 Task: Add a signature Hayden King containing With sincere appreciation and gratitude, Hayden King to email address softage.2@softage.net and add a label Swimming
Action: Mouse moved to (270, 383)
Screenshot: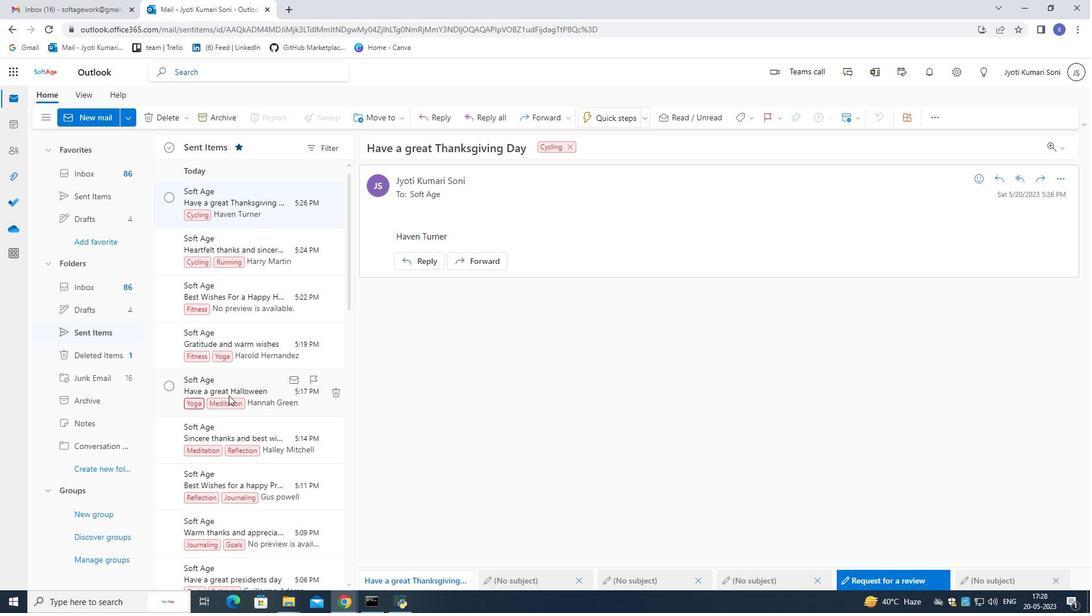 
Action: Mouse scrolled (270, 382) with delta (0, 0)
Screenshot: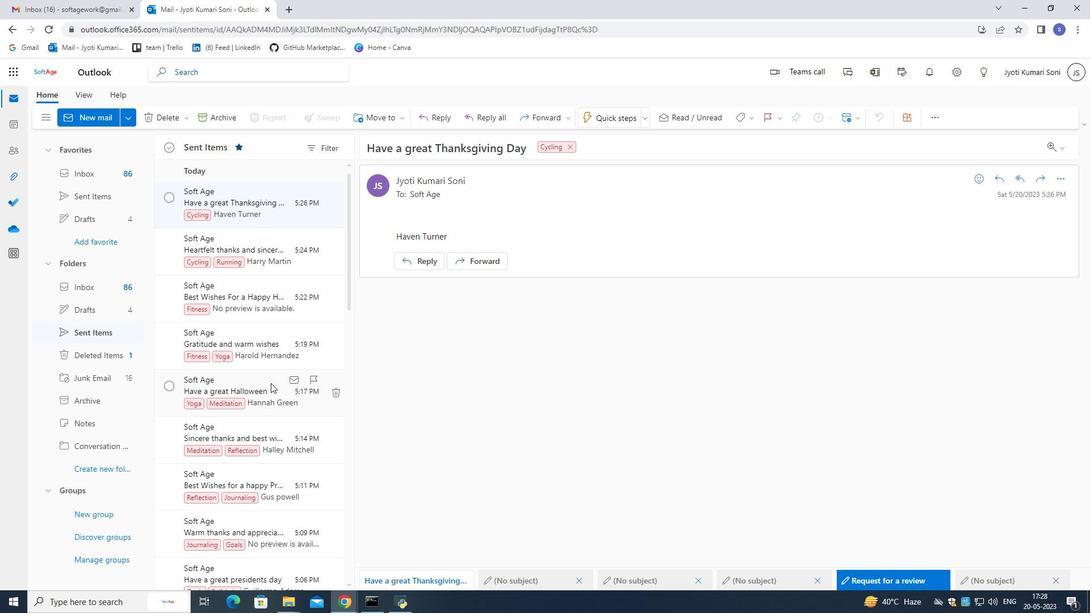 
Action: Mouse scrolled (270, 382) with delta (0, 0)
Screenshot: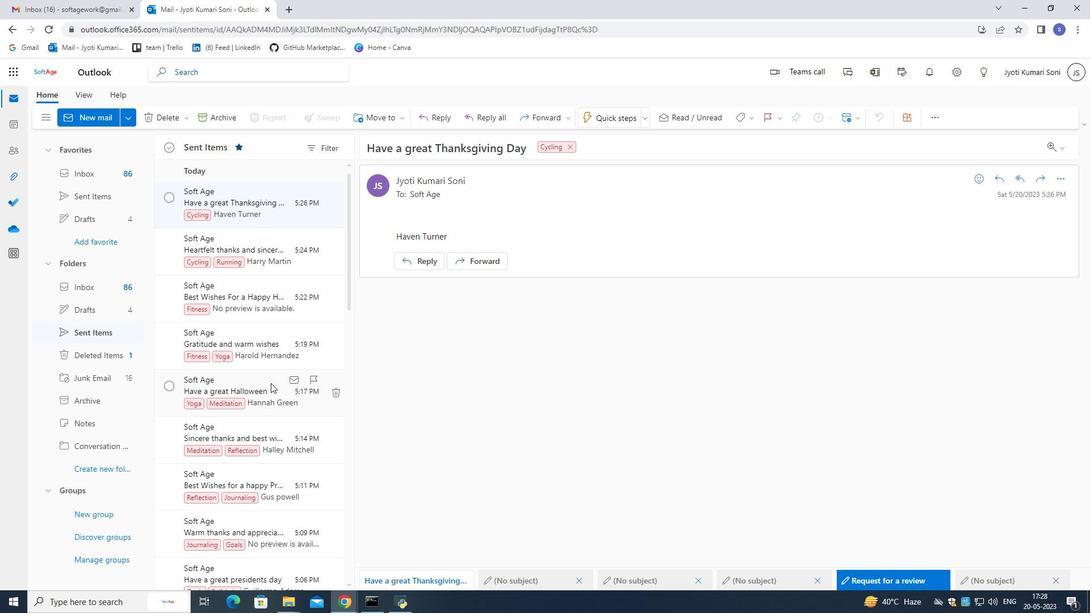 
Action: Mouse scrolled (270, 382) with delta (0, 0)
Screenshot: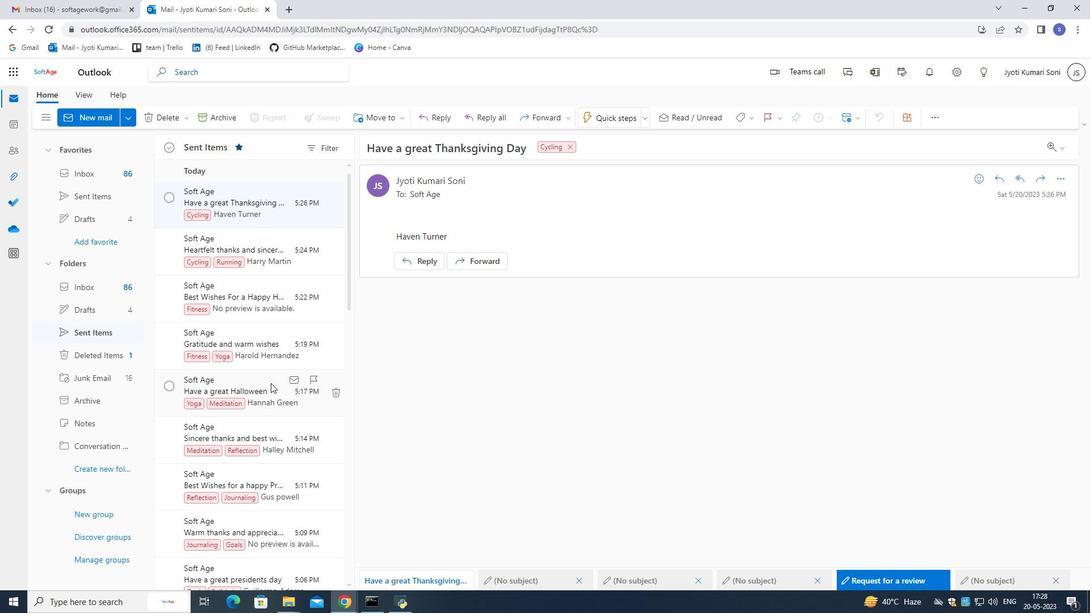 
Action: Mouse moved to (270, 383)
Screenshot: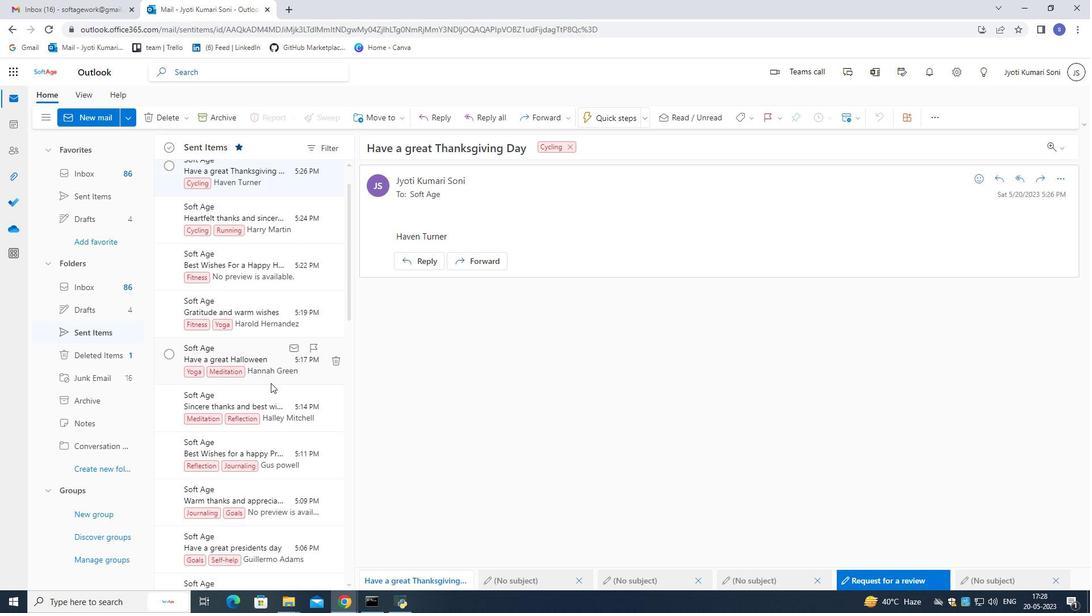
Action: Mouse scrolled (270, 383) with delta (0, 0)
Screenshot: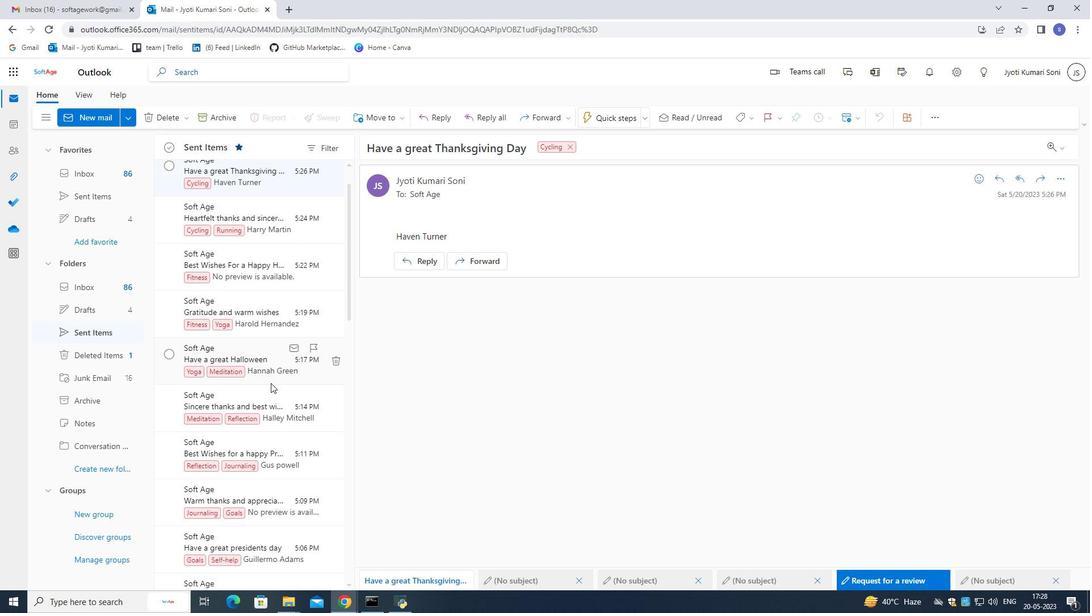
Action: Mouse scrolled (270, 383) with delta (0, 0)
Screenshot: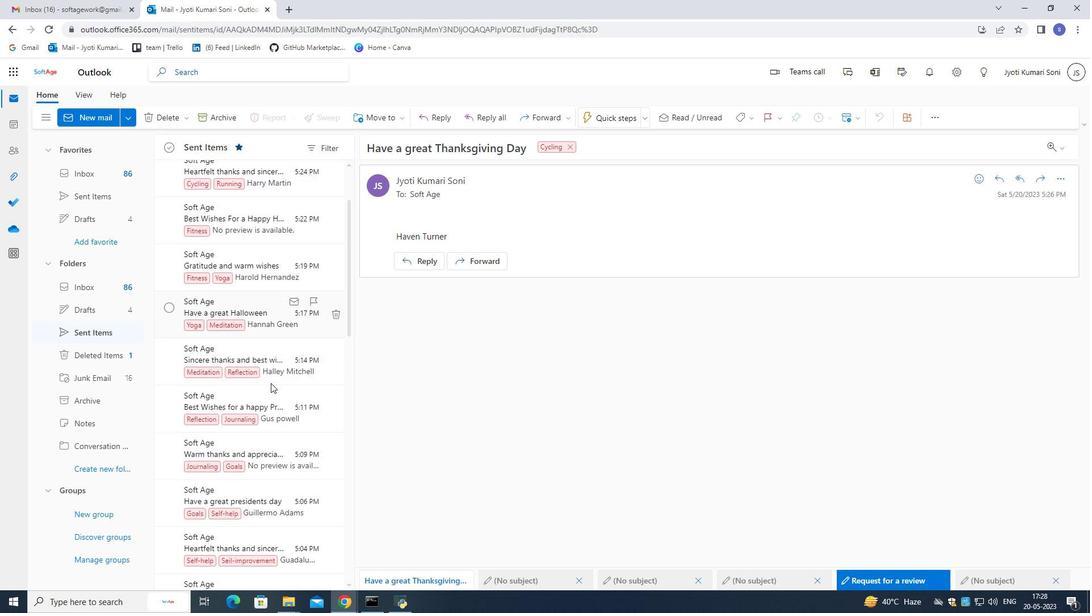 
Action: Mouse scrolled (270, 383) with delta (0, 0)
Screenshot: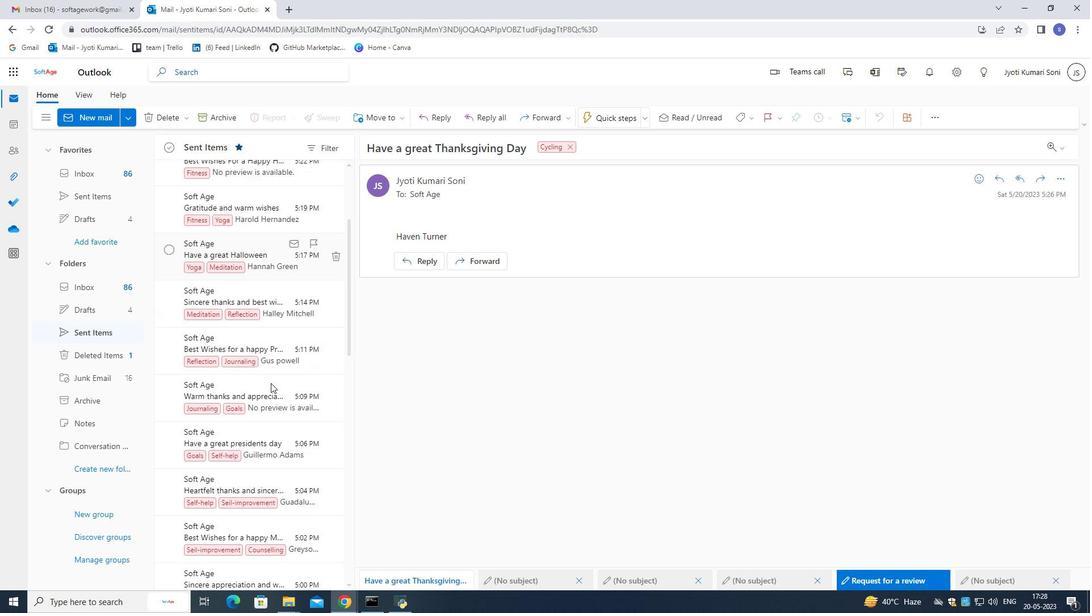 
Action: Mouse scrolled (270, 383) with delta (0, 0)
Screenshot: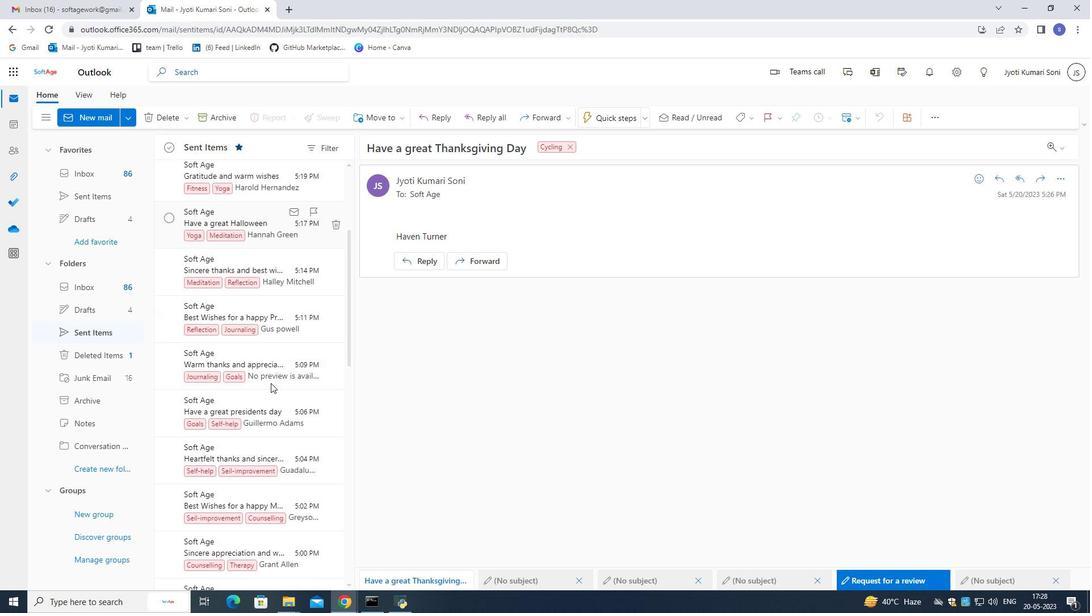 
Action: Mouse moved to (270, 383)
Screenshot: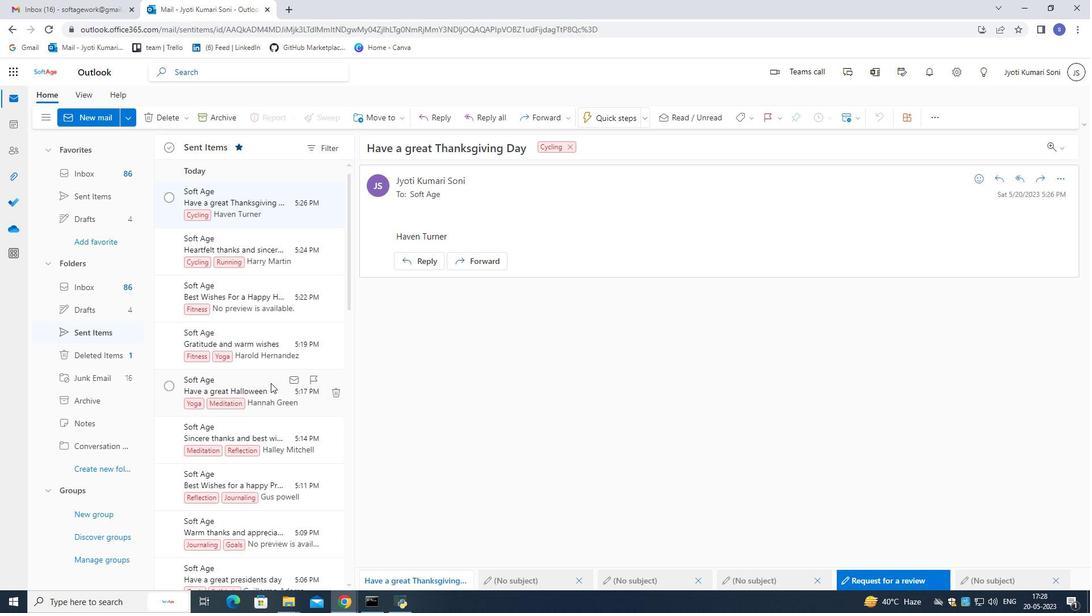 
Action: Mouse scrolled (270, 383) with delta (0, 0)
Screenshot: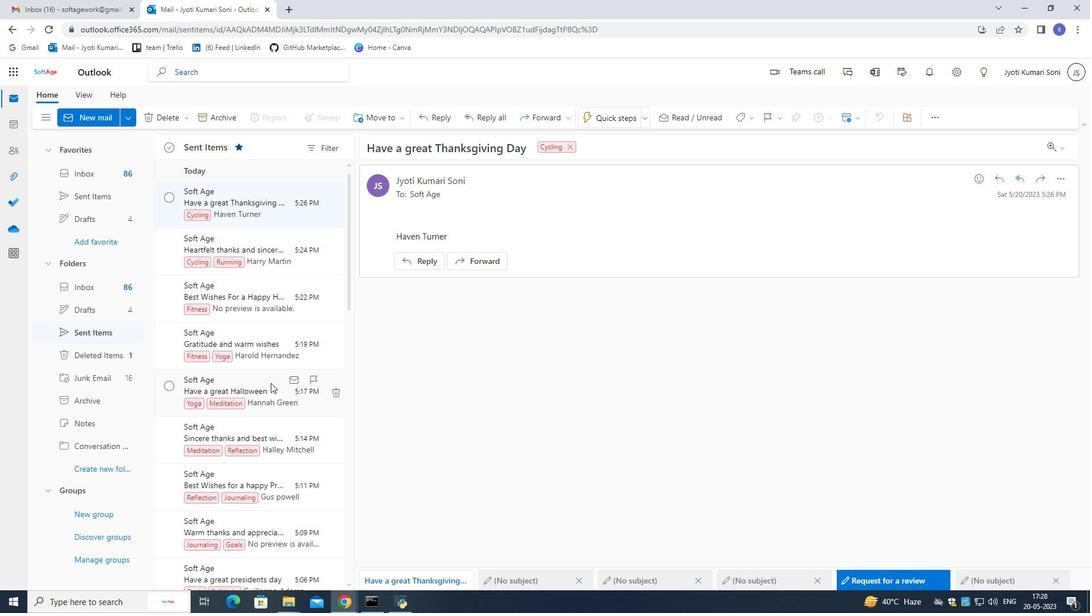 
Action: Mouse moved to (270, 383)
Screenshot: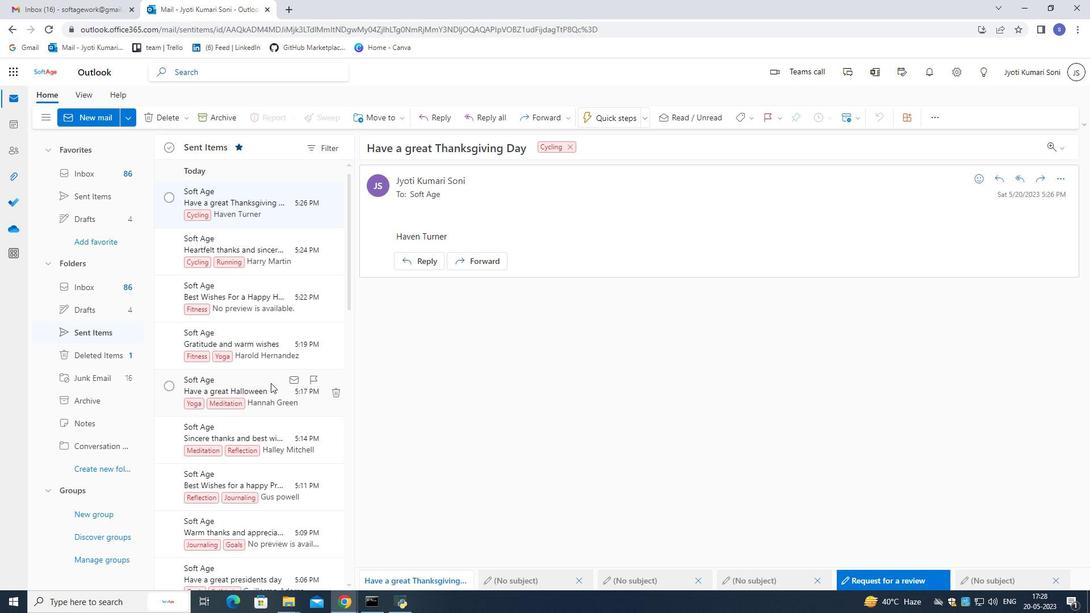 
Action: Mouse scrolled (270, 383) with delta (0, 0)
Screenshot: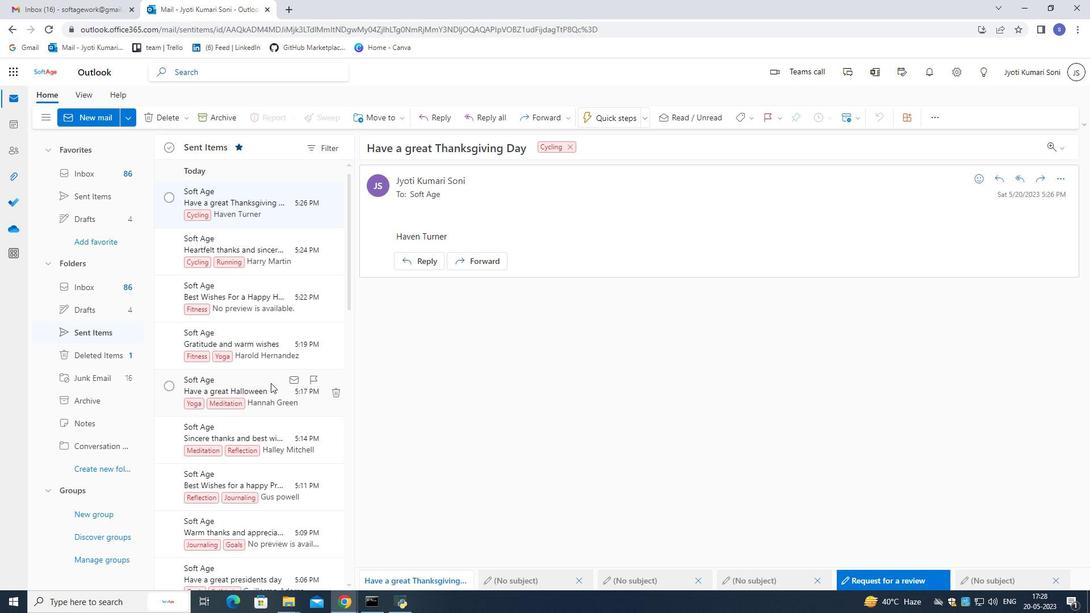 
Action: Mouse moved to (269, 381)
Screenshot: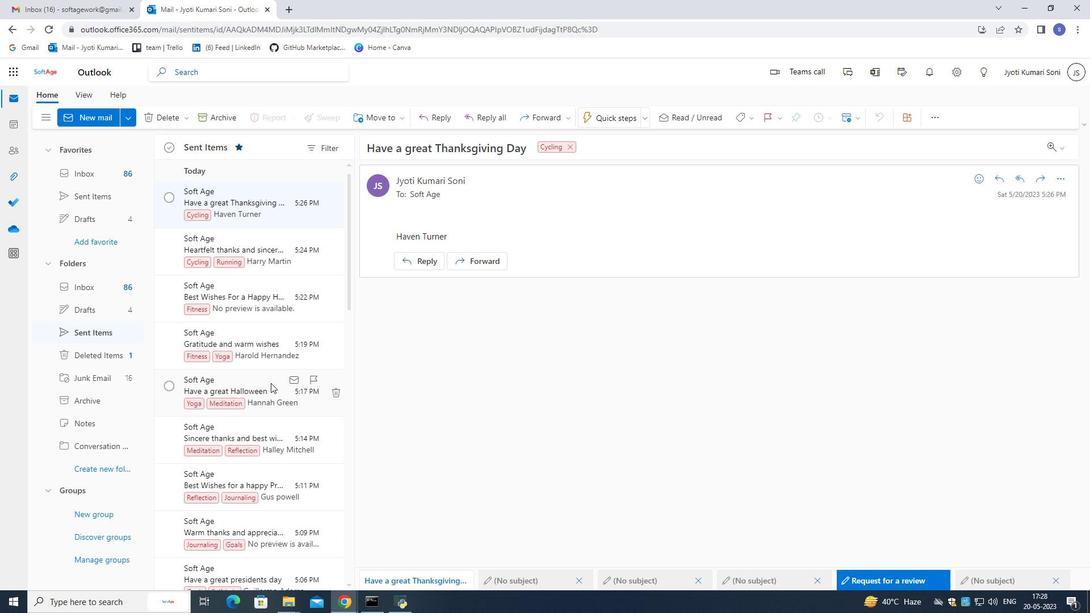 
Action: Mouse scrolled (269, 382) with delta (0, 0)
Screenshot: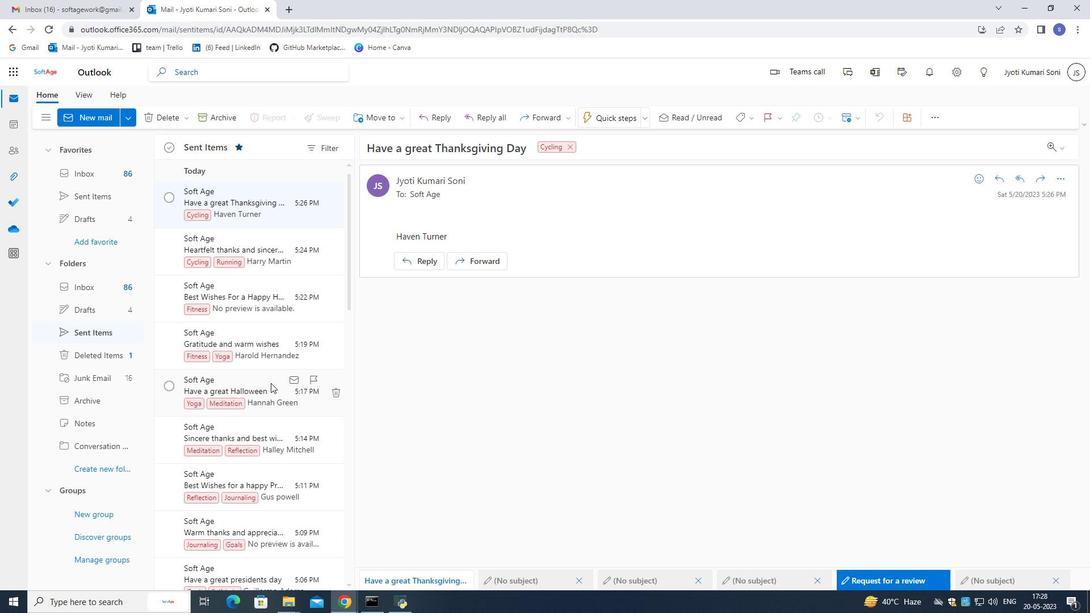 
Action: Mouse moved to (267, 378)
Screenshot: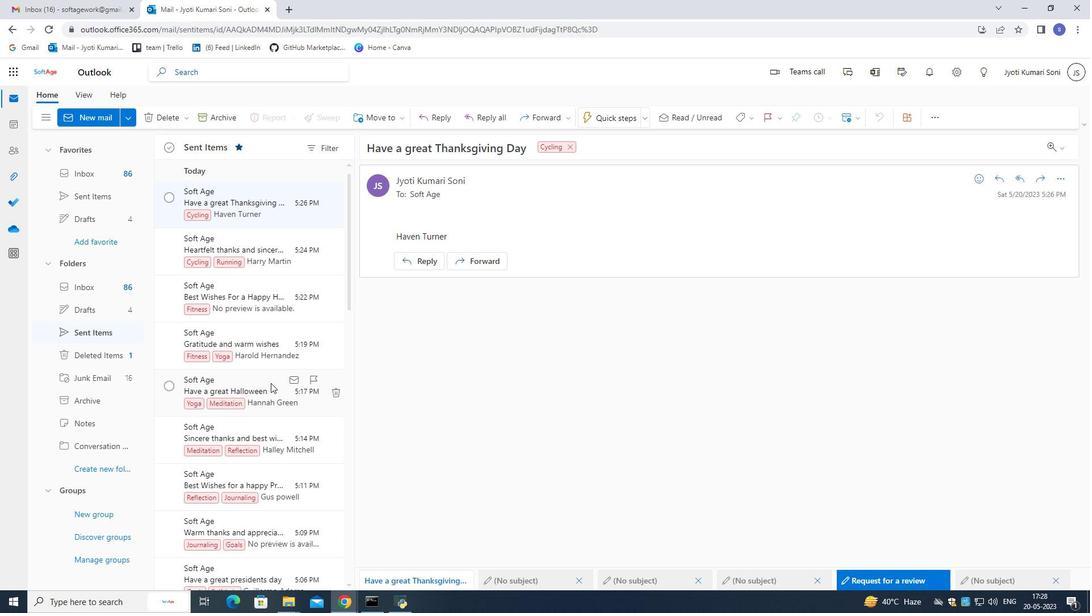 
Action: Mouse scrolled (267, 378) with delta (0, 0)
Screenshot: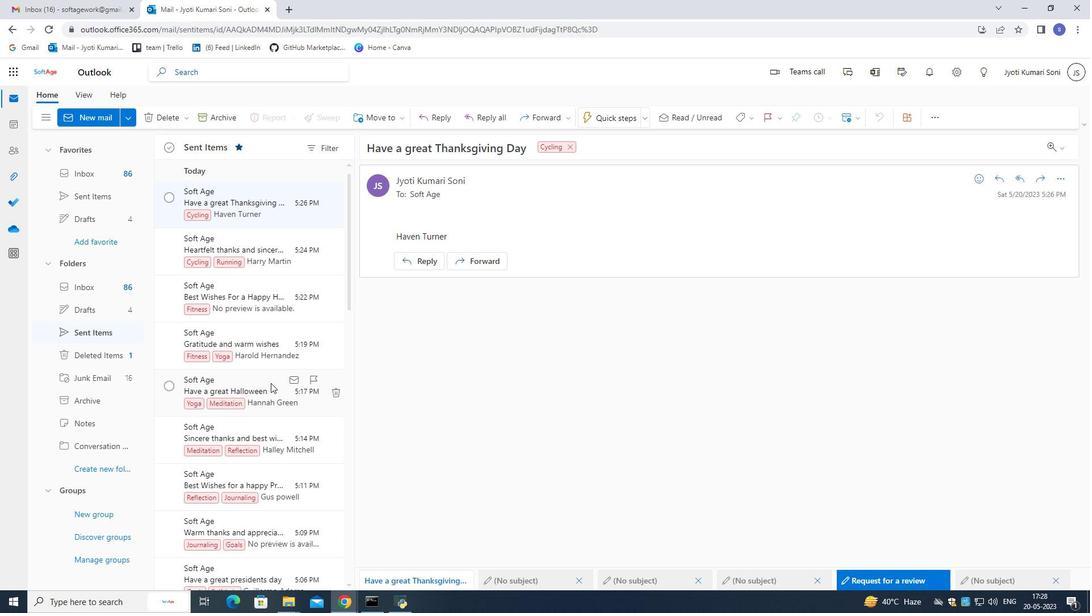 
Action: Mouse moved to (83, 117)
Screenshot: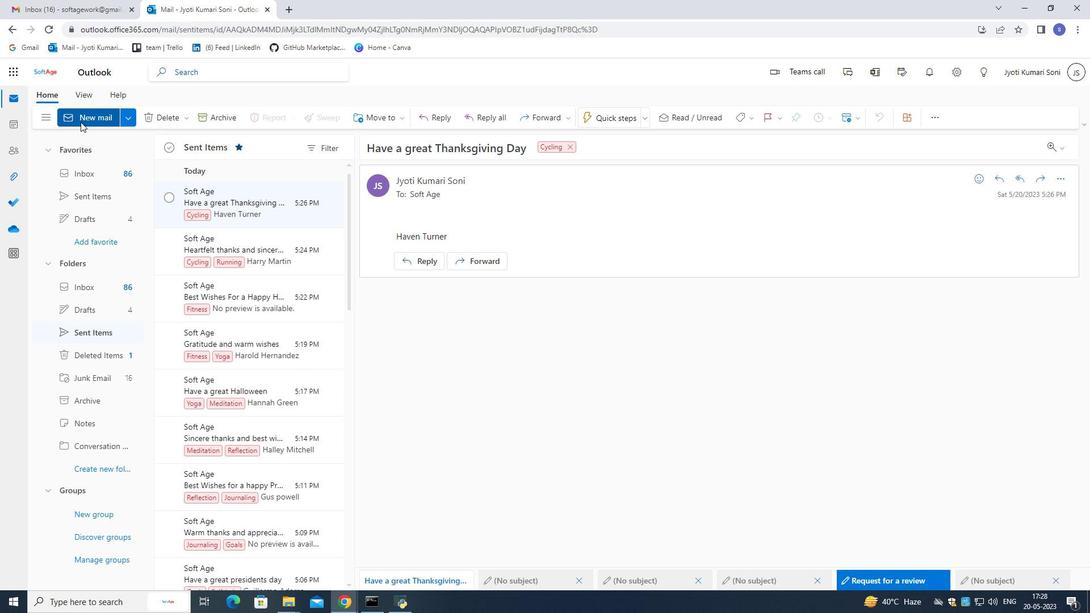 
Action: Mouse pressed left at (83, 117)
Screenshot: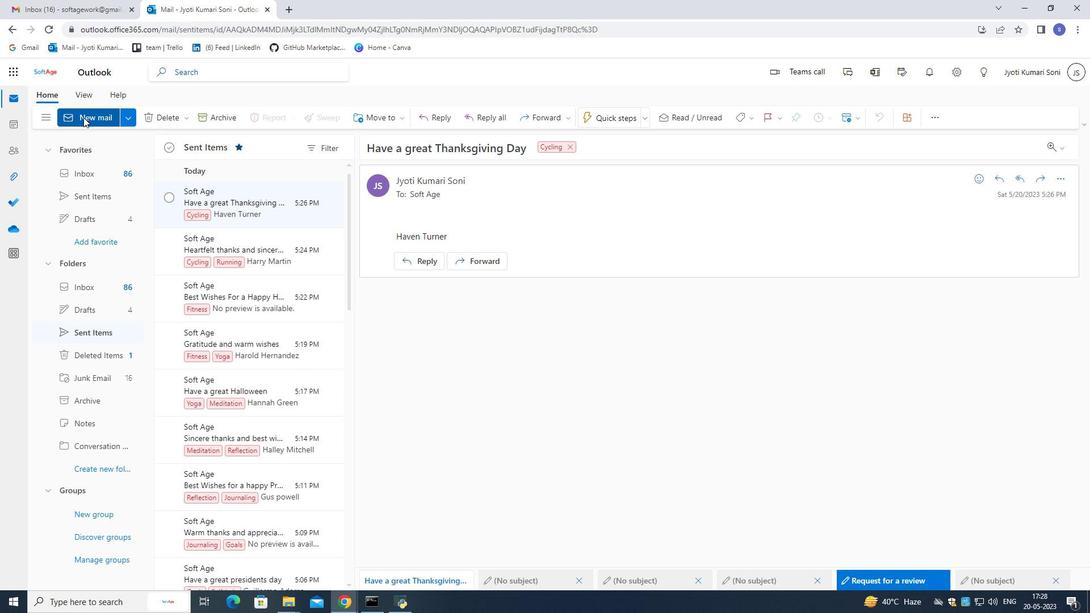 
Action: Mouse moved to (774, 124)
Screenshot: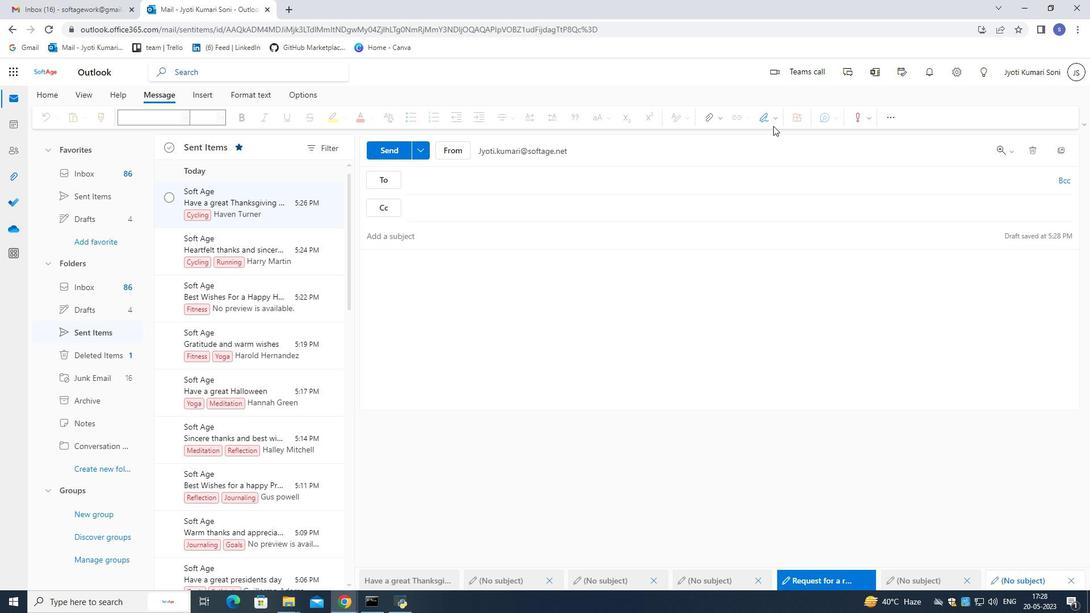 
Action: Mouse pressed left at (774, 124)
Screenshot: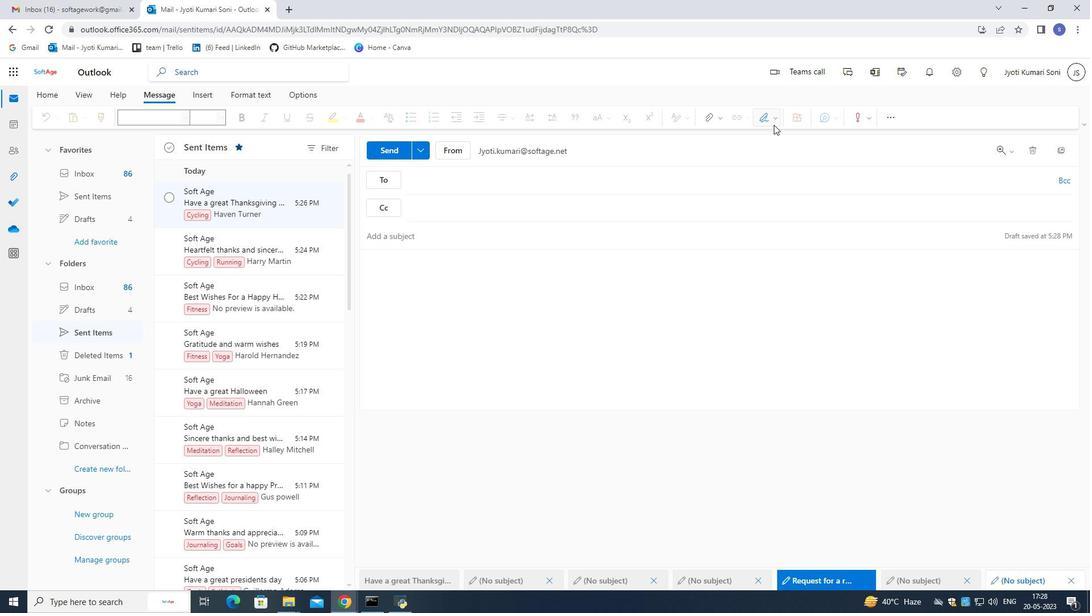 
Action: Mouse moved to (736, 468)
Screenshot: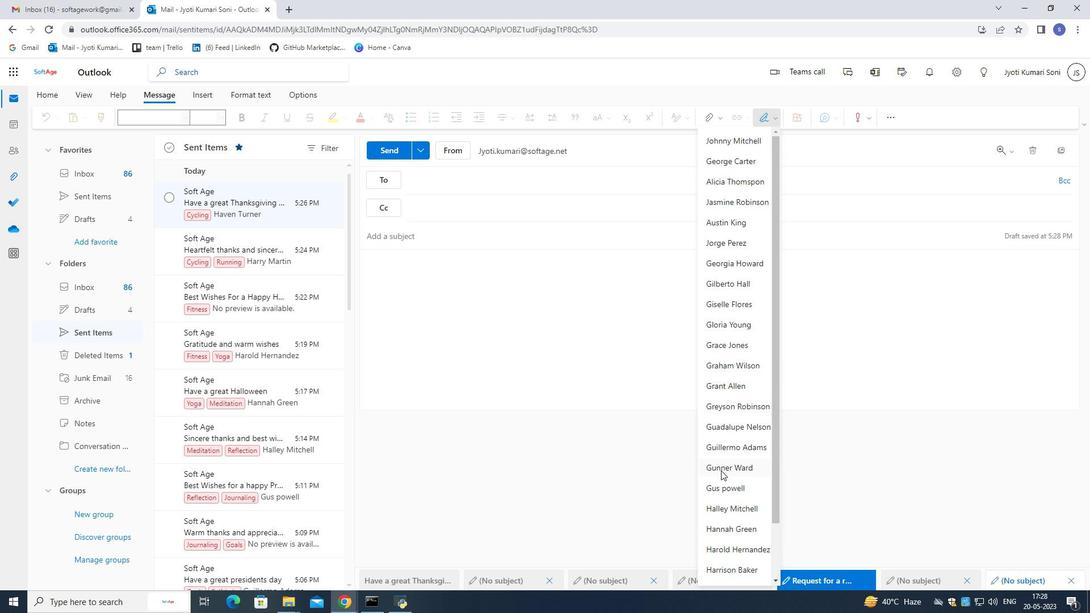 
Action: Mouse scrolled (736, 468) with delta (0, 0)
Screenshot: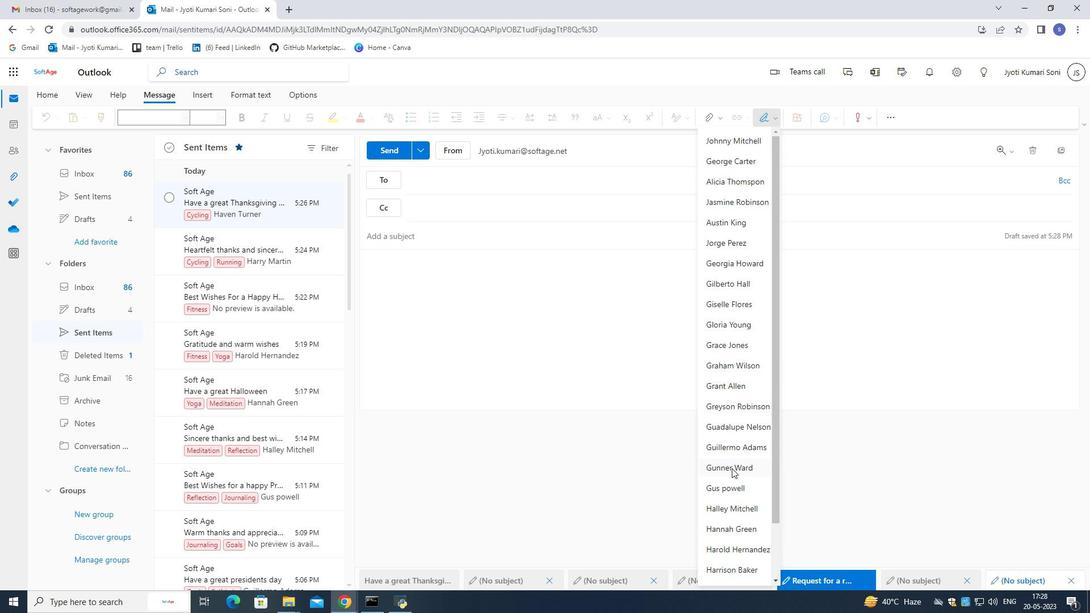 
Action: Mouse scrolled (736, 468) with delta (0, 0)
Screenshot: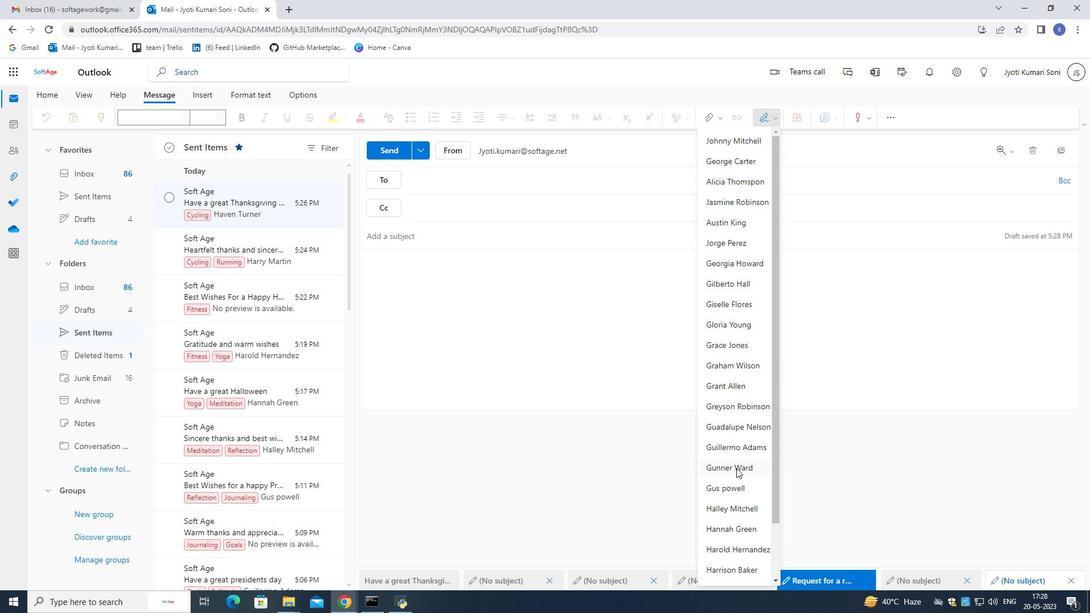 
Action: Mouse scrolled (736, 468) with delta (0, 0)
Screenshot: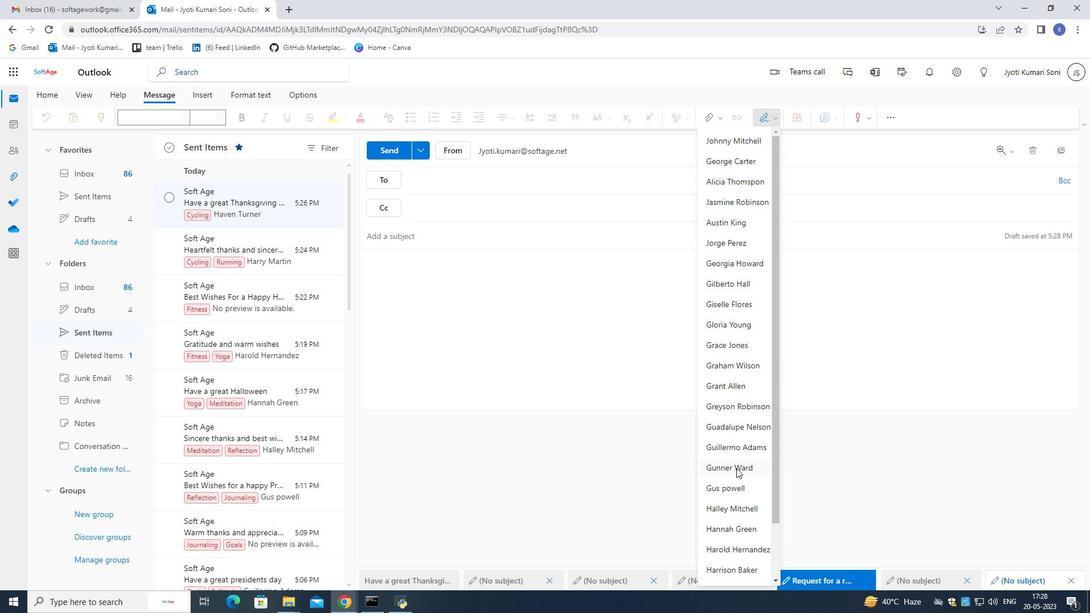 
Action: Mouse scrolled (736, 468) with delta (0, 0)
Screenshot: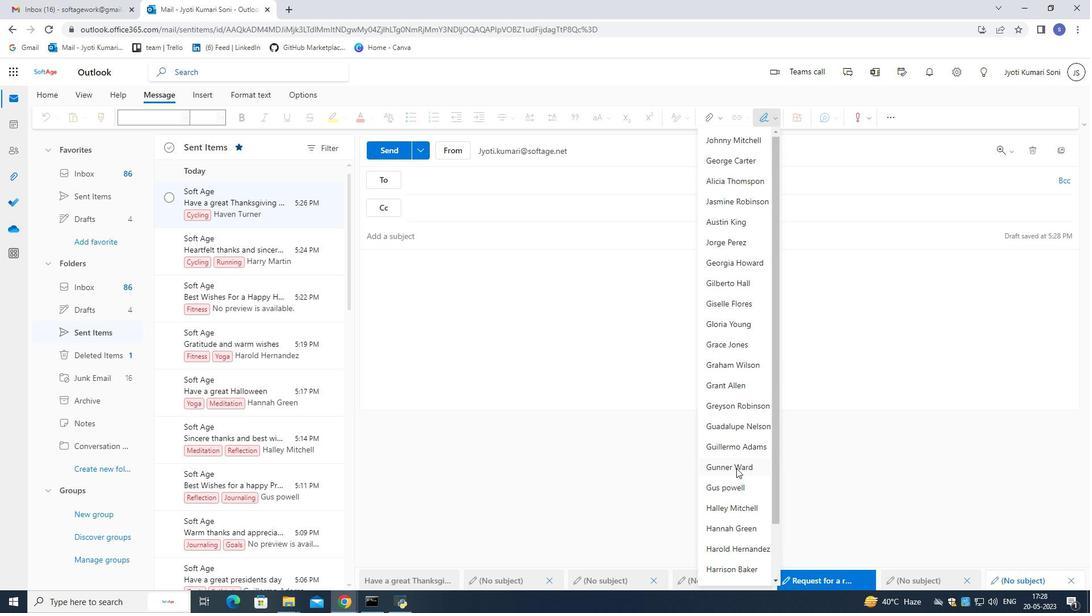 
Action: Mouse moved to (739, 511)
Screenshot: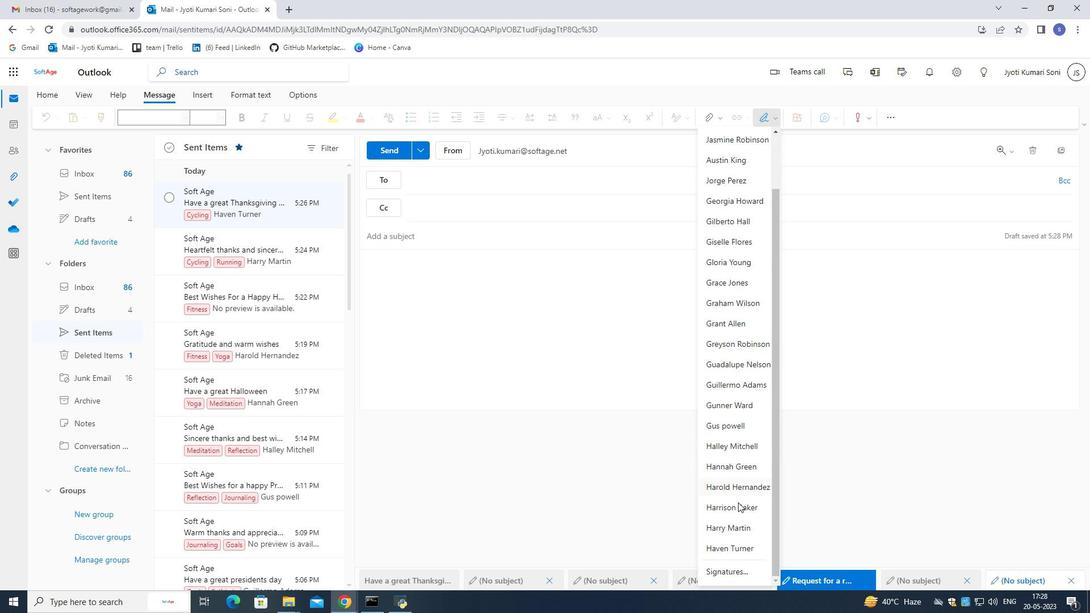 
Action: Mouse scrolled (738, 507) with delta (0, 0)
Screenshot: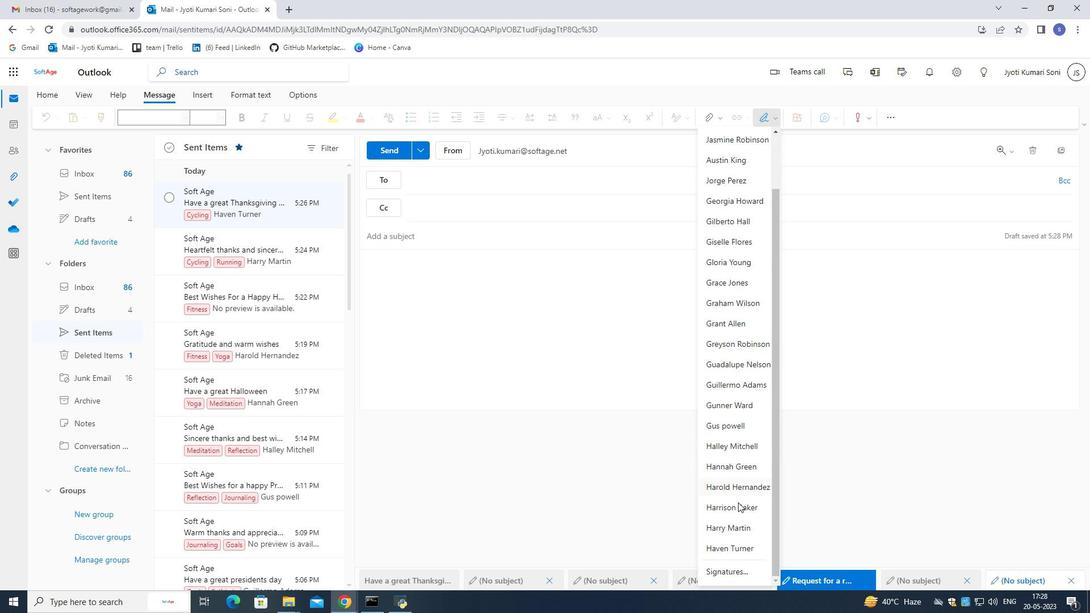 
Action: Mouse moved to (731, 572)
Screenshot: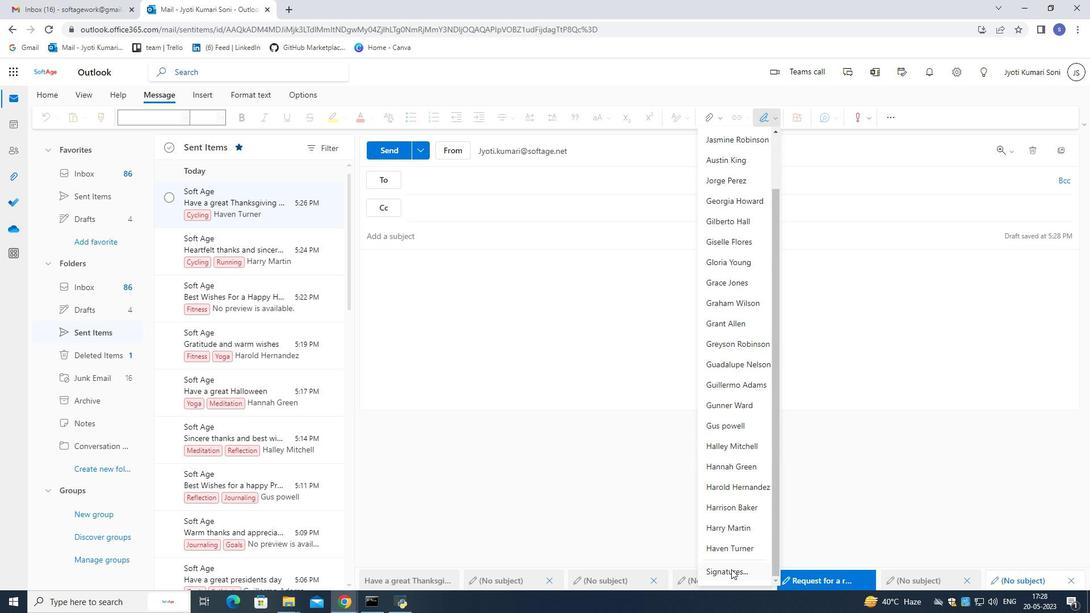 
Action: Mouse pressed left at (731, 572)
Screenshot: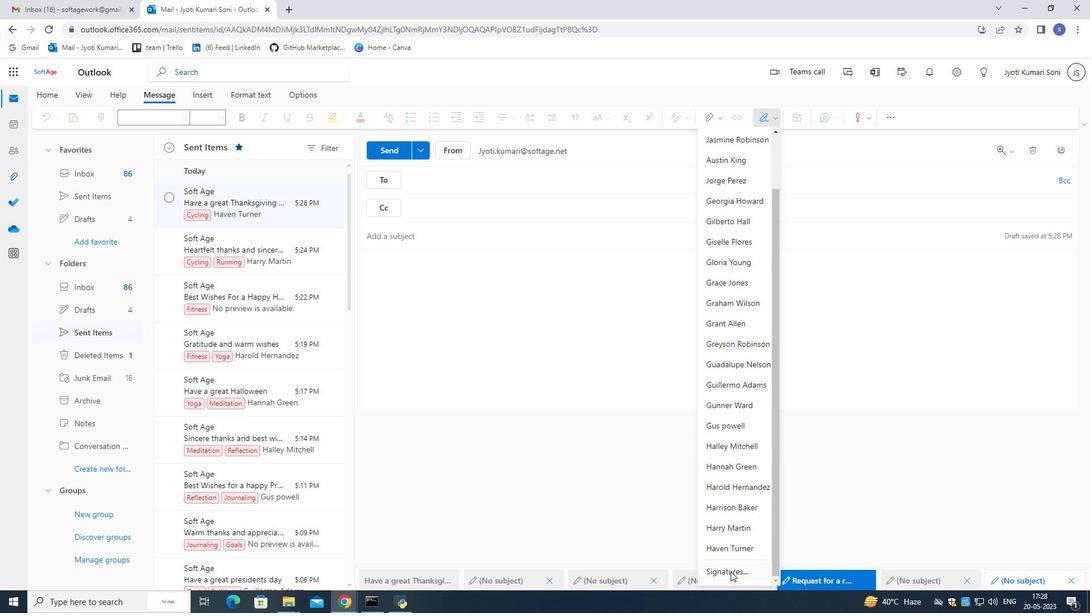 
Action: Mouse moved to (715, 202)
Screenshot: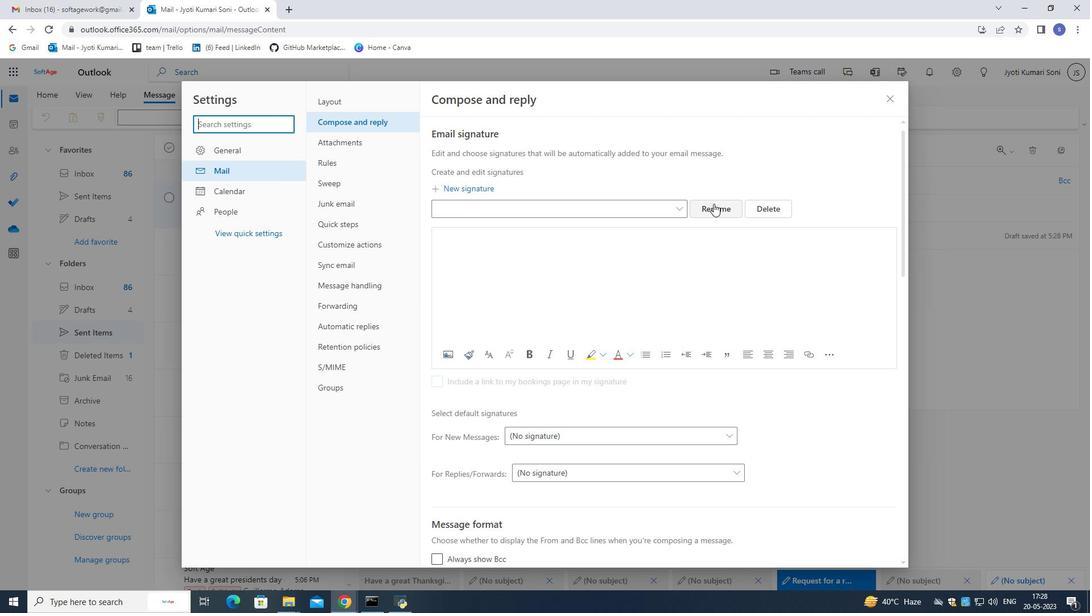 
Action: Mouse pressed left at (715, 202)
Screenshot: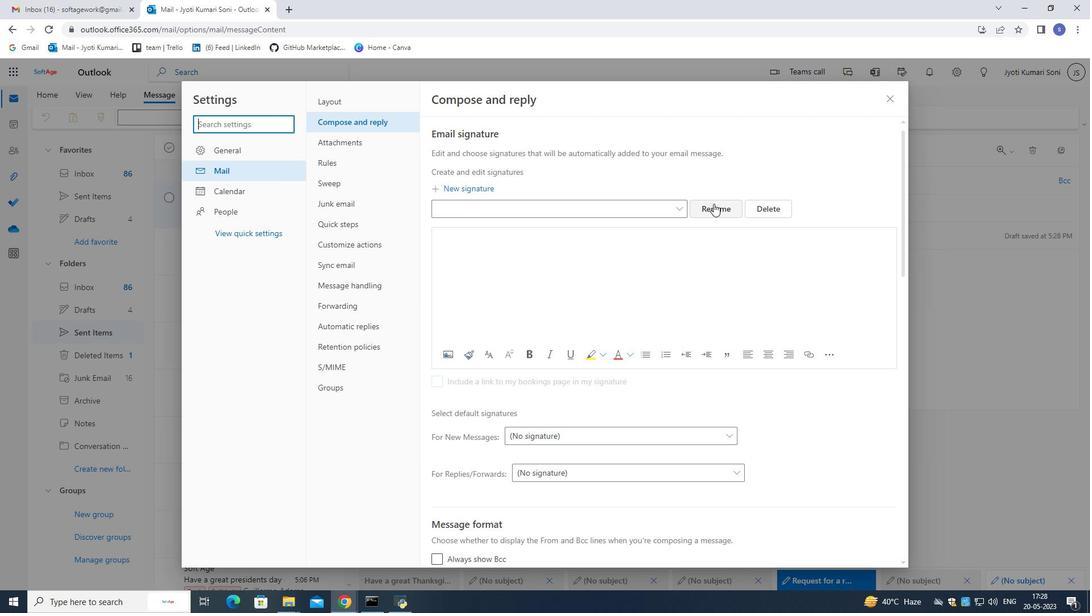 
Action: Mouse pressed left at (715, 202)
Screenshot: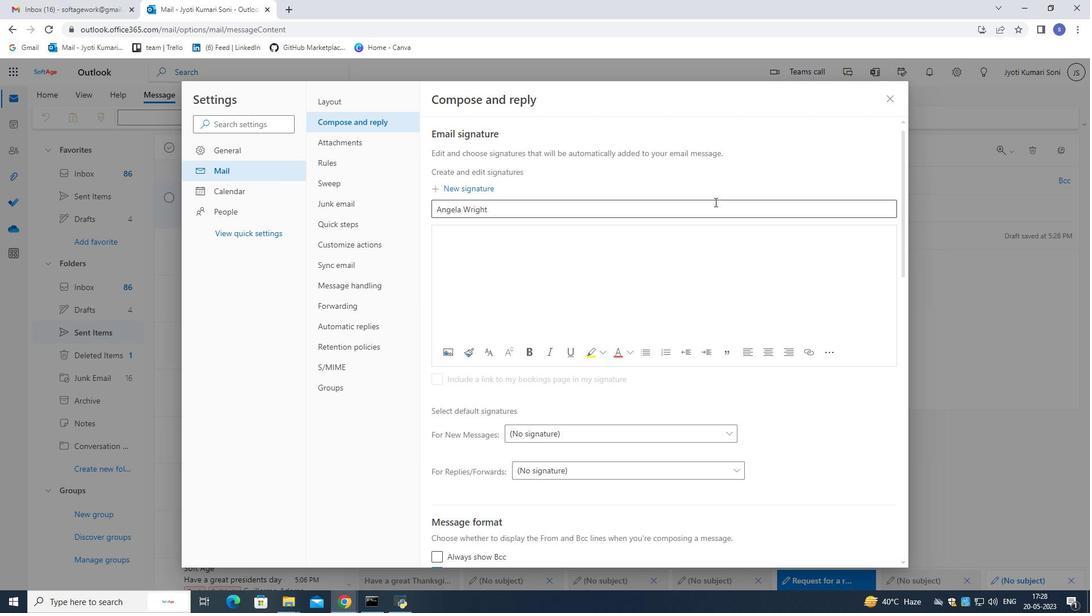 
Action: Mouse pressed left at (715, 202)
Screenshot: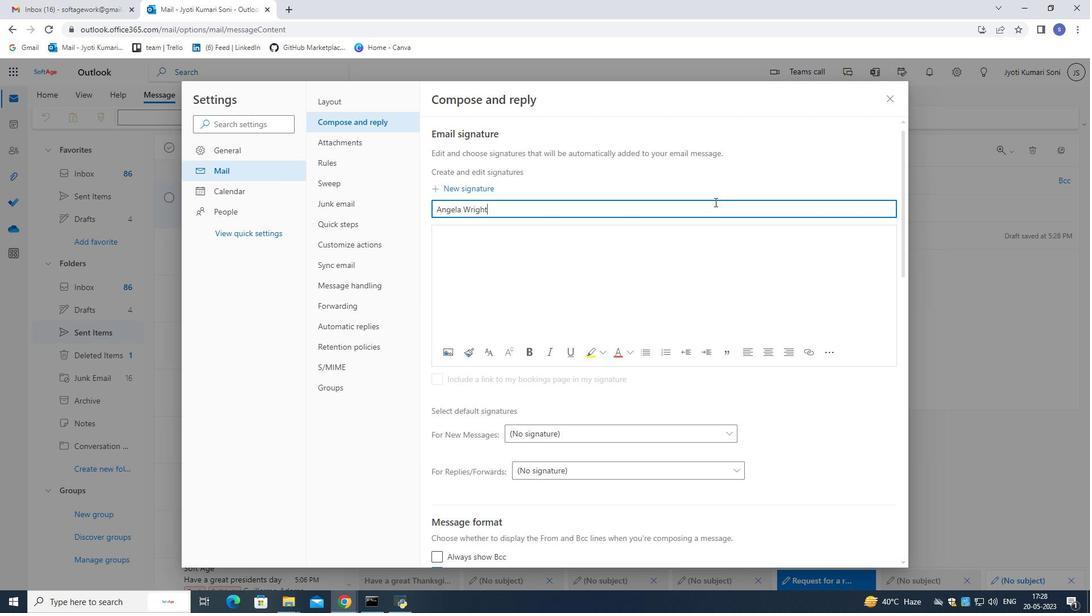 
Action: Mouse pressed left at (715, 202)
Screenshot: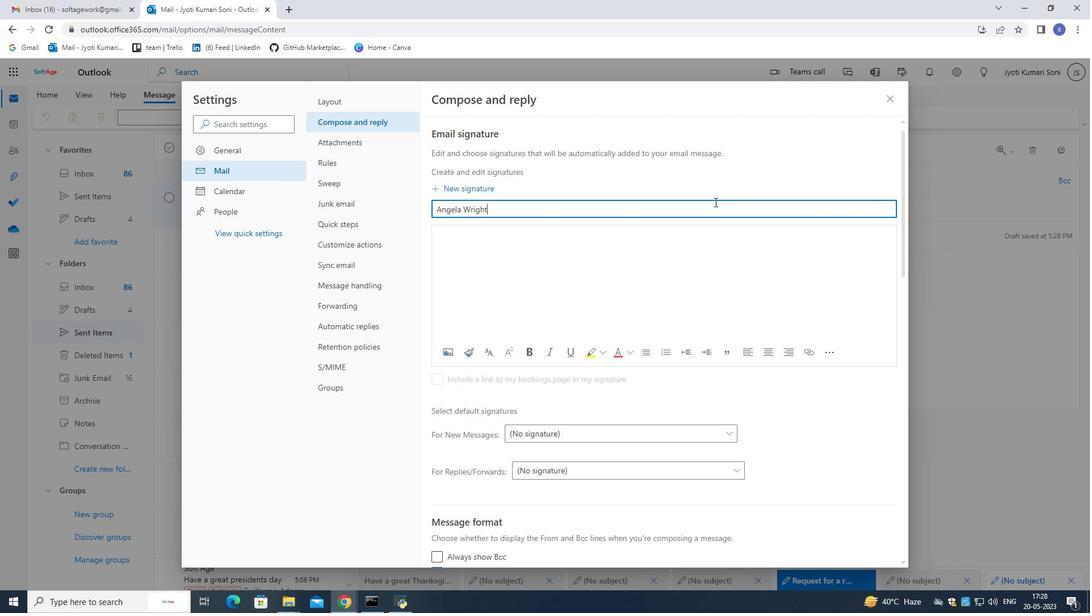 
Action: Key pressed <Key.shift><Key.shift><Key.shift><Key.shift><Key.shift><Key.shift><Key.shift><Key.shift><Key.shift><Key.shift><Key.shift>Had<Key.backspace>yden<Key.space><Key.shift><Key.shift><Key.shift><Key.shift><Key.shift>King
Screenshot: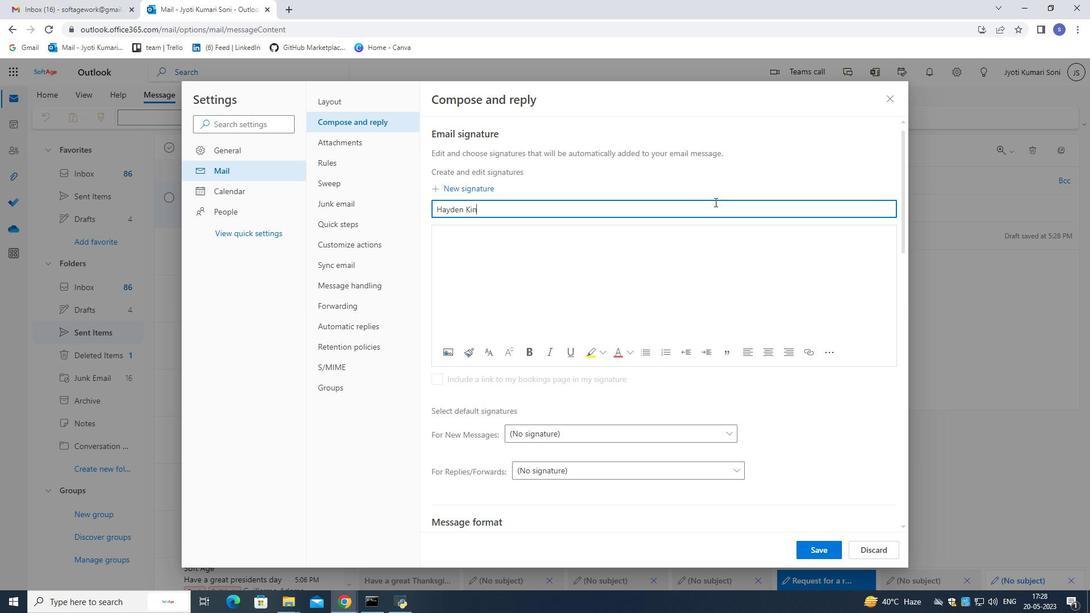 
Action: Mouse moved to (715, 203)
Screenshot: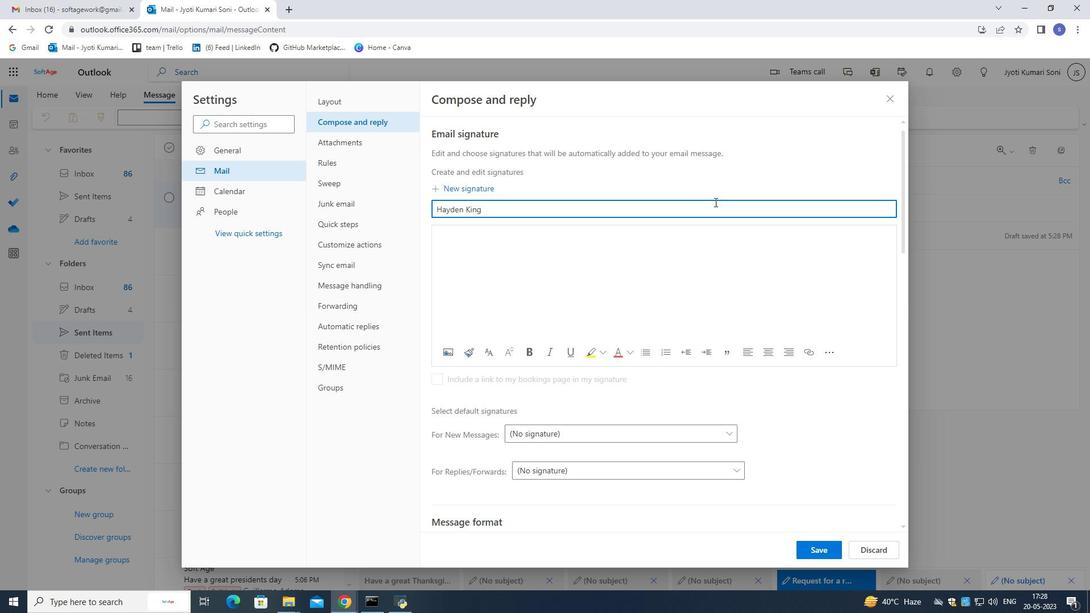 
Action: Mouse pressed left at (715, 203)
Screenshot: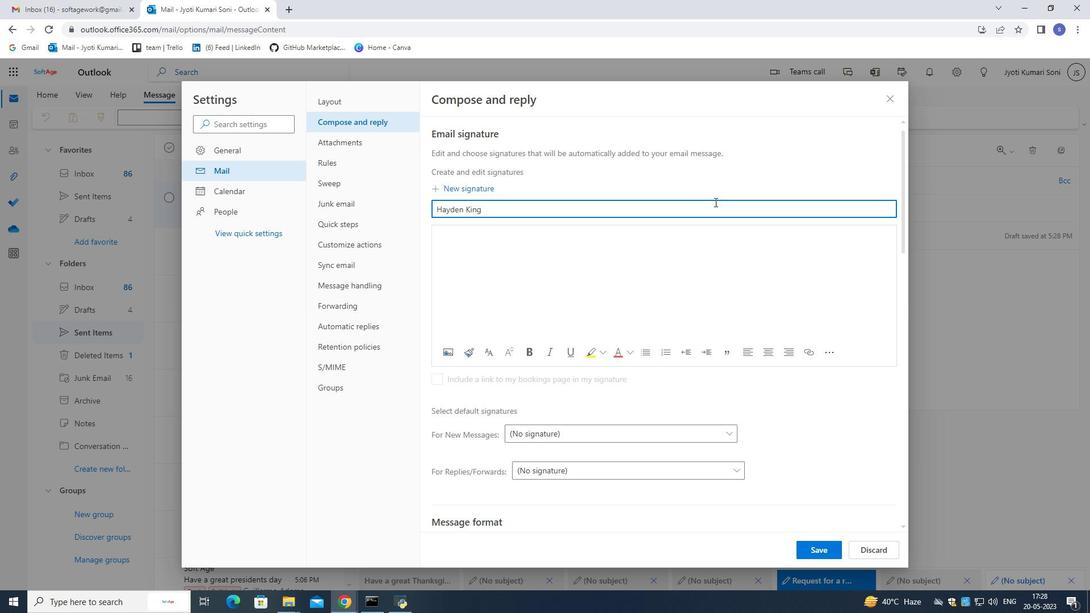 
Action: Mouse moved to (714, 211)
Screenshot: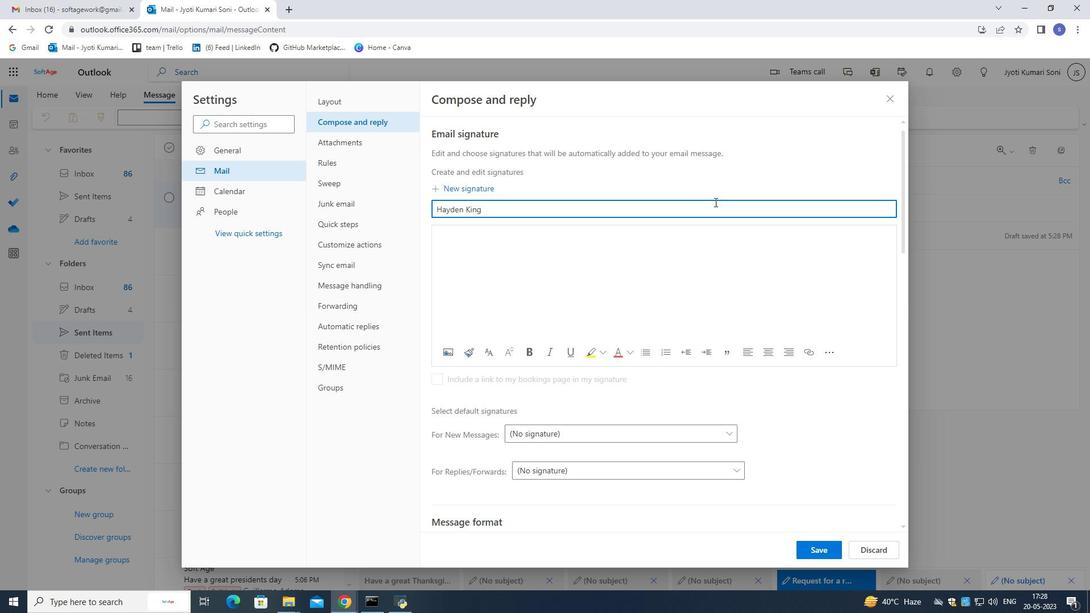 
Action: Mouse pressed left at (714, 211)
Screenshot: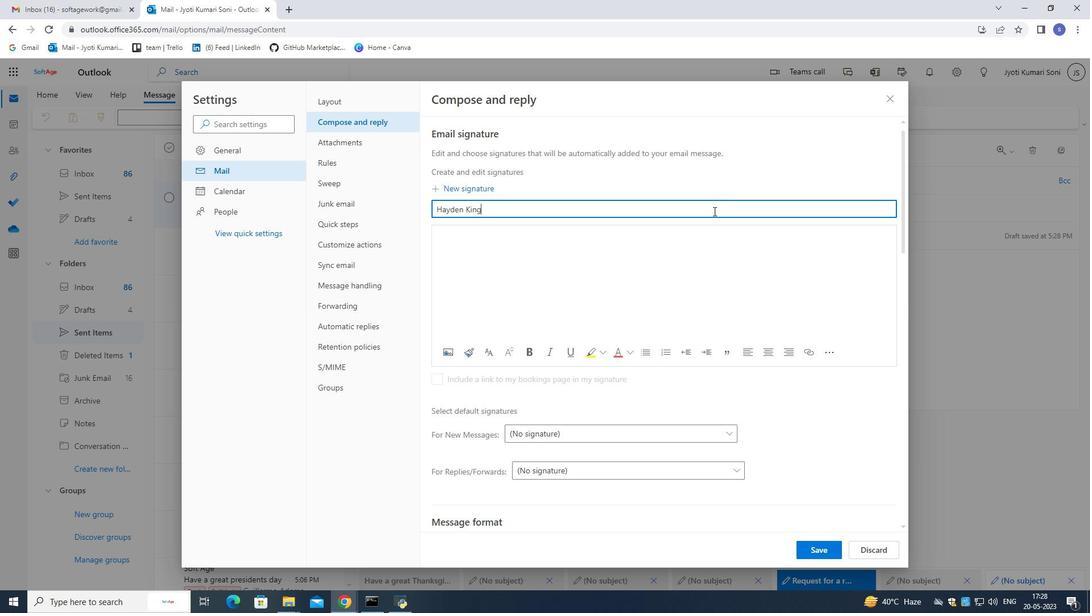 
Action: Mouse pressed left at (714, 211)
Screenshot: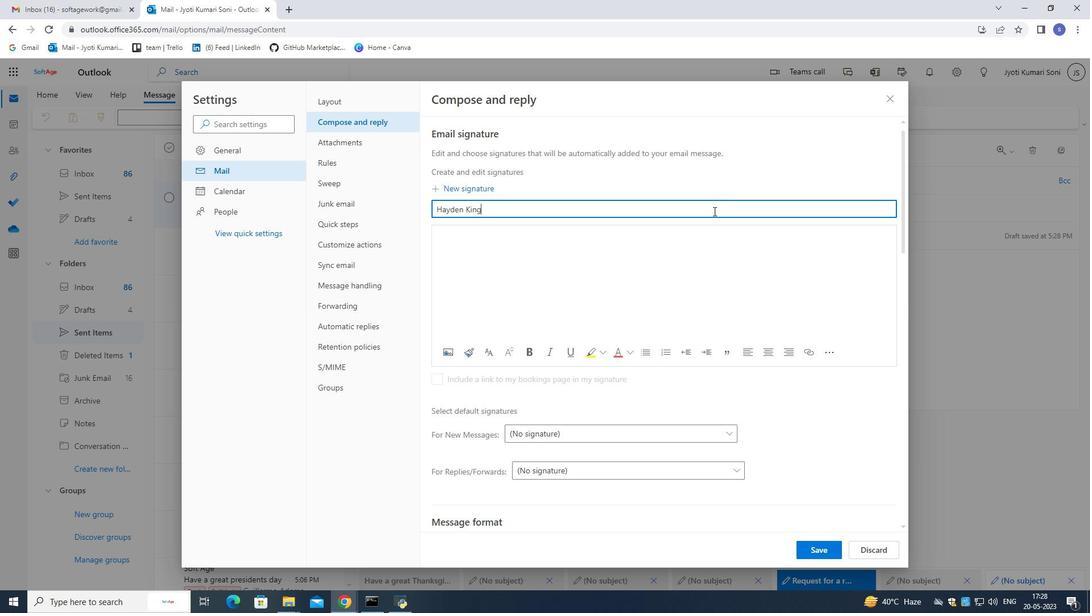 
Action: Mouse pressed left at (714, 211)
Screenshot: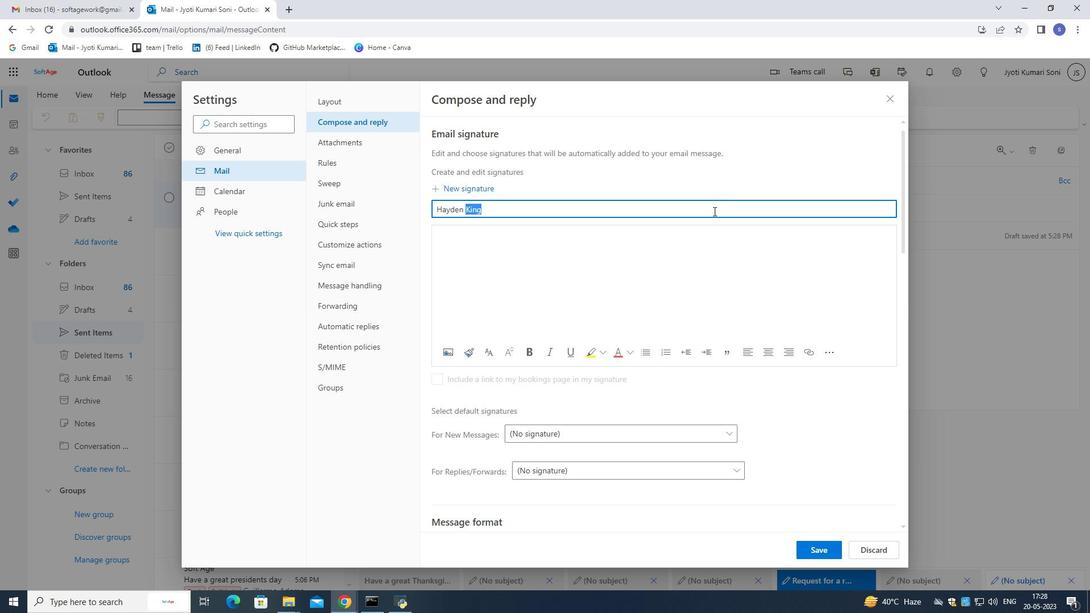 
Action: Key pressed ctrl+C
Screenshot: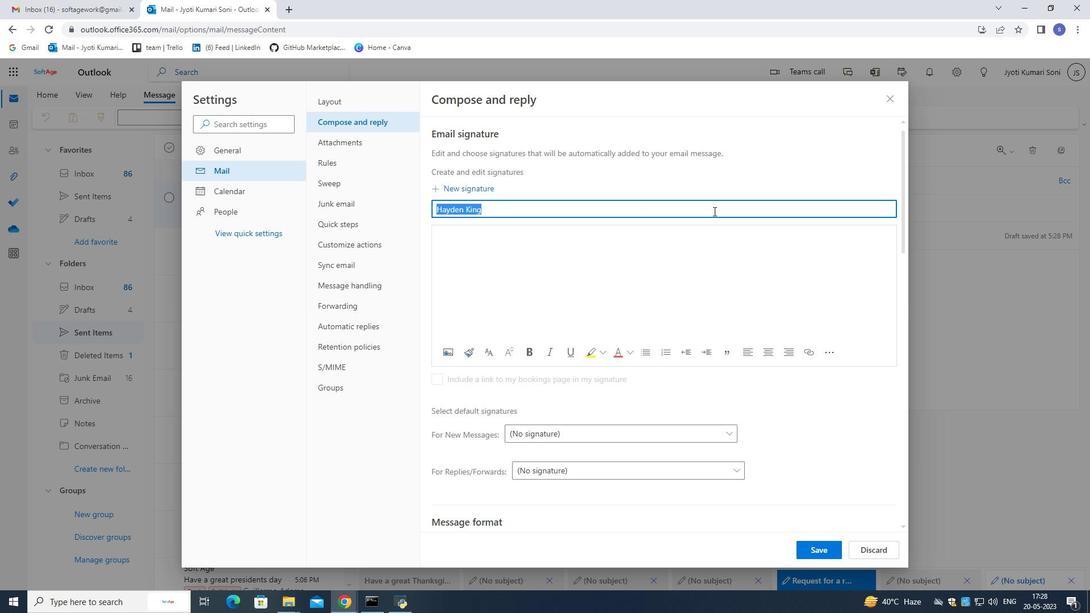 
Action: Mouse moved to (707, 240)
Screenshot: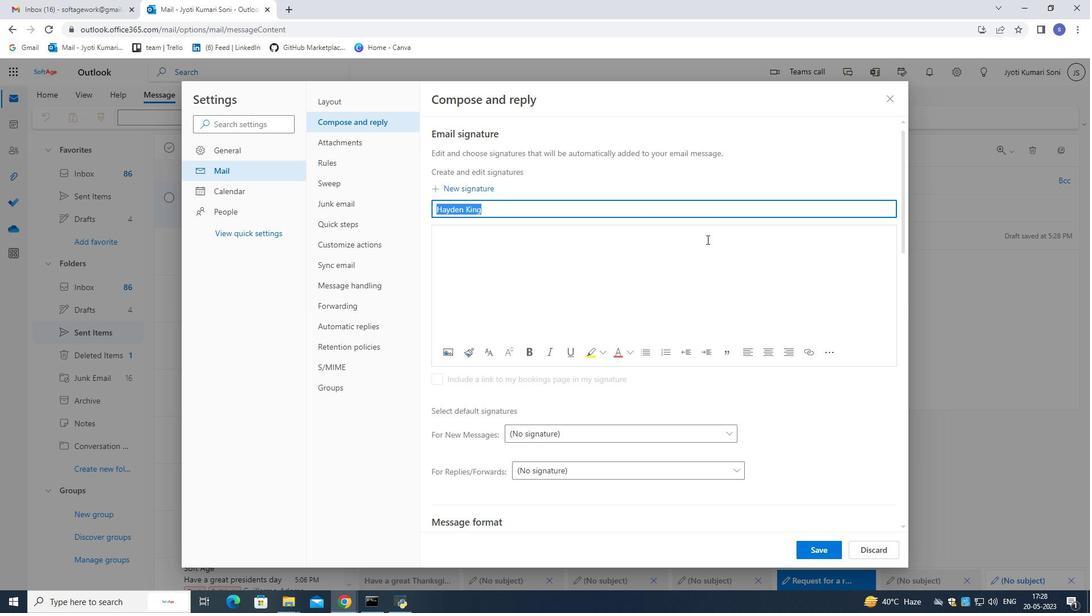 
Action: Mouse pressed left at (707, 240)
Screenshot: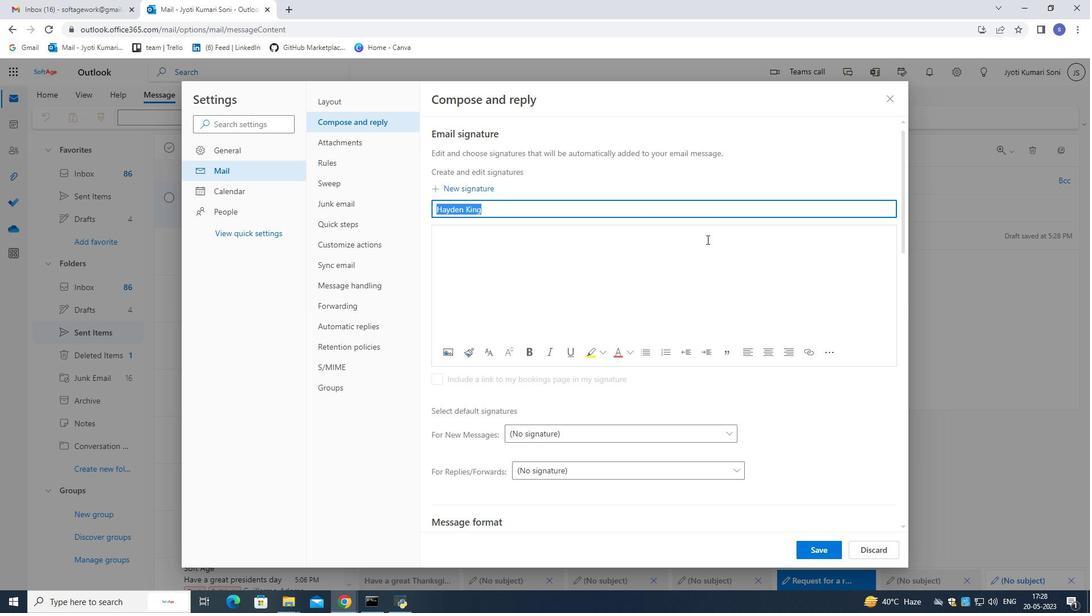 
Action: Mouse moved to (707, 240)
Screenshot: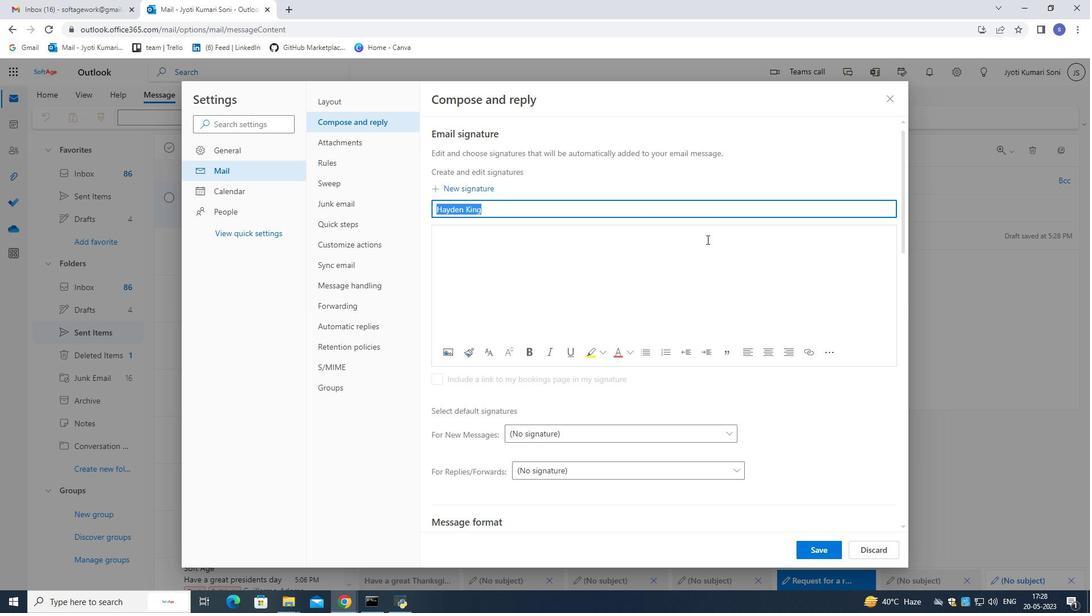 
Action: Key pressed ctrl+V
Screenshot: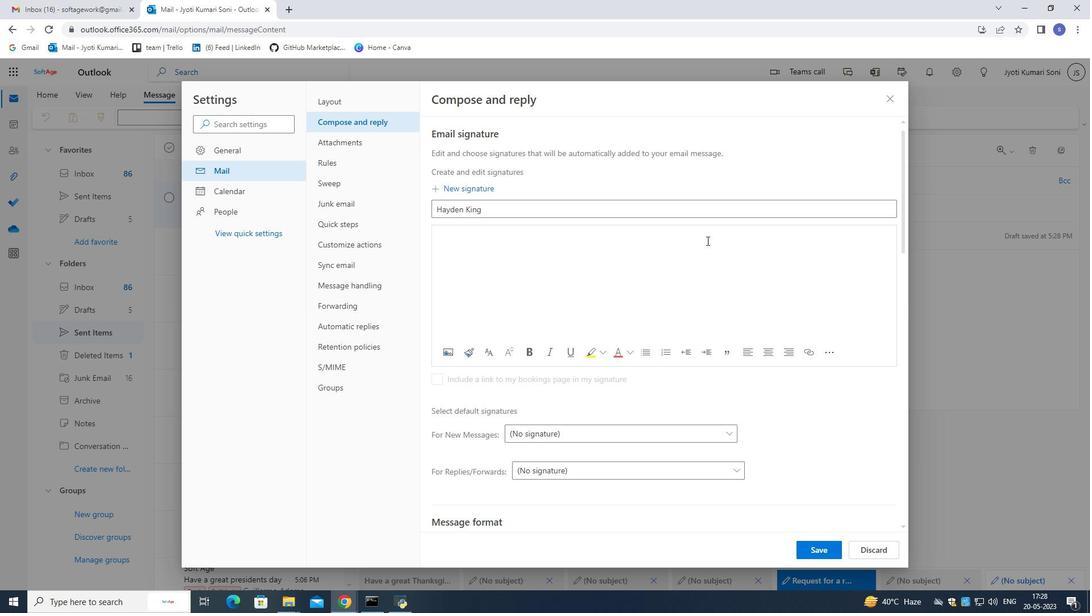 
Action: Mouse moved to (810, 543)
Screenshot: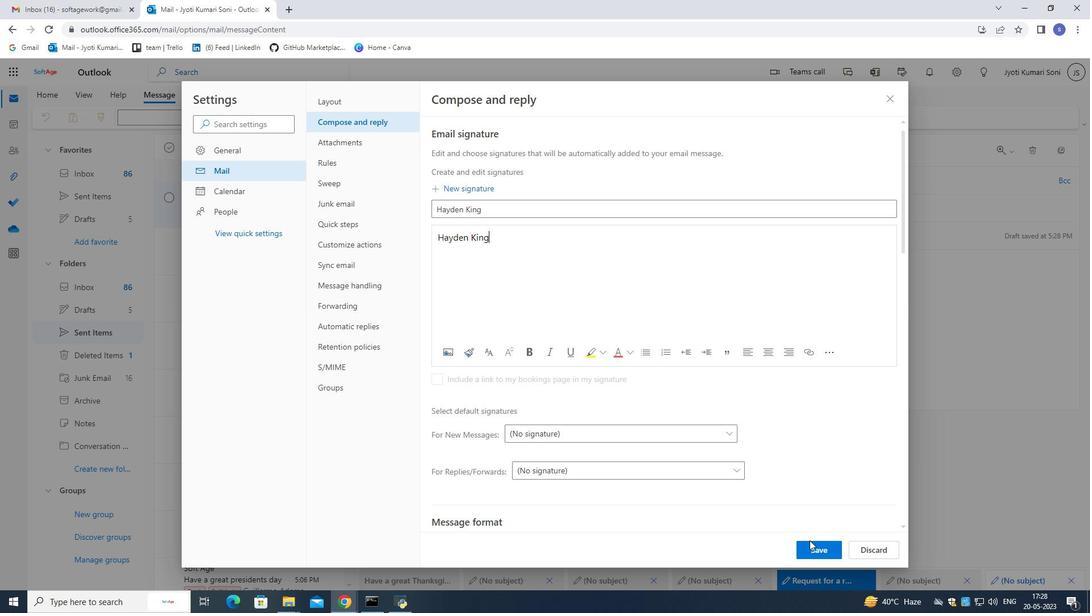 
Action: Mouse pressed left at (810, 543)
Screenshot: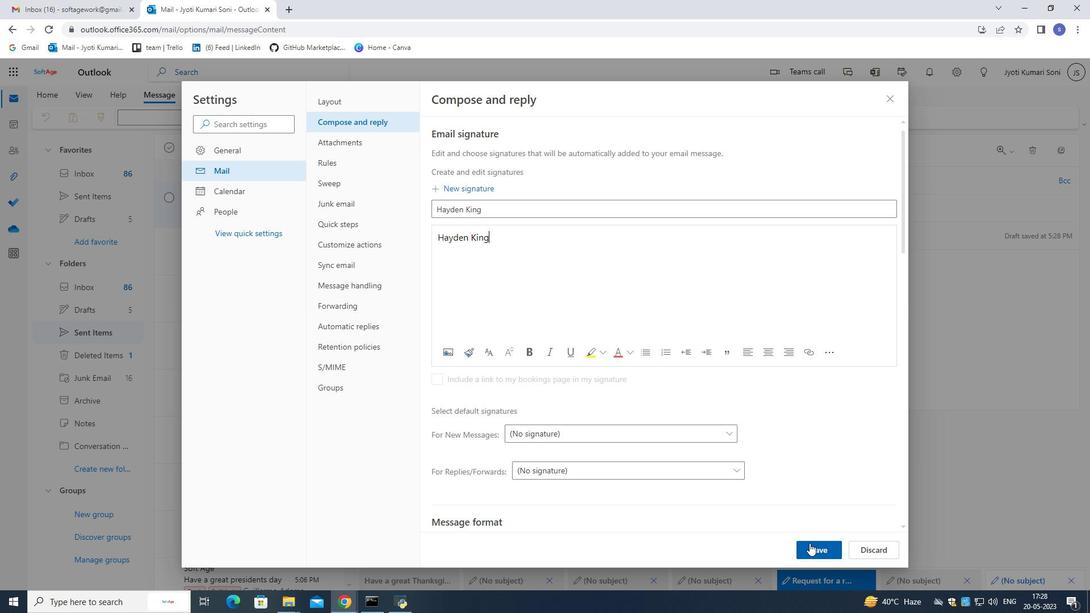 
Action: Mouse moved to (889, 97)
Screenshot: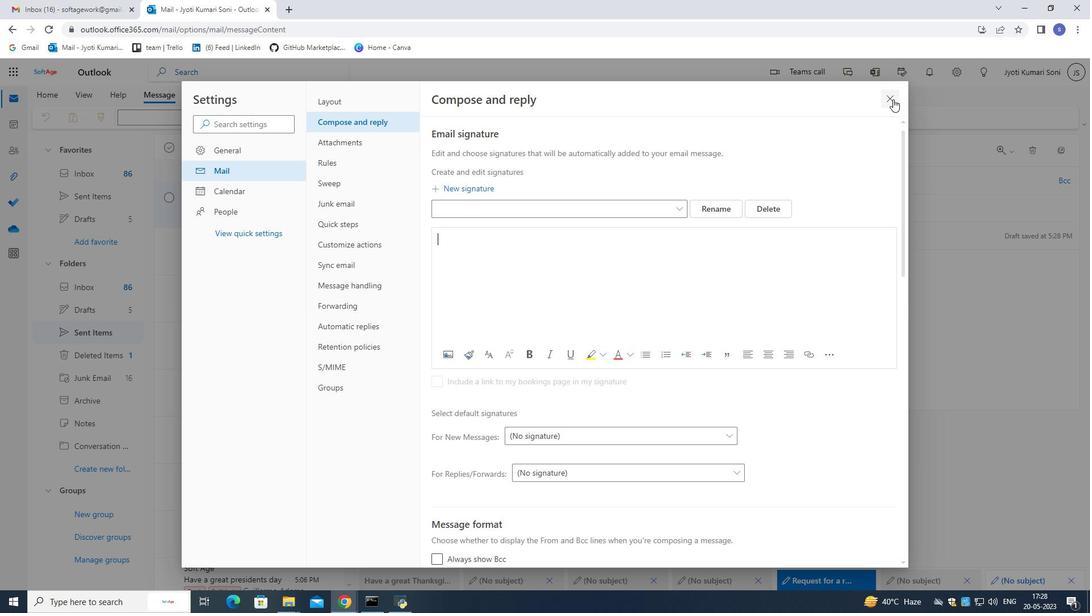
Action: Mouse pressed left at (889, 97)
Screenshot: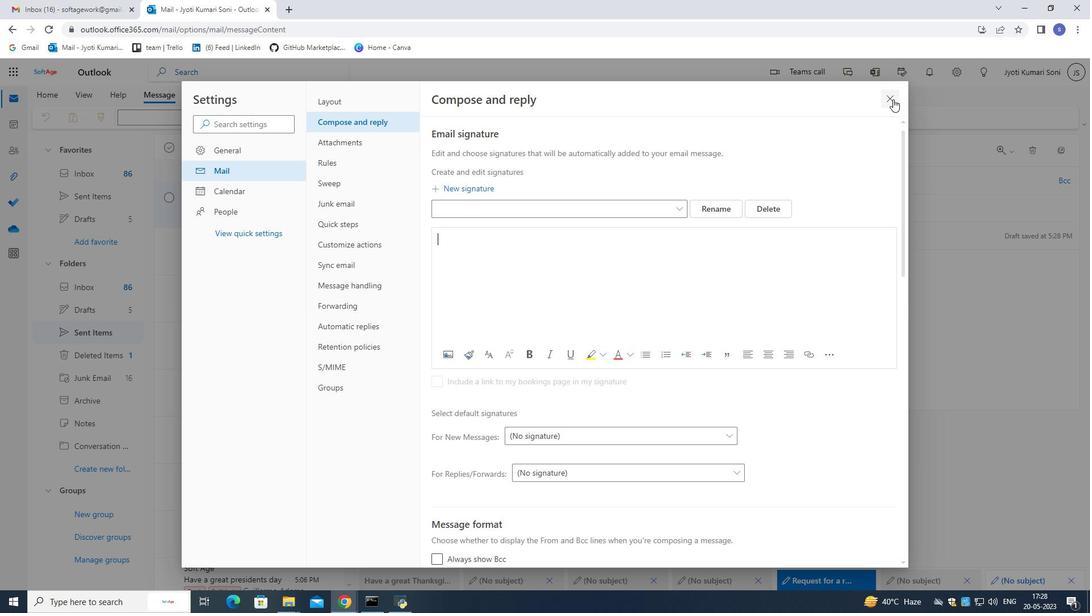 
Action: Mouse moved to (597, 232)
Screenshot: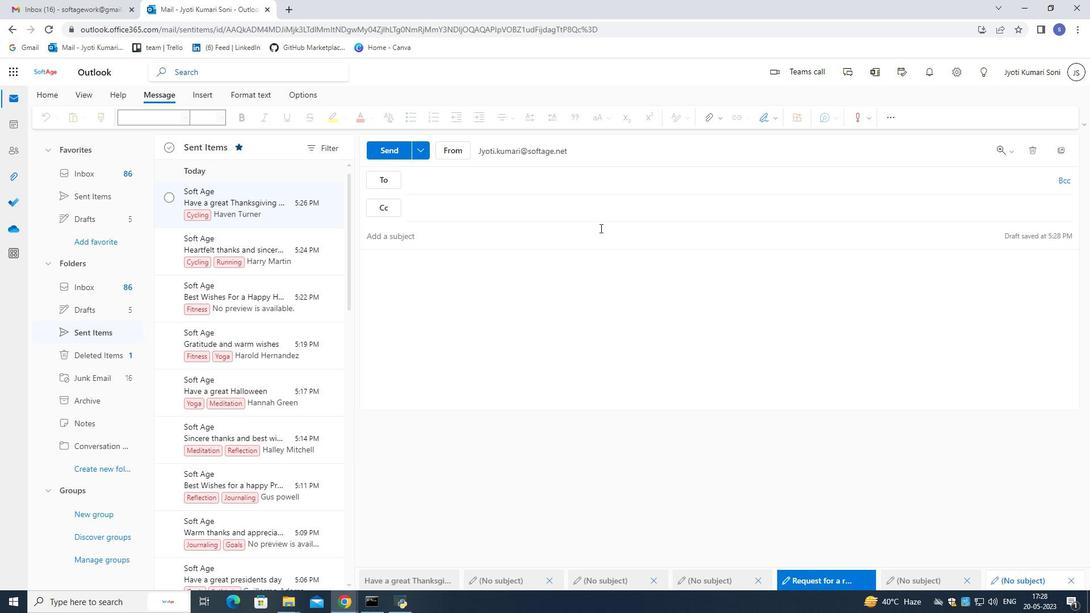 
Action: Mouse pressed left at (597, 232)
Screenshot: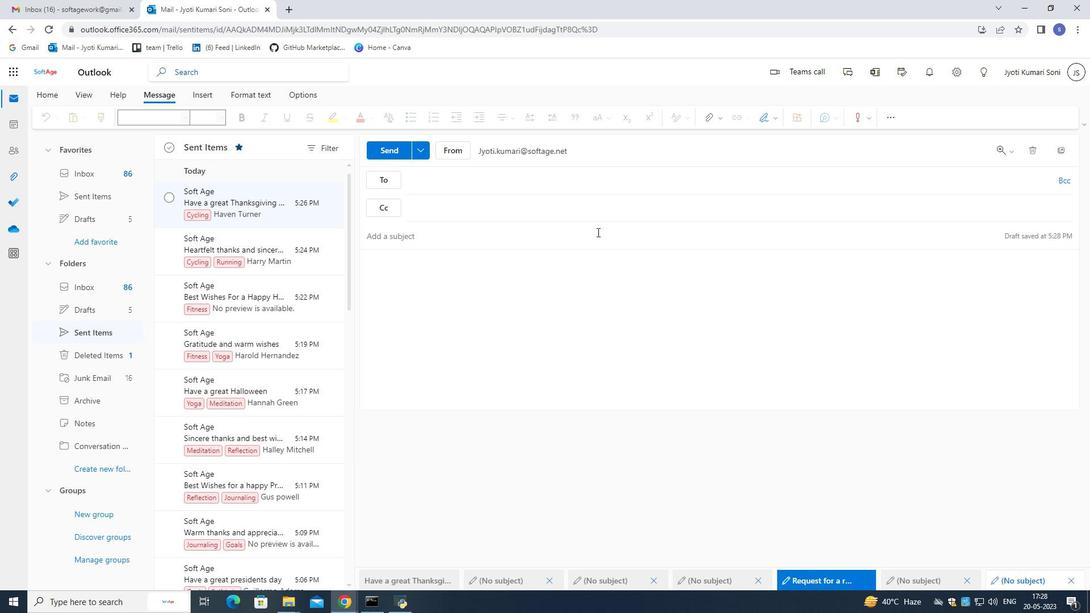 
Action: Mouse moved to (599, 172)
Screenshot: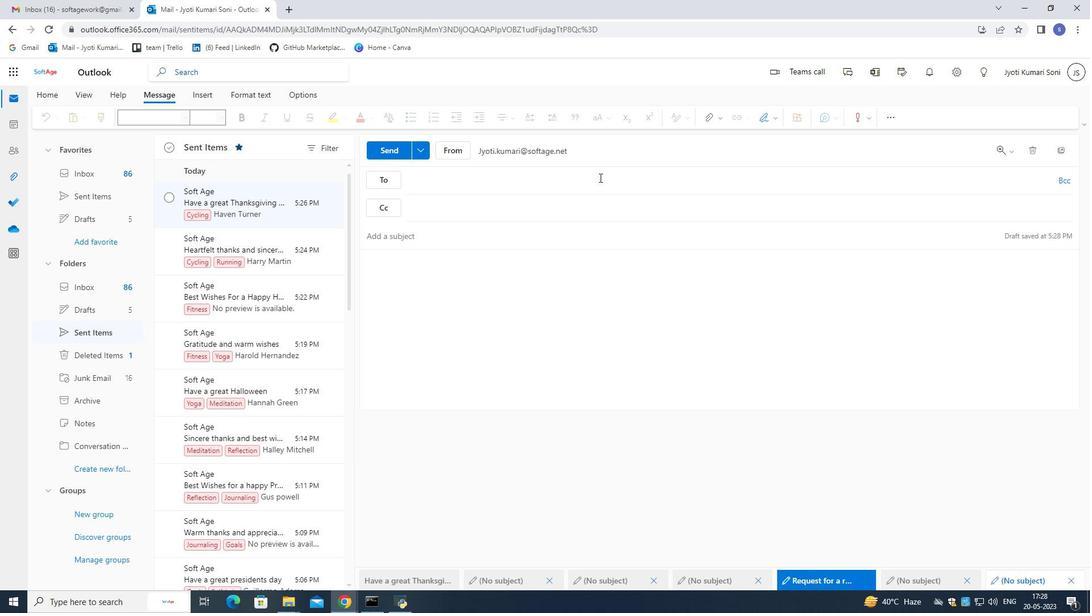 
Action: Mouse pressed left at (599, 172)
Screenshot: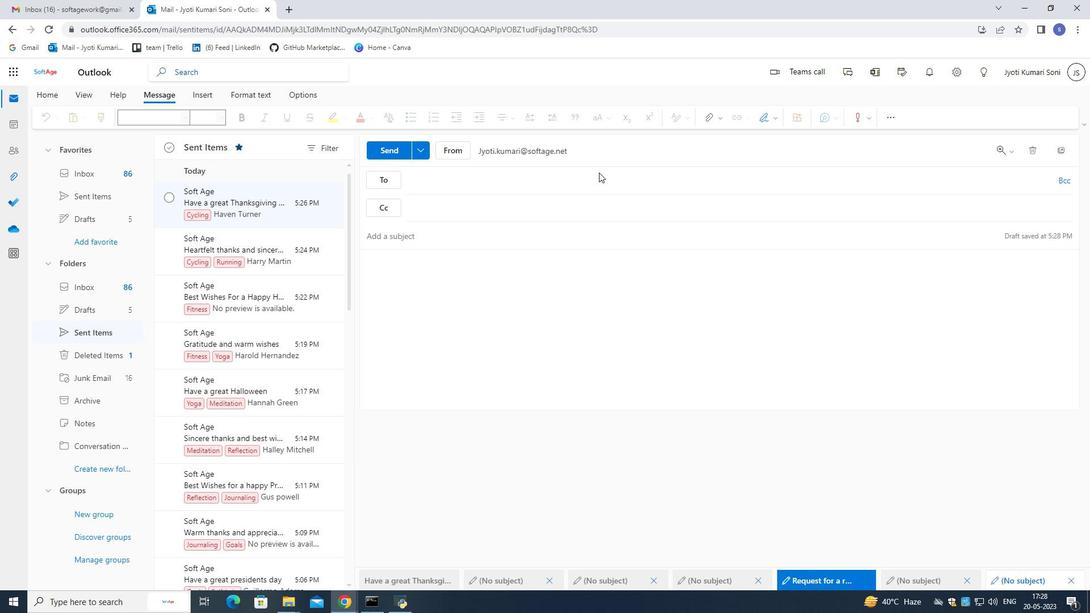 
Action: Mouse pressed left at (599, 172)
Screenshot: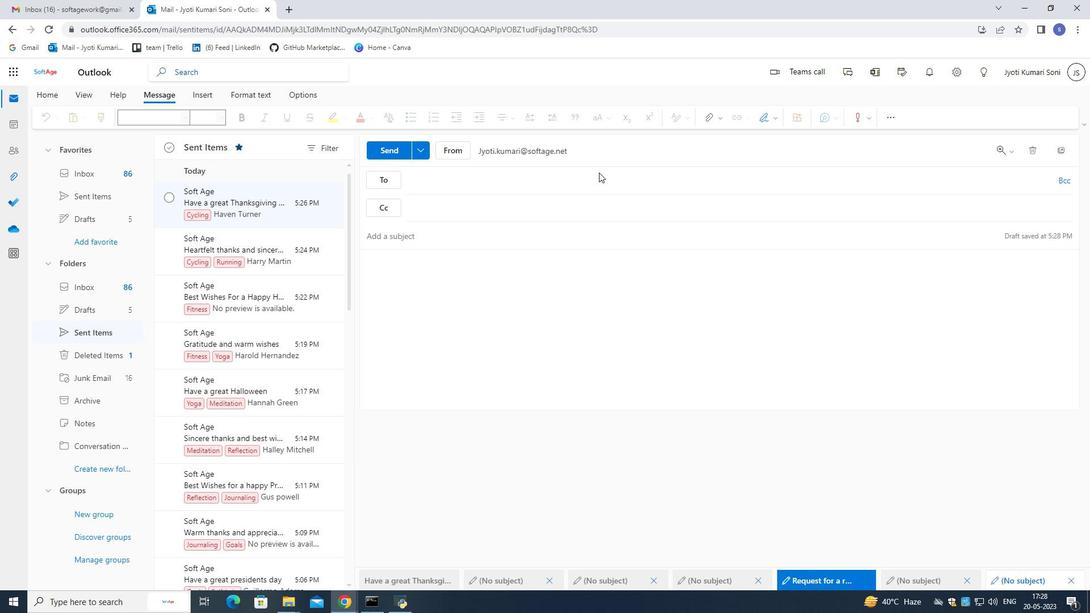 
Action: Mouse moved to (542, 168)
Screenshot: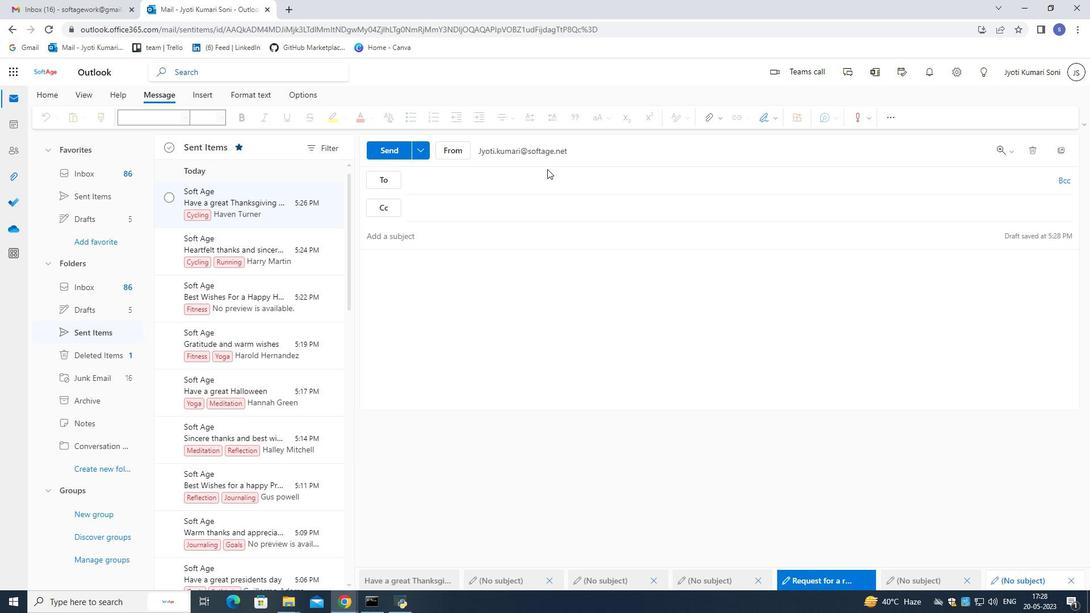 
Action: Mouse pressed left at (542, 168)
Screenshot: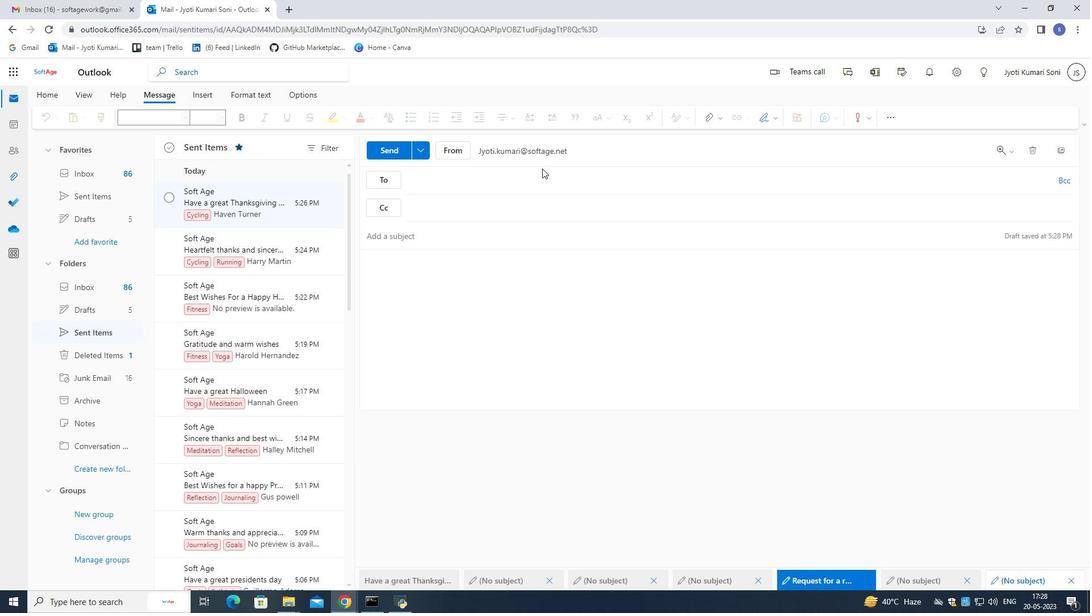 
Action: Mouse moved to (479, 171)
Screenshot: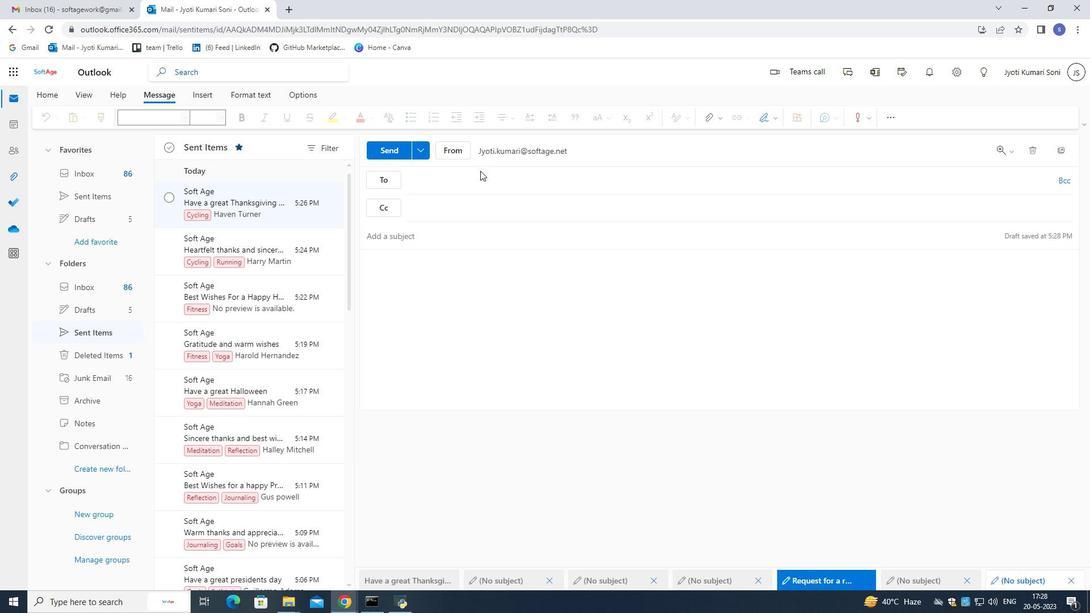
Action: Mouse pressed left at (479, 171)
Screenshot: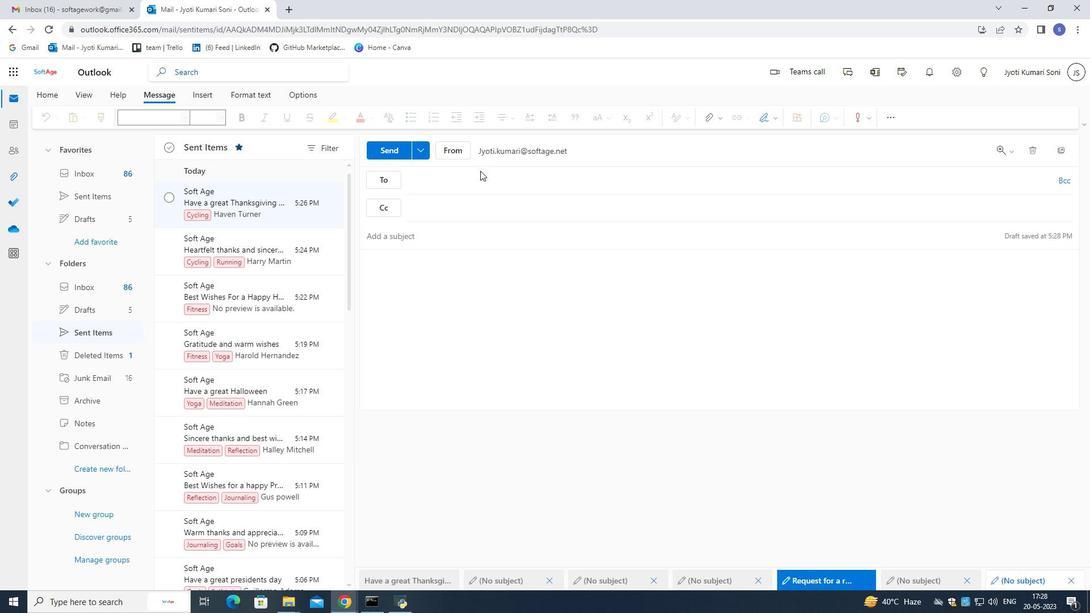 
Action: Mouse moved to (466, 177)
Screenshot: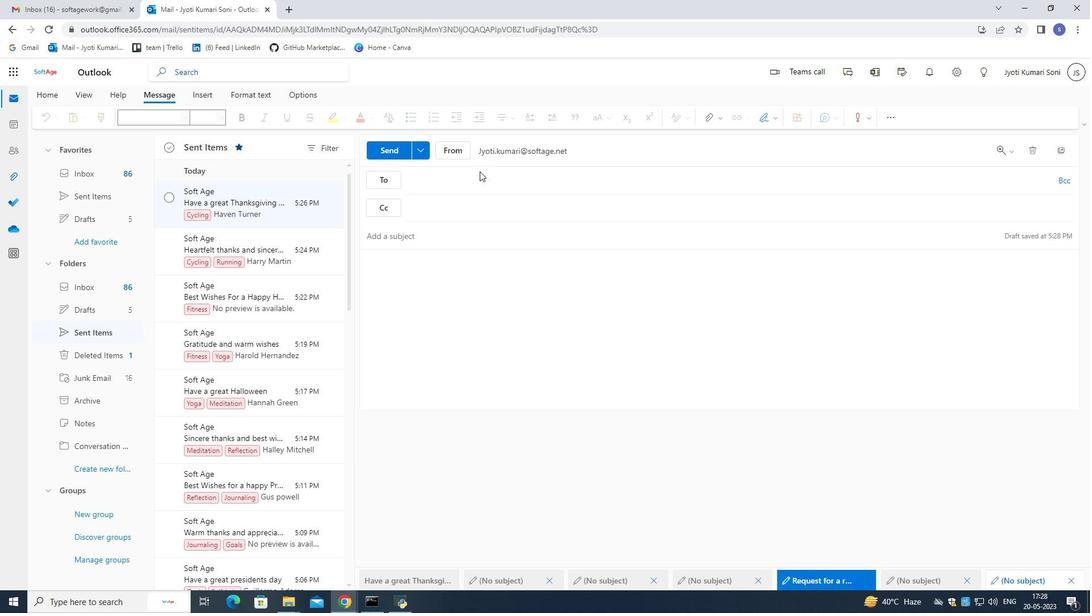 
Action: Mouse pressed left at (466, 177)
Screenshot: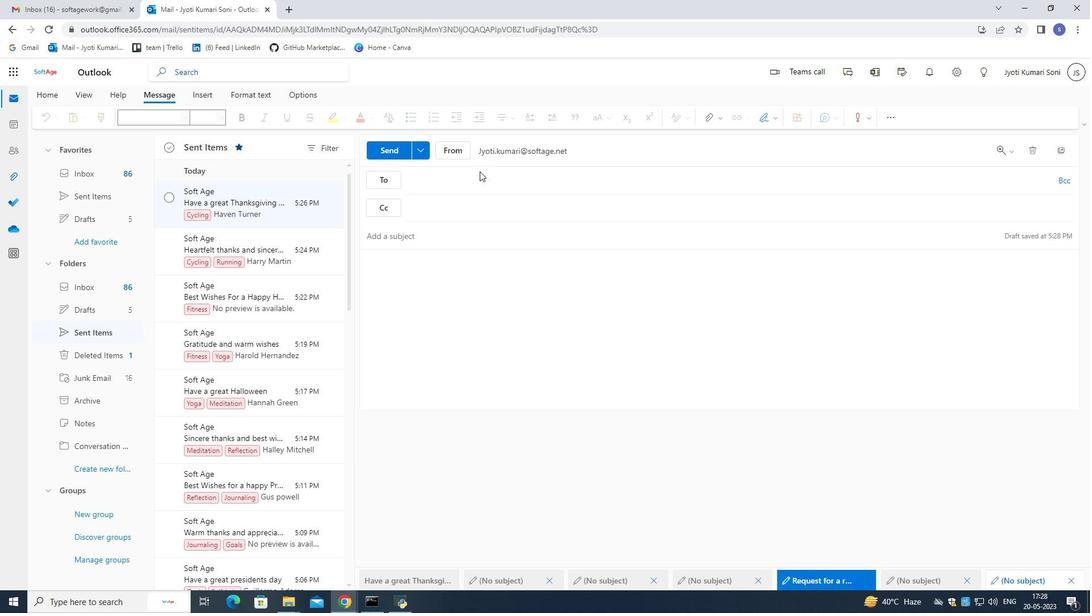 
Action: Mouse moved to (474, 194)
Screenshot: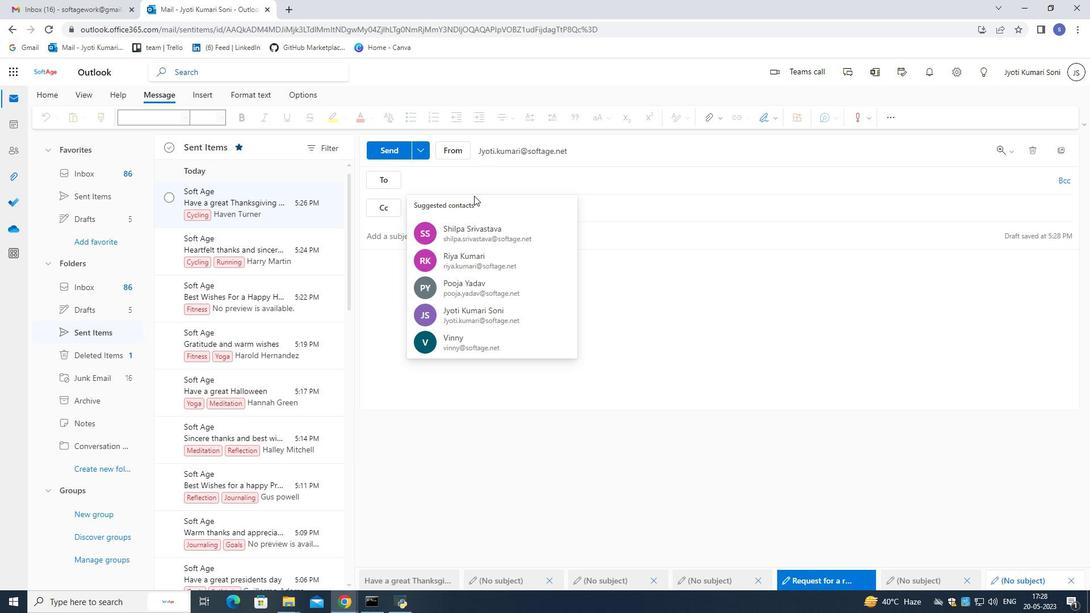 
Action: Key pressed softage.2<Key.shift>@softage.net
Screenshot: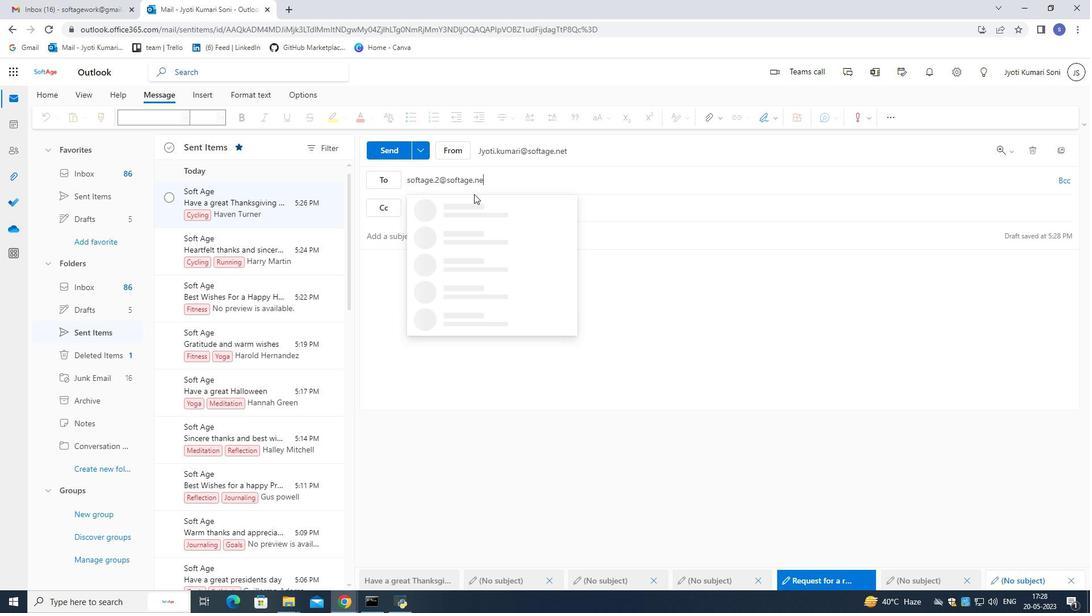 
Action: Mouse moved to (517, 308)
Screenshot: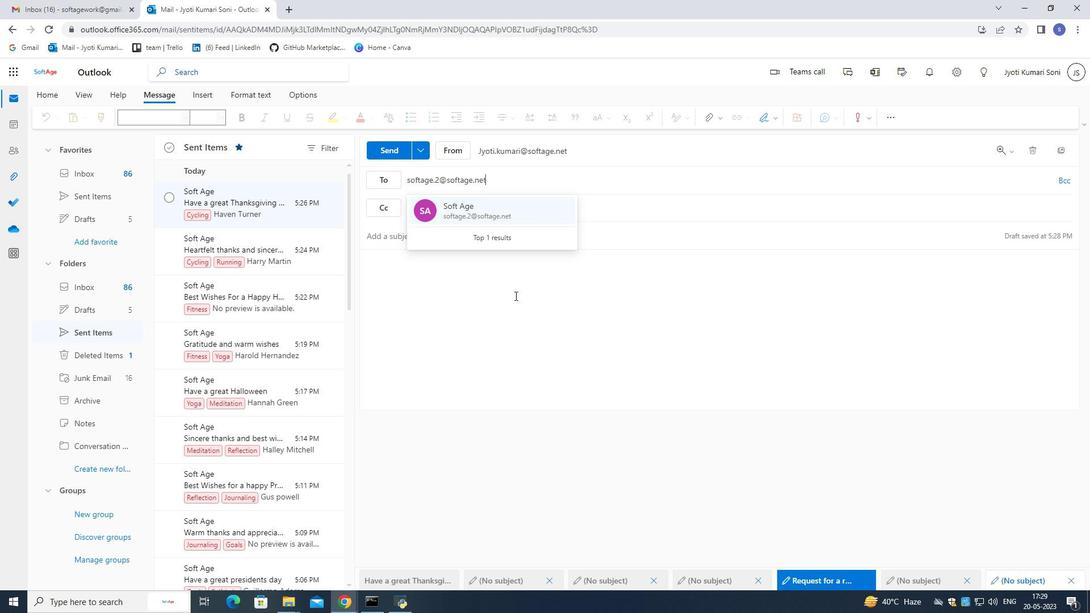 
Action: Mouse pressed left at (517, 308)
Screenshot: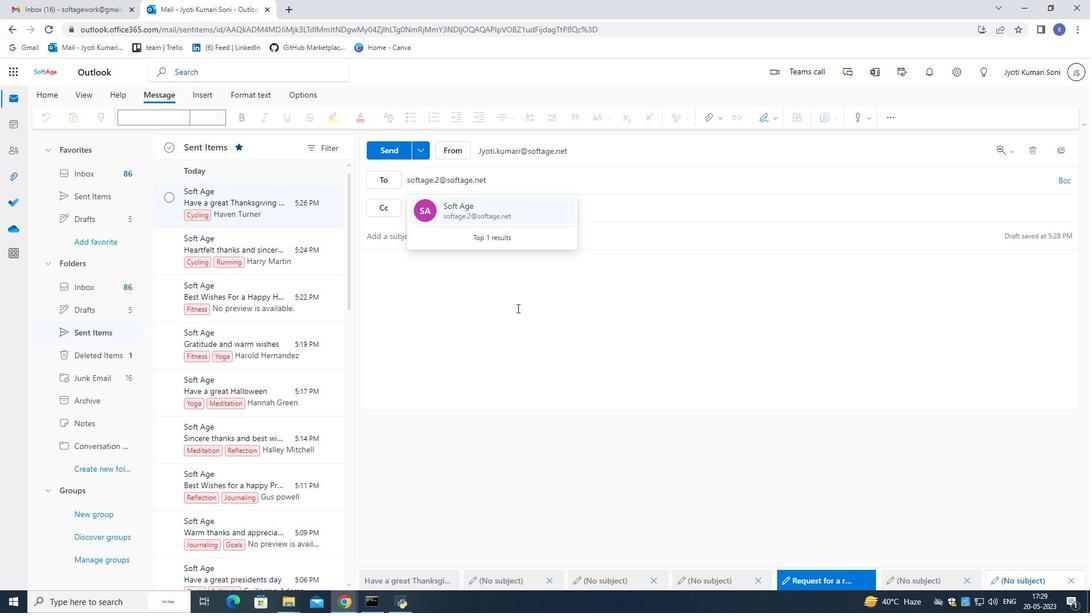 
Action: Mouse moved to (507, 232)
Screenshot: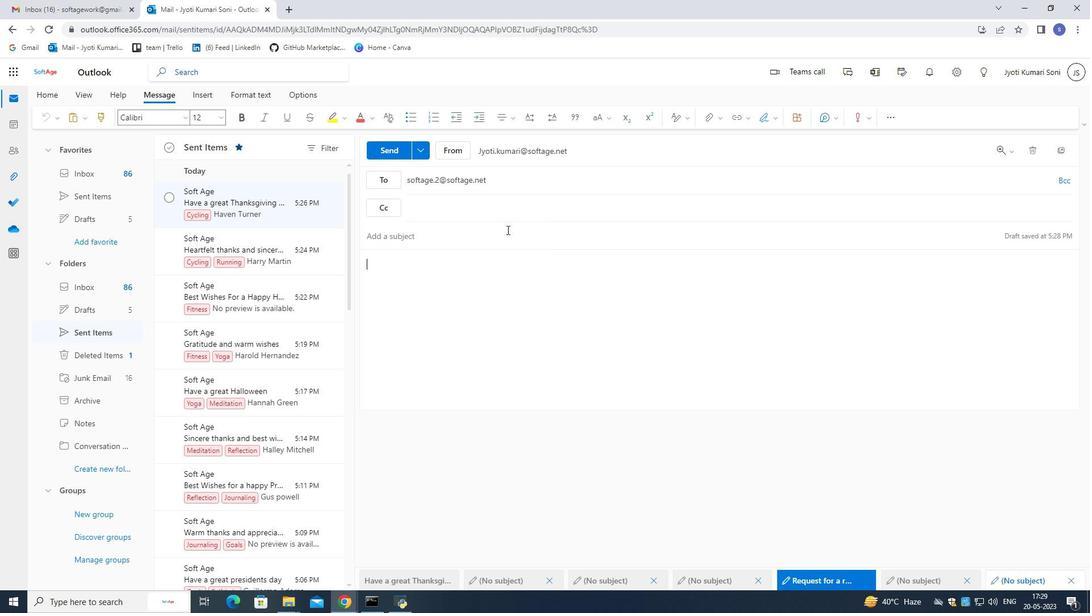
Action: Mouse pressed left at (507, 232)
Screenshot: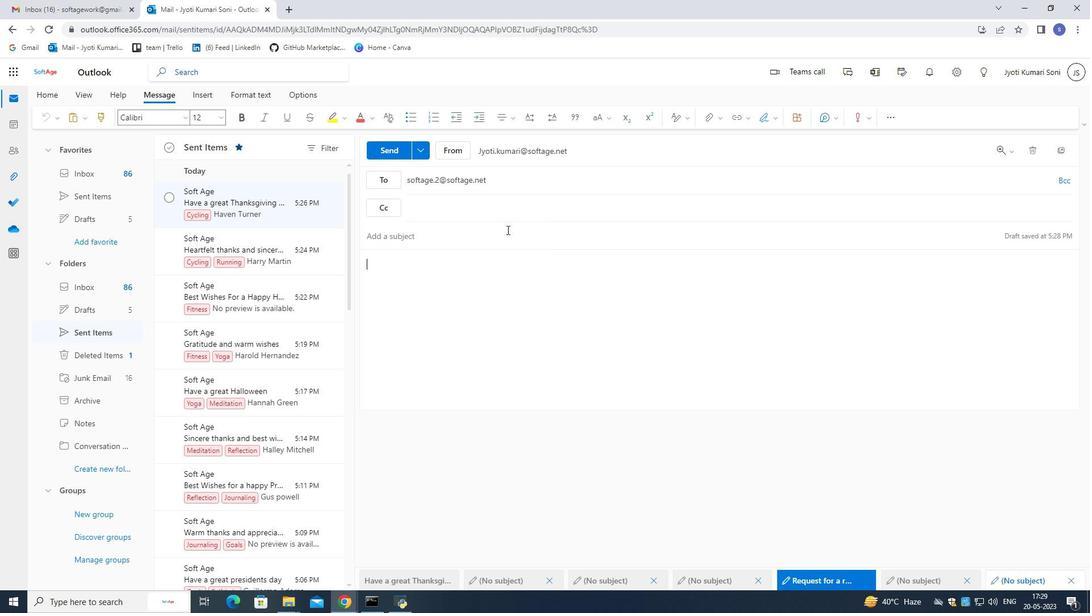 
Action: Mouse moved to (415, 235)
Screenshot: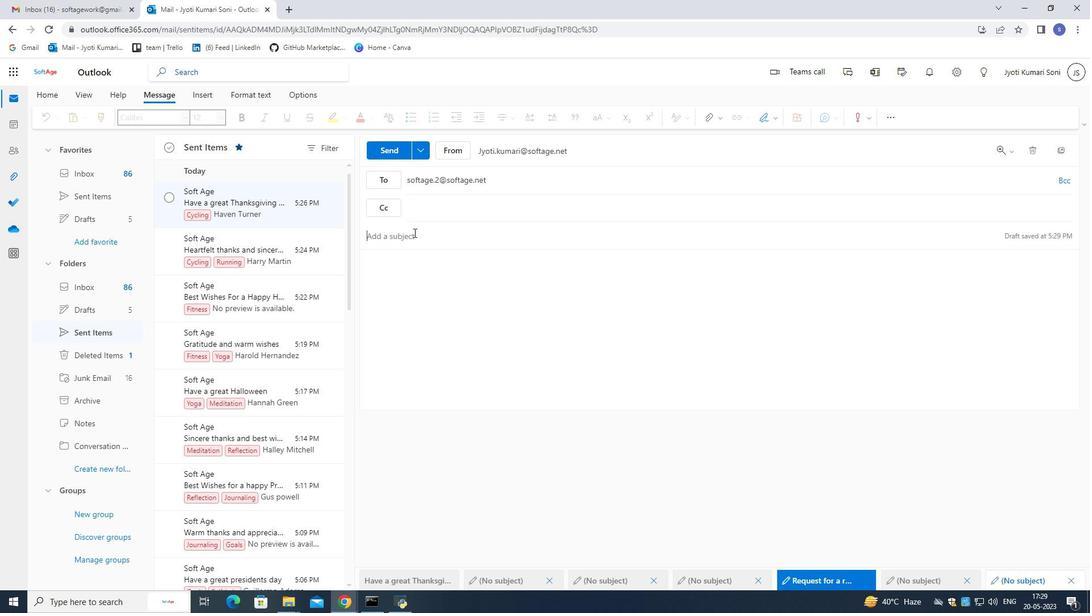 
Action: Mouse pressed left at (415, 235)
Screenshot: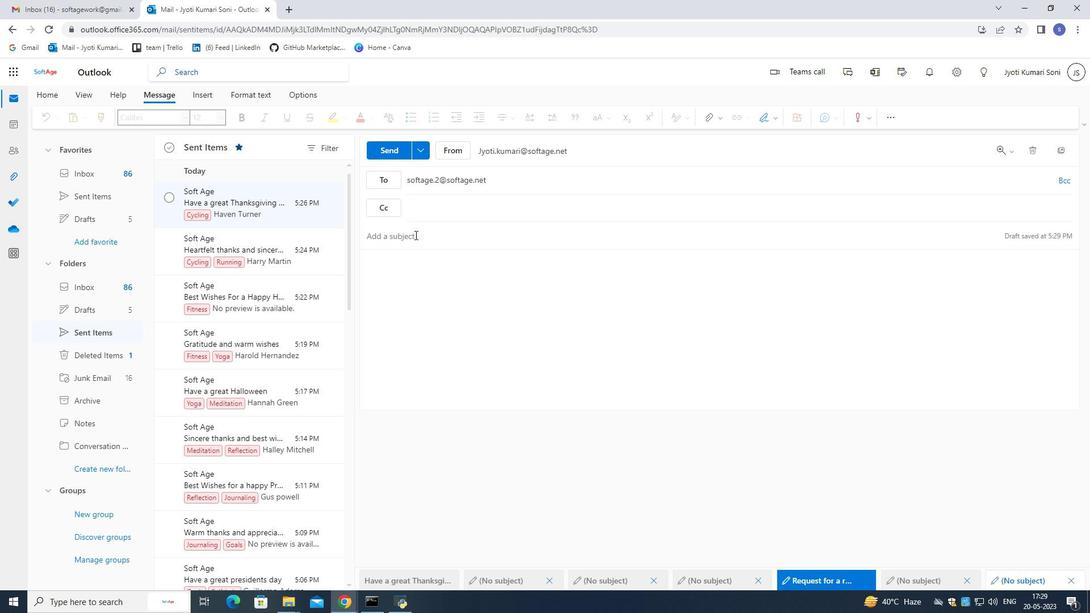 
Action: Mouse moved to (408, 239)
Screenshot: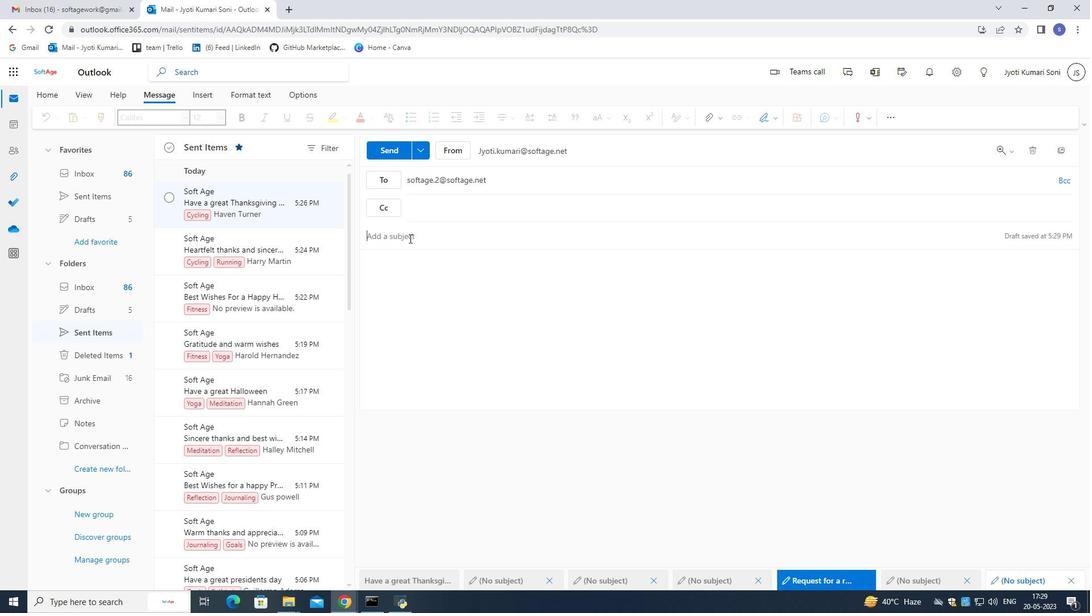 
Action: Key pressed <Key.shift>Sincere<Key.space>appreciation<Key.space>and<Key.space>gratitude
Screenshot: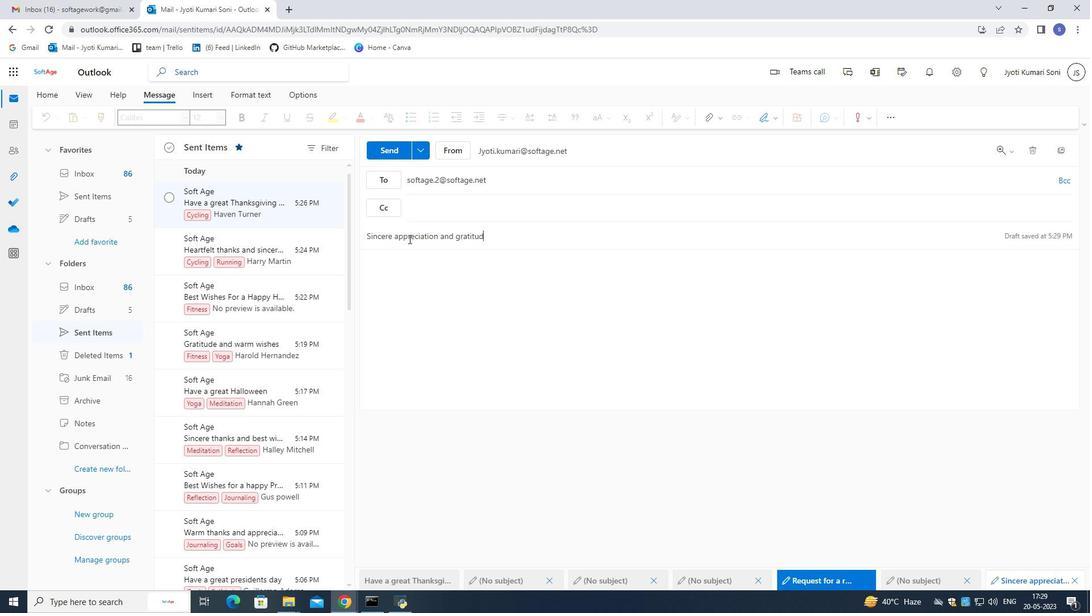 
Action: Mouse moved to (775, 121)
Screenshot: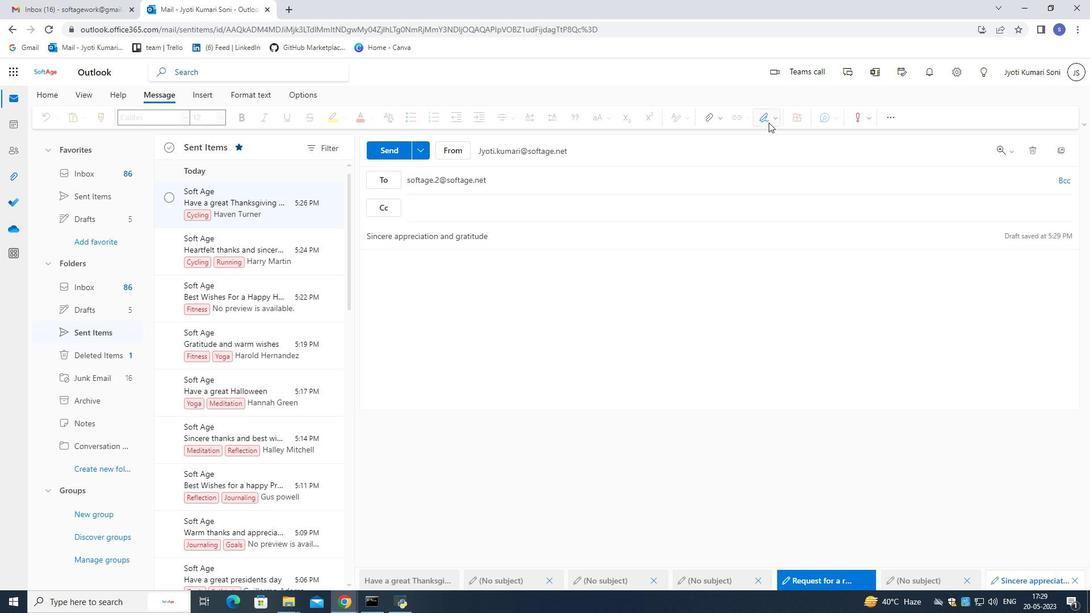 
Action: Mouse pressed left at (775, 121)
Screenshot: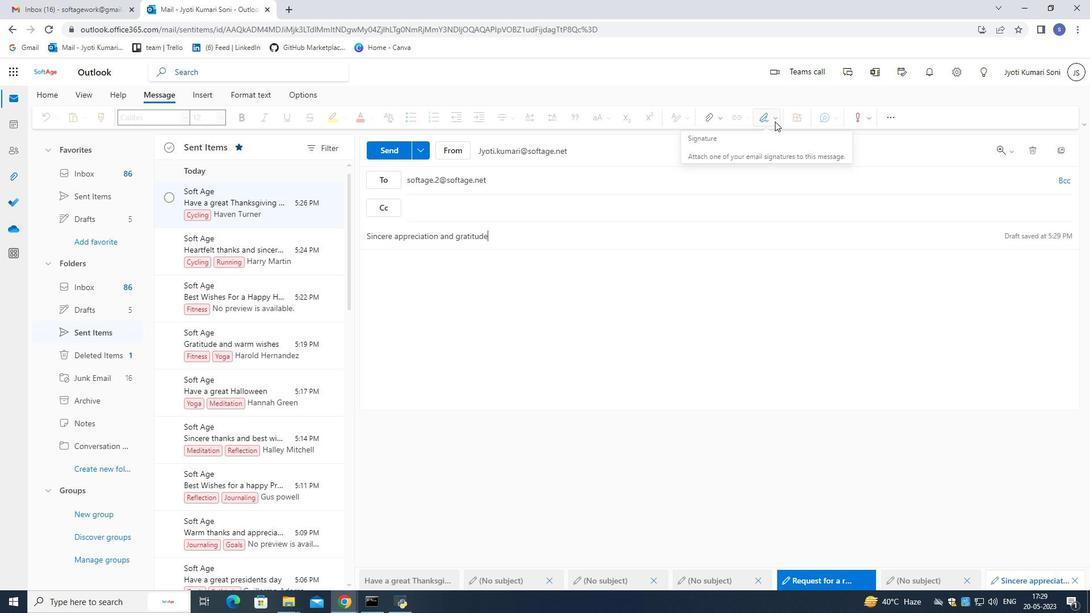 
Action: Mouse moved to (693, 400)
Screenshot: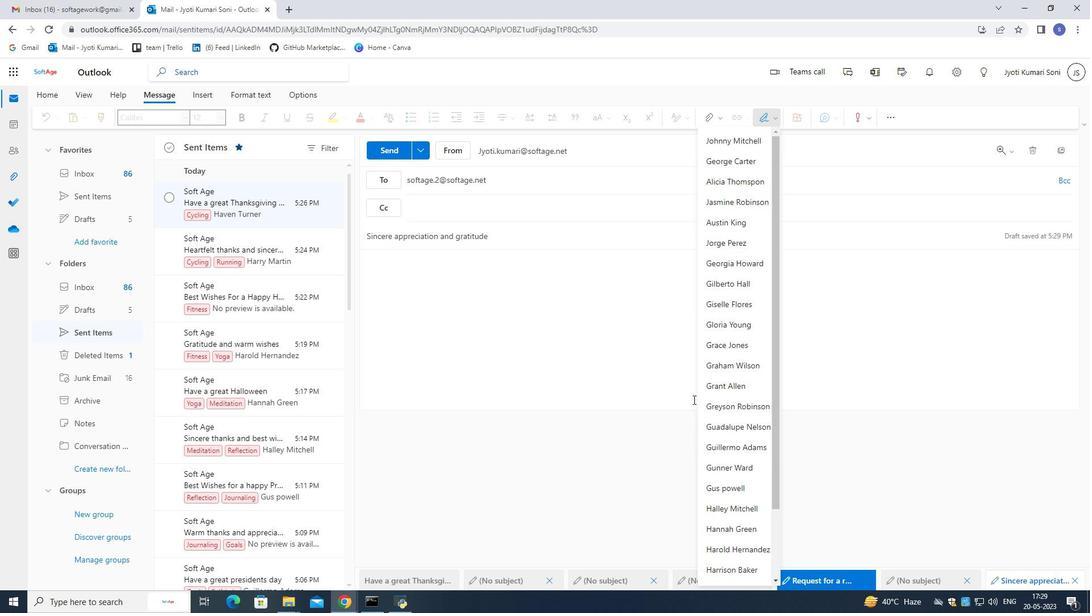 
Action: Mouse scrolled (693, 399) with delta (0, 0)
Screenshot: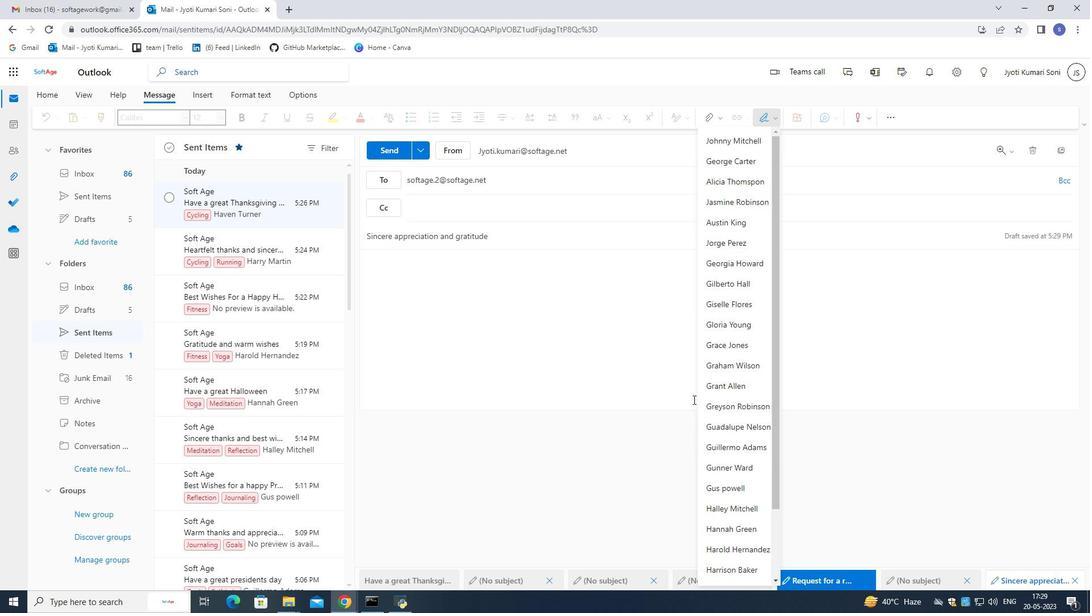 
Action: Mouse moved to (693, 402)
Screenshot: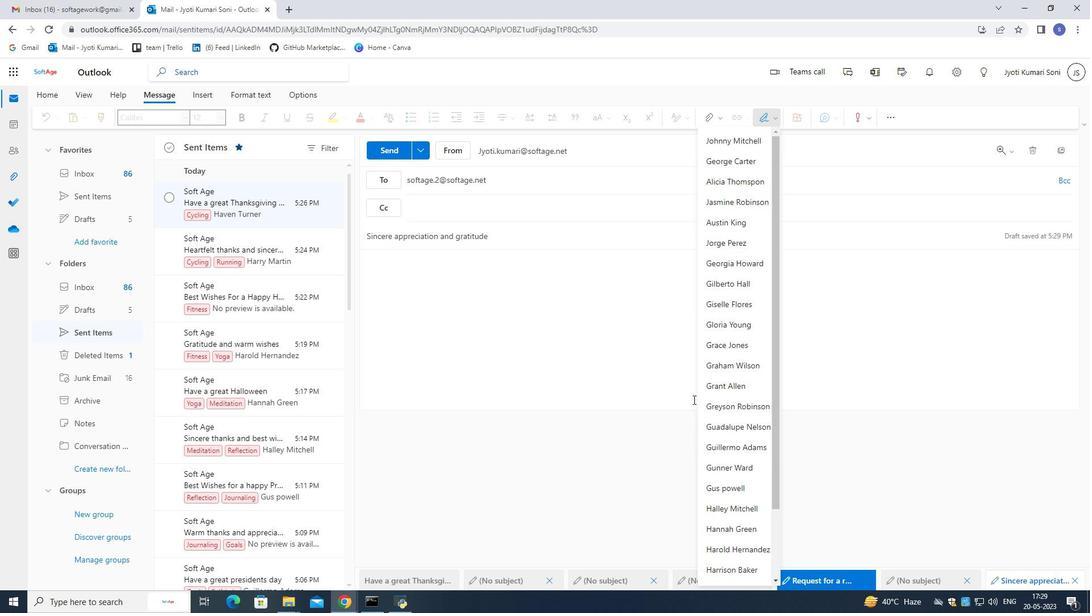 
Action: Mouse scrolled (693, 401) with delta (0, 0)
Screenshot: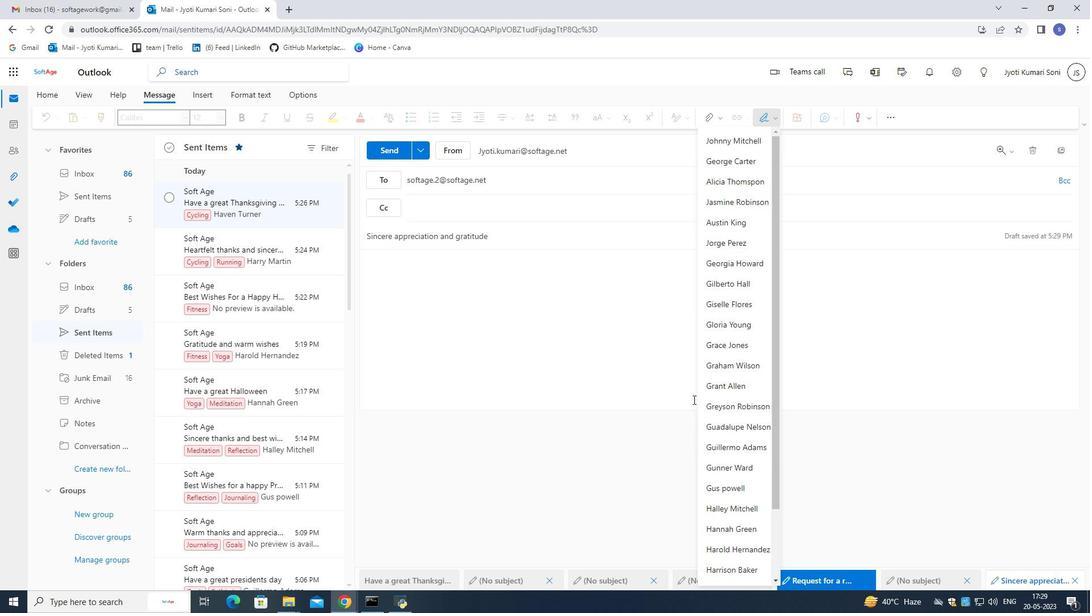 
Action: Mouse moved to (693, 404)
Screenshot: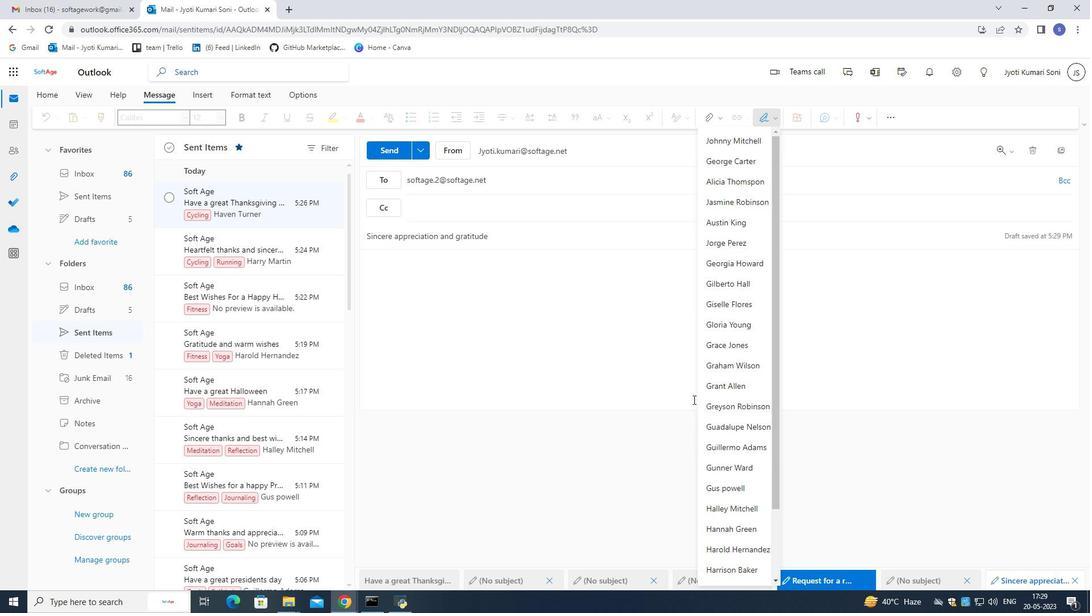 
Action: Mouse scrolled (693, 403) with delta (0, 0)
Screenshot: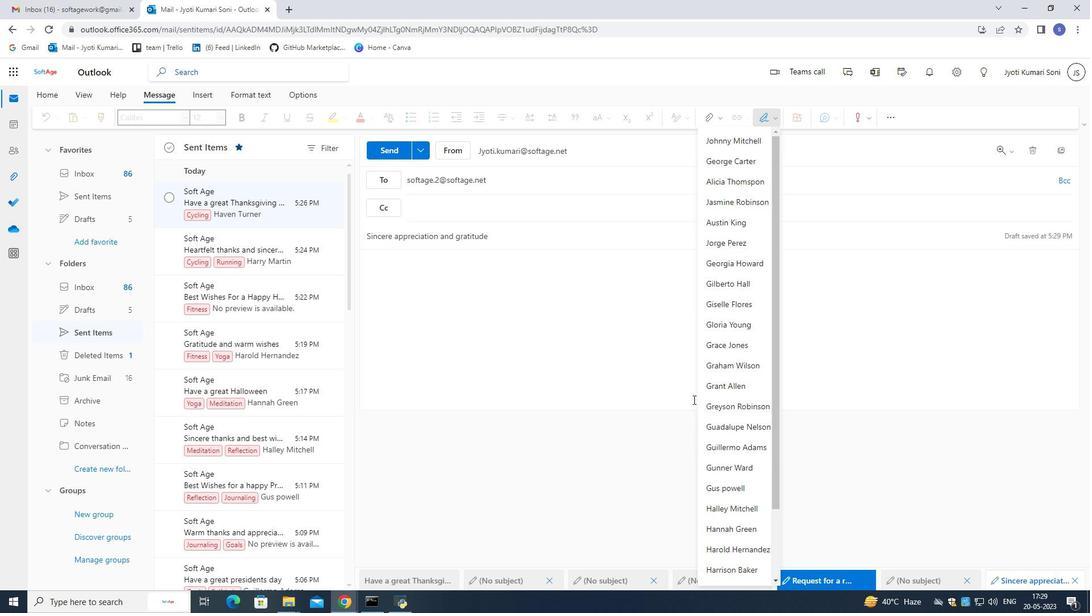 
Action: Mouse scrolled (693, 403) with delta (0, 0)
Screenshot: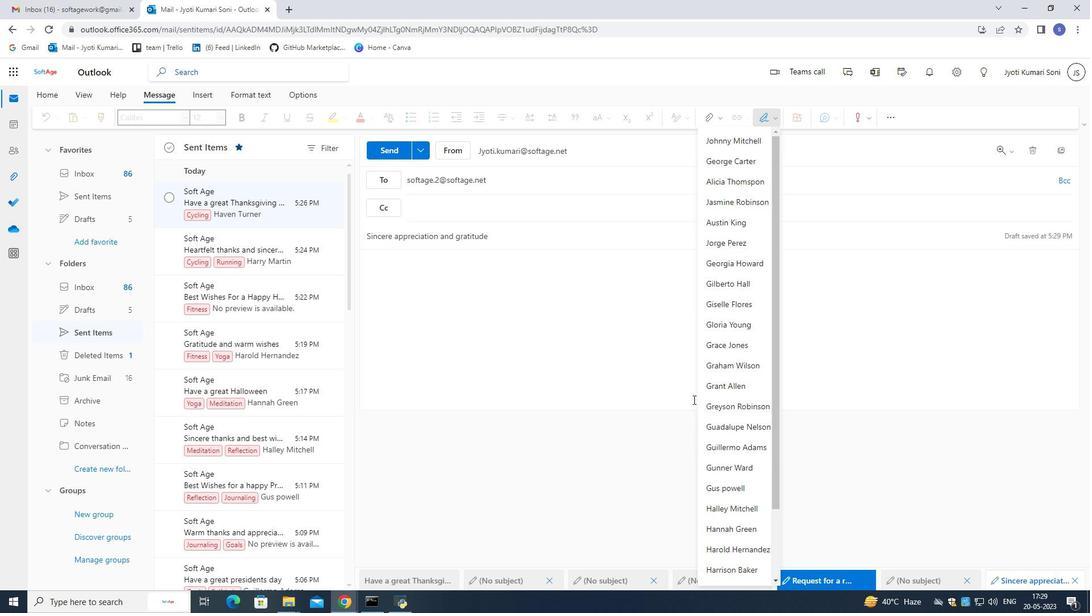 
Action: Mouse moved to (693, 405)
Screenshot: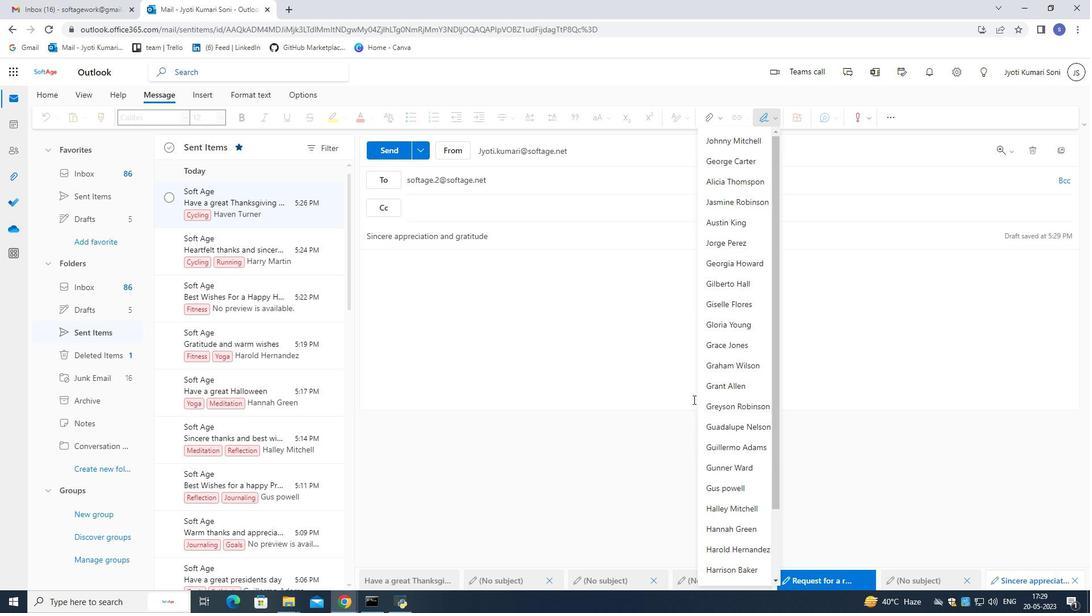 
Action: Mouse scrolled (693, 404) with delta (0, 0)
Screenshot: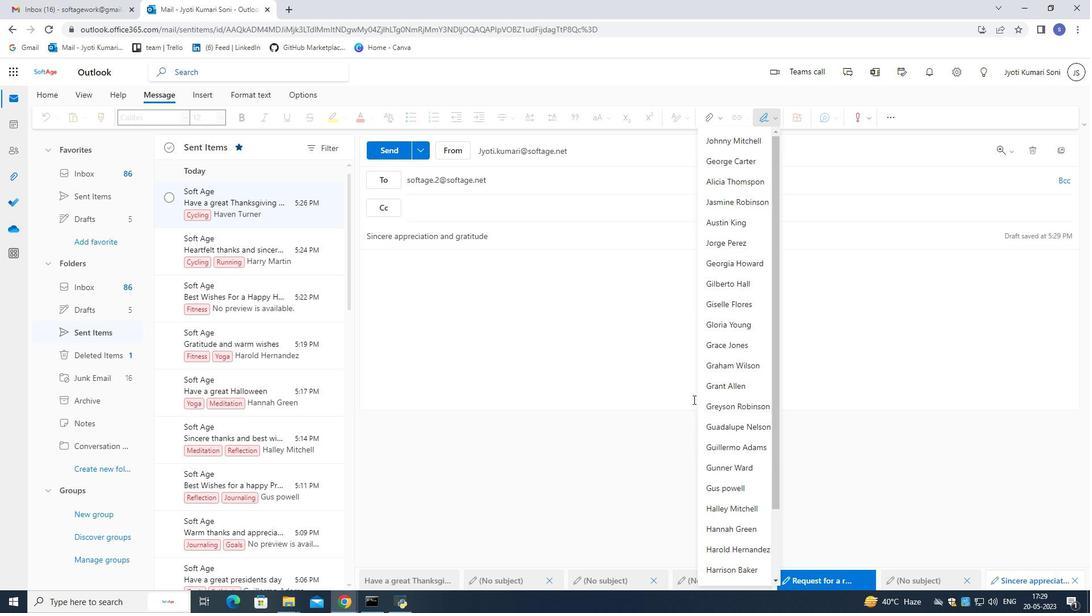 
Action: Mouse moved to (726, 414)
Screenshot: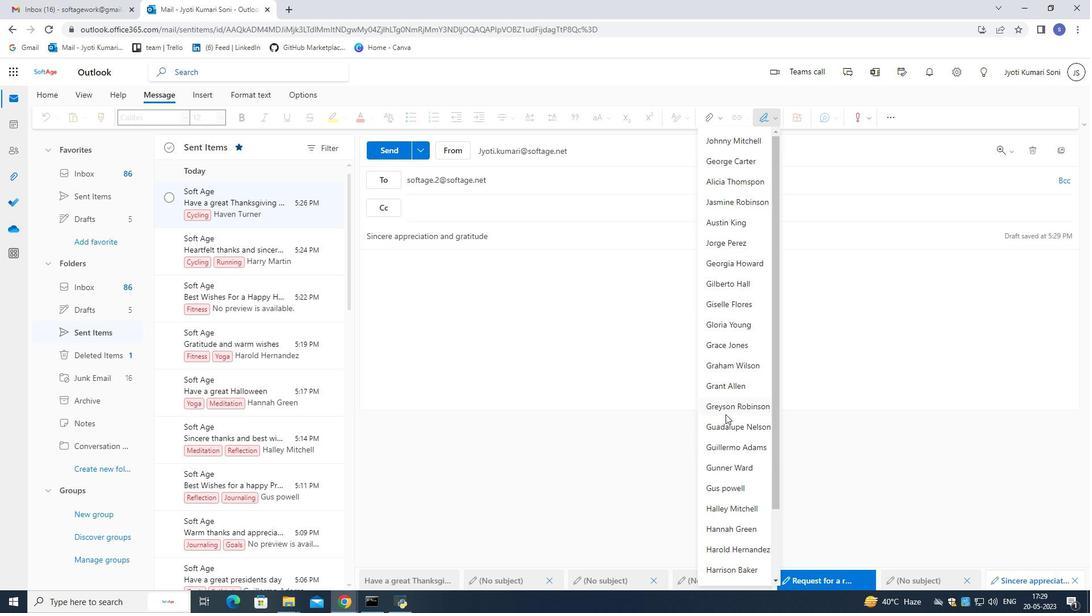 
Action: Mouse scrolled (726, 414) with delta (0, 0)
Screenshot: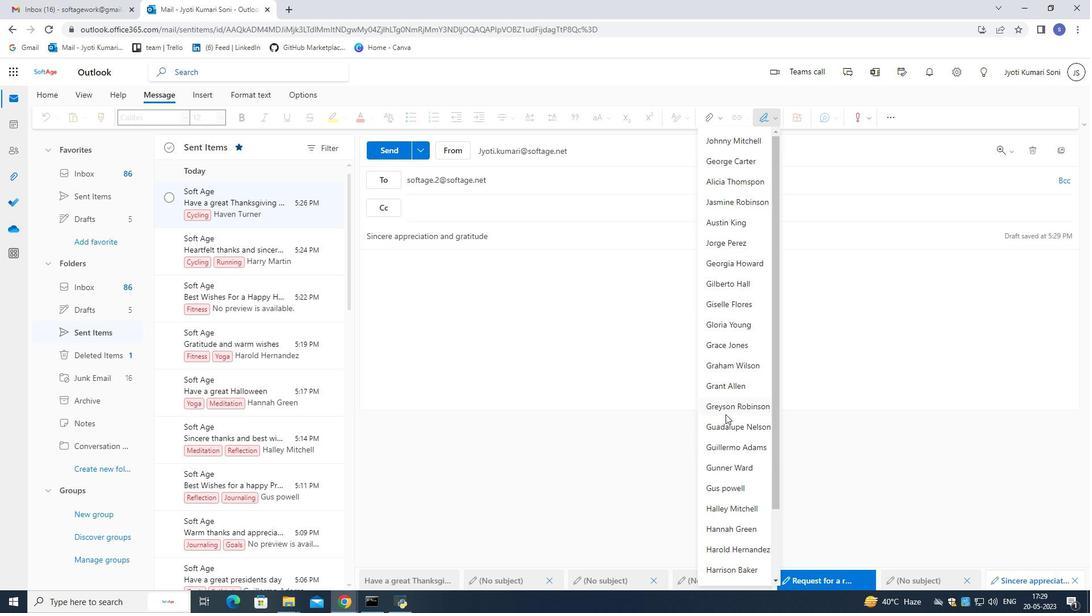 
Action: Mouse scrolled (726, 414) with delta (0, 0)
Screenshot: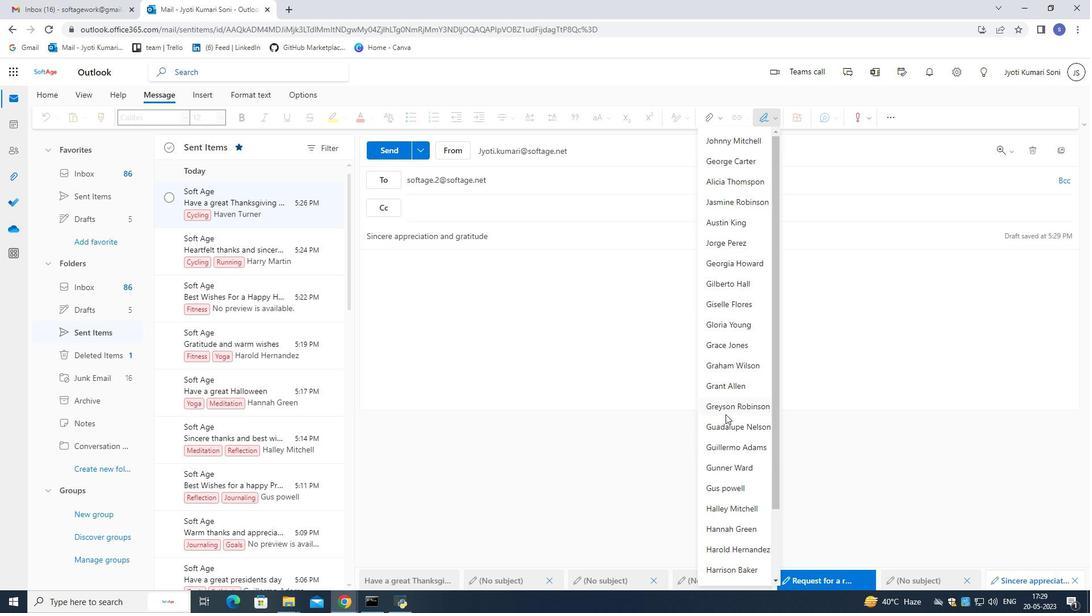 
Action: Mouse scrolled (726, 414) with delta (0, 0)
Screenshot: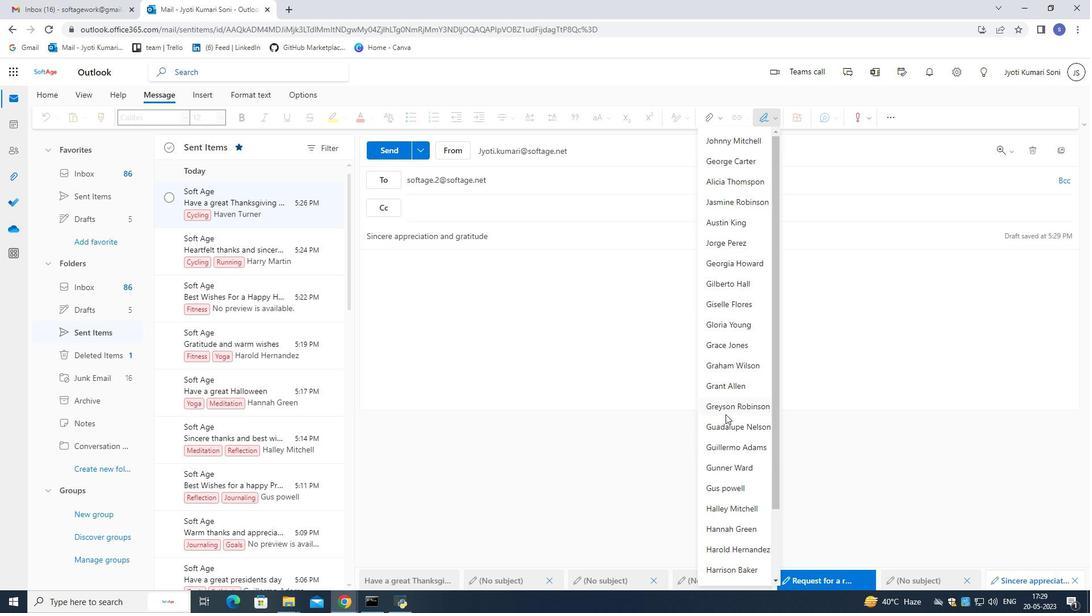 
Action: Mouse scrolled (726, 414) with delta (0, 0)
Screenshot: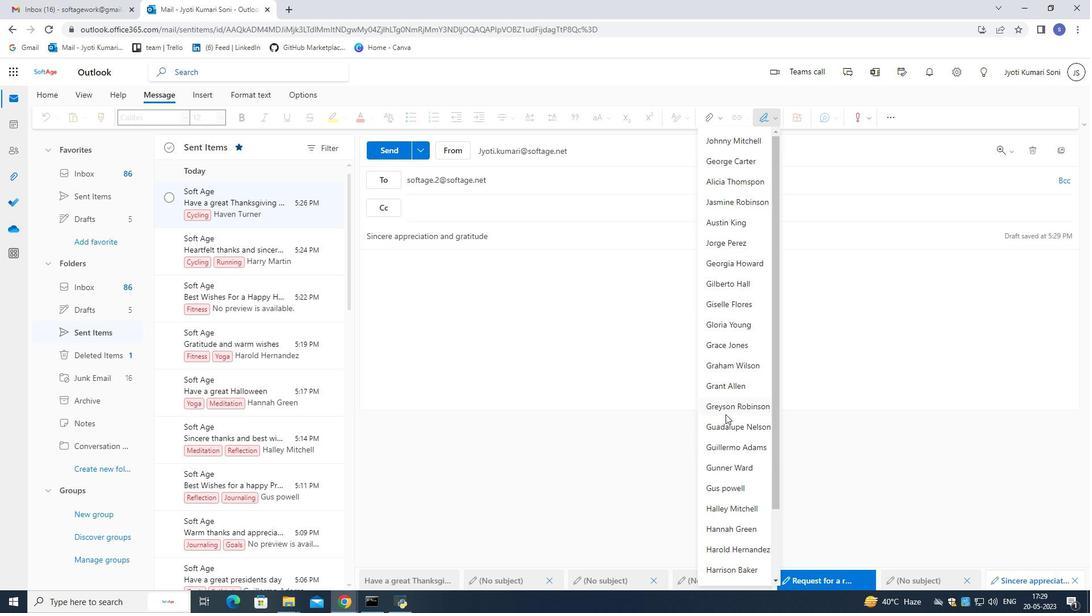 
Action: Mouse scrolled (726, 414) with delta (0, 0)
Screenshot: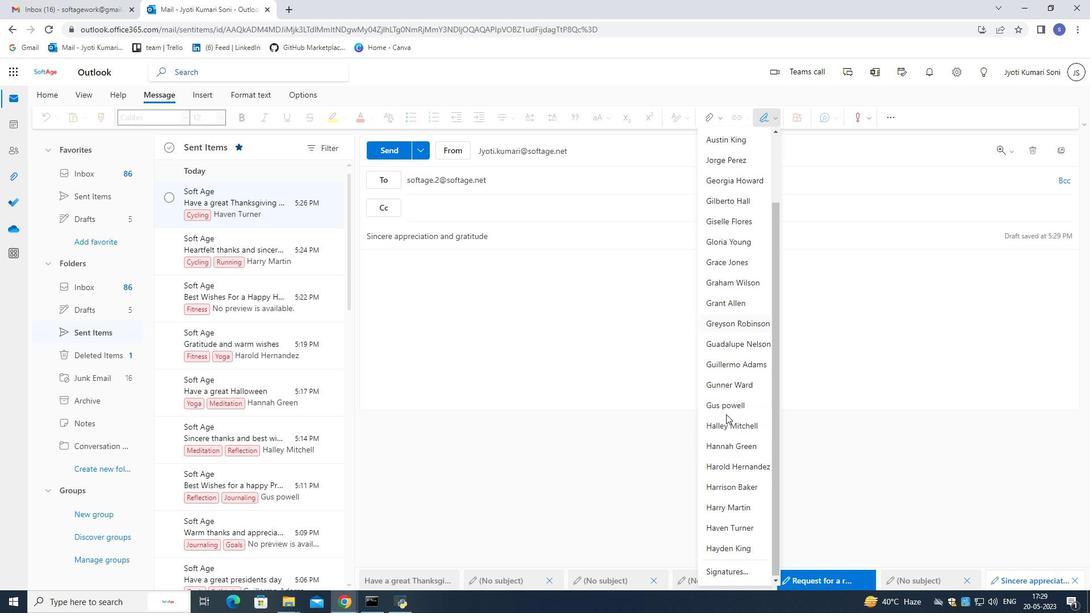 
Action: Mouse scrolled (726, 414) with delta (0, 0)
Screenshot: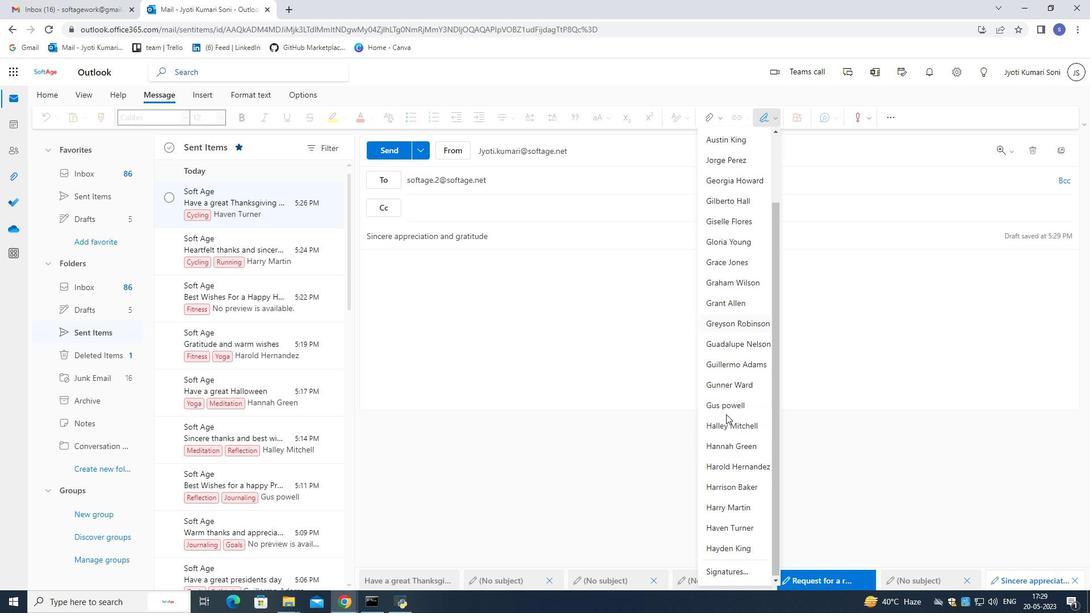 
Action: Mouse scrolled (726, 414) with delta (0, 0)
Screenshot: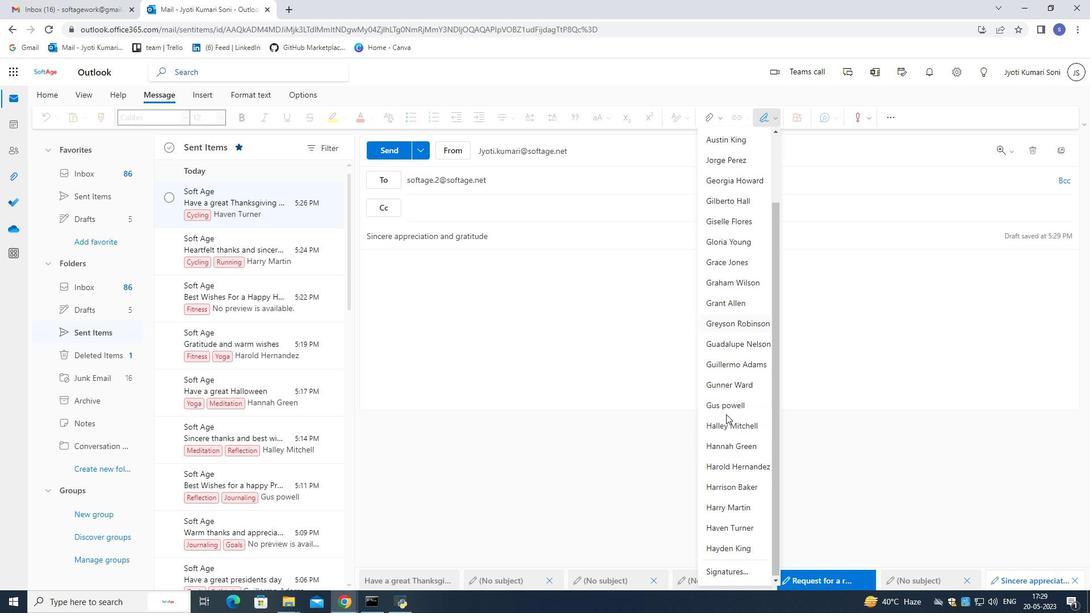 
Action: Mouse scrolled (726, 414) with delta (0, 0)
Screenshot: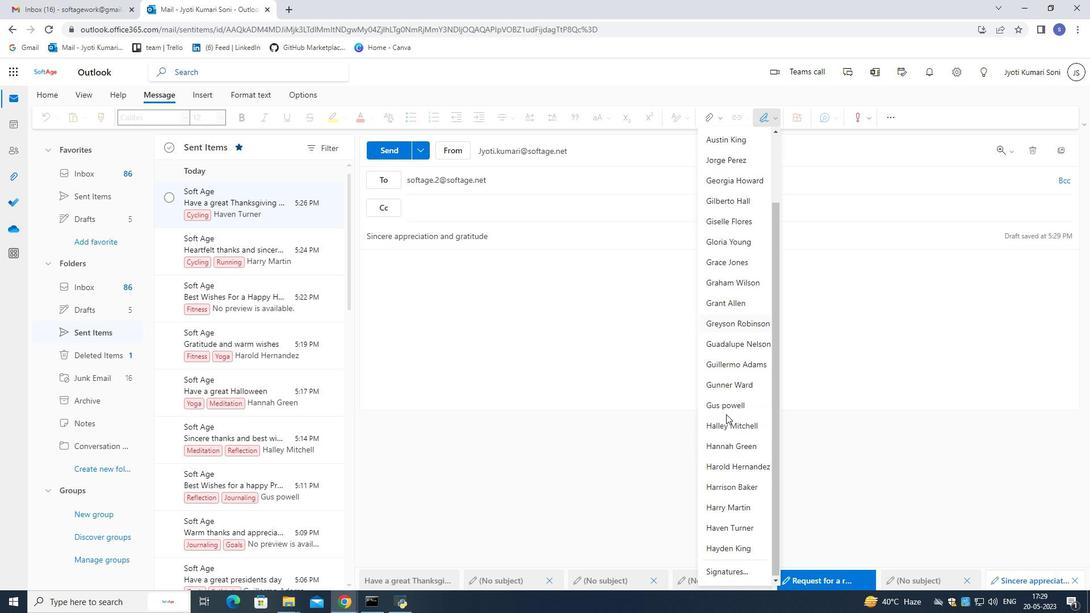 
Action: Mouse moved to (727, 414)
Screenshot: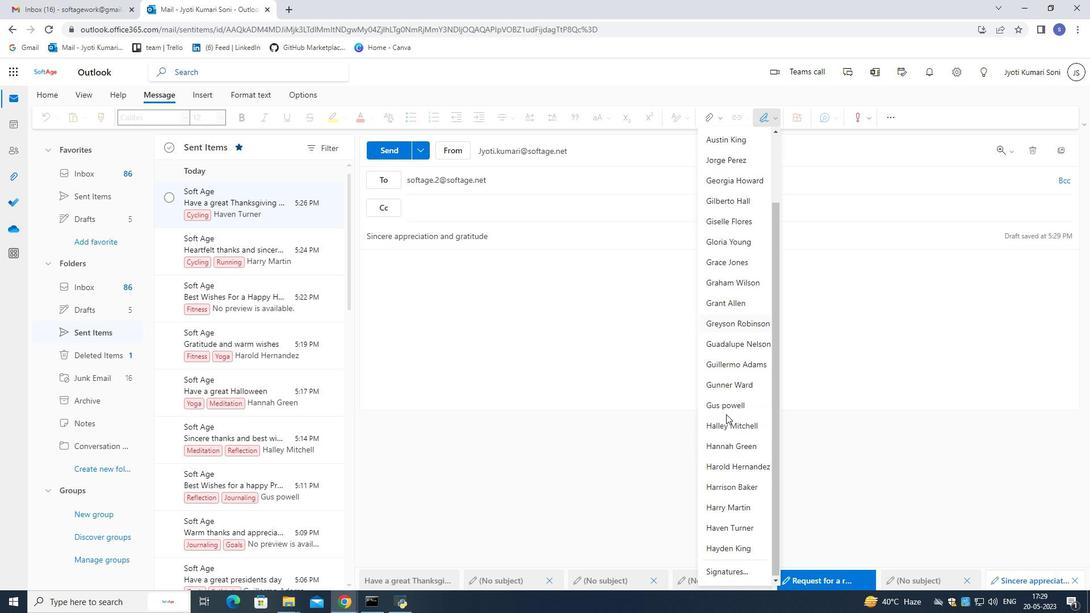 
Action: Mouse scrolled (727, 414) with delta (0, 0)
Screenshot: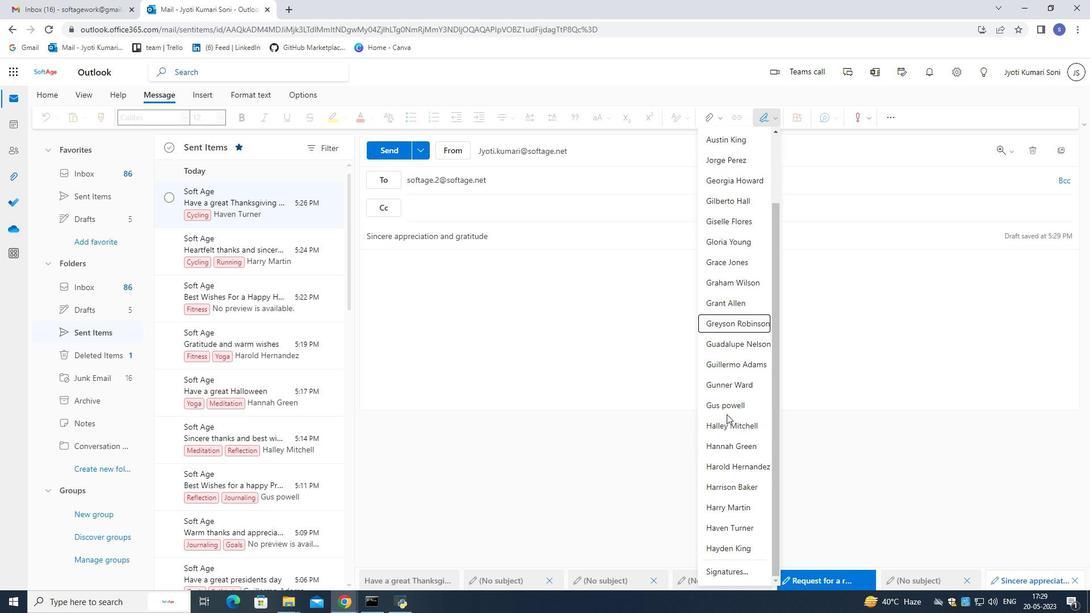
Action: Mouse scrolled (727, 414) with delta (0, 0)
Screenshot: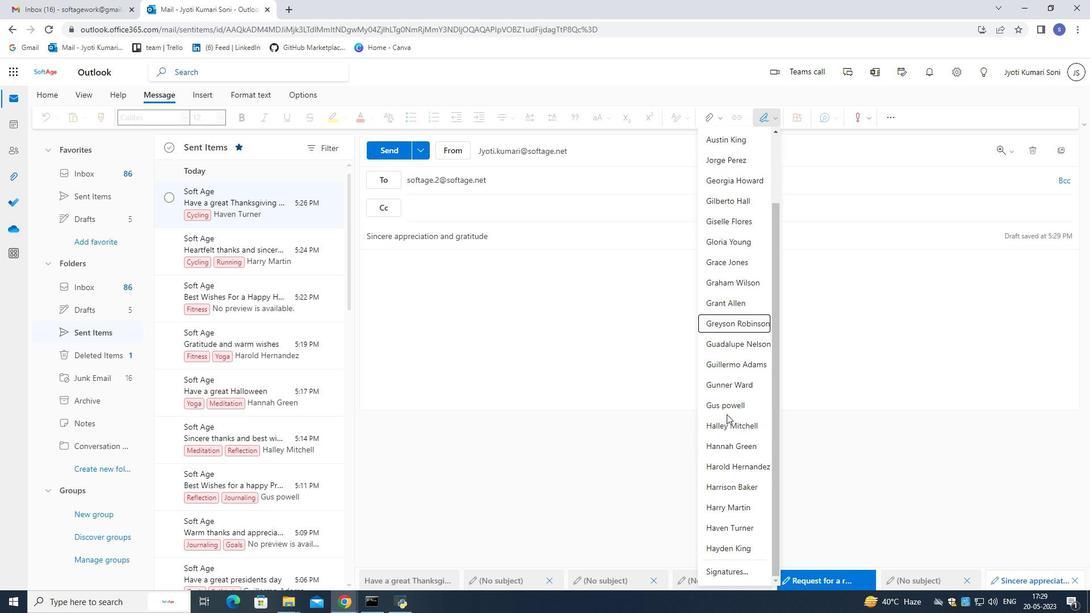 
Action: Mouse moved to (729, 422)
Screenshot: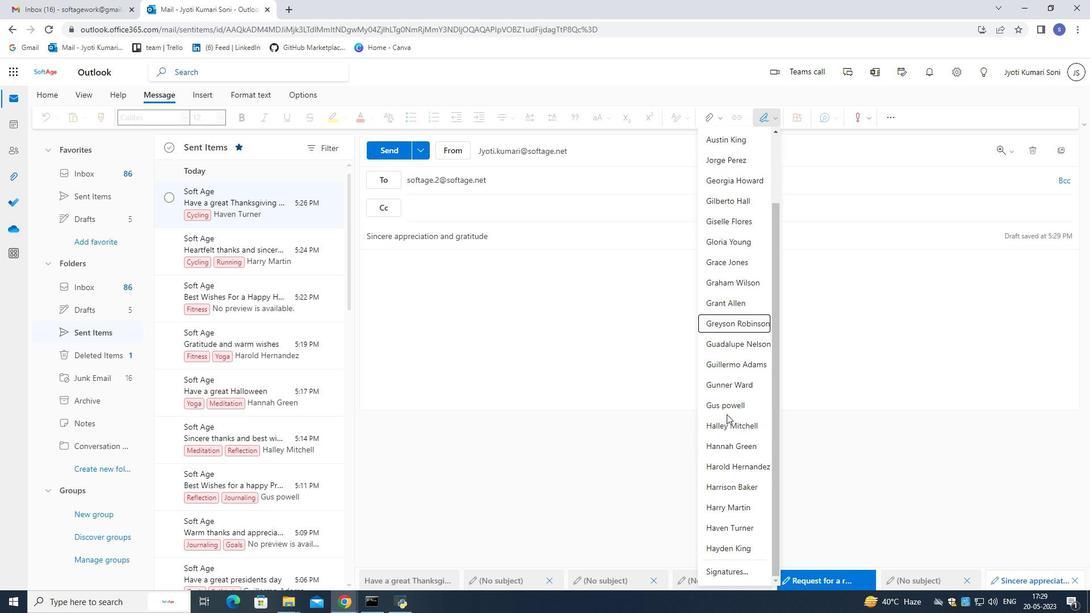 
Action: Mouse scrolled (729, 422) with delta (0, 0)
Screenshot: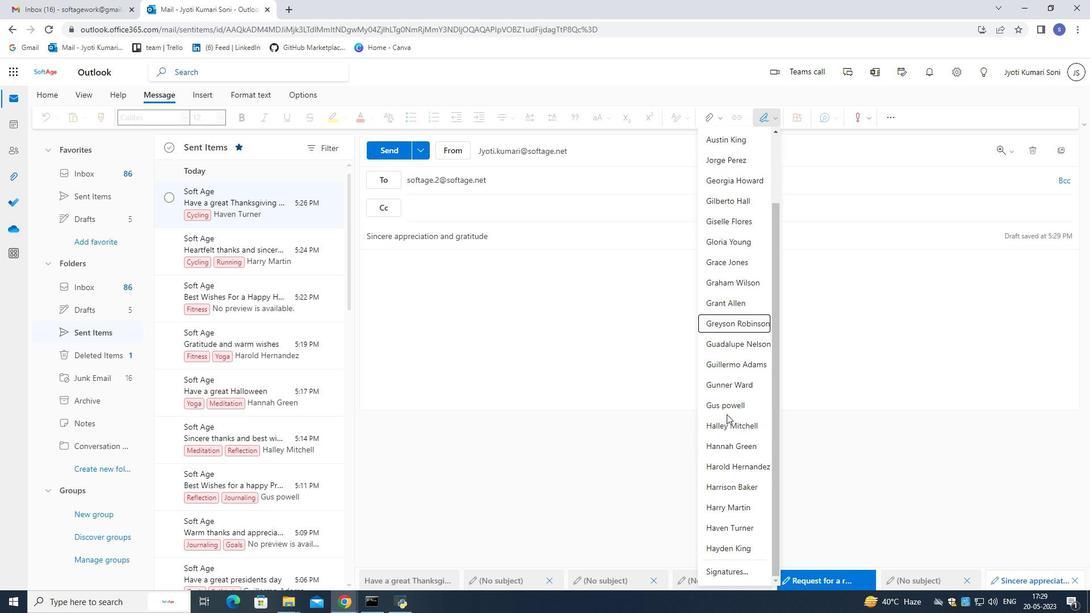 
Action: Mouse moved to (741, 550)
Screenshot: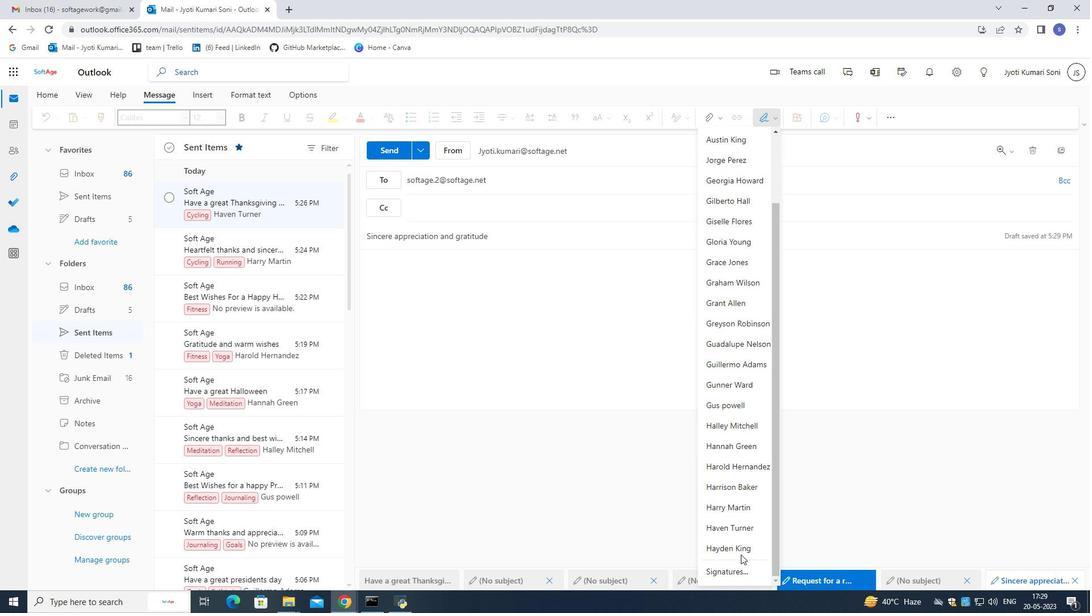 
Action: Mouse pressed left at (741, 550)
Screenshot: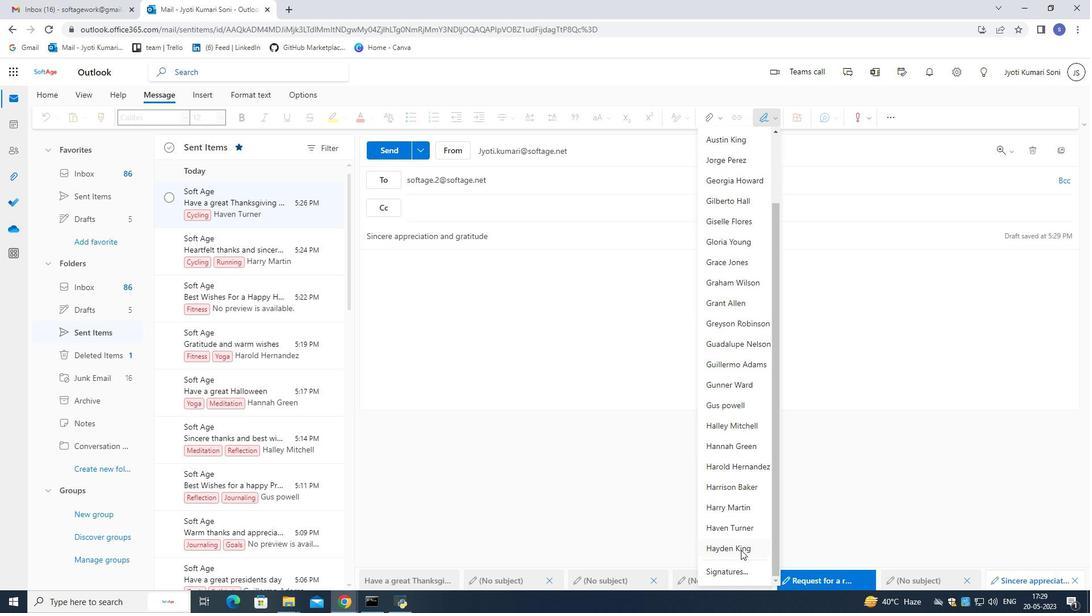 
Action: Mouse moved to (383, 146)
Screenshot: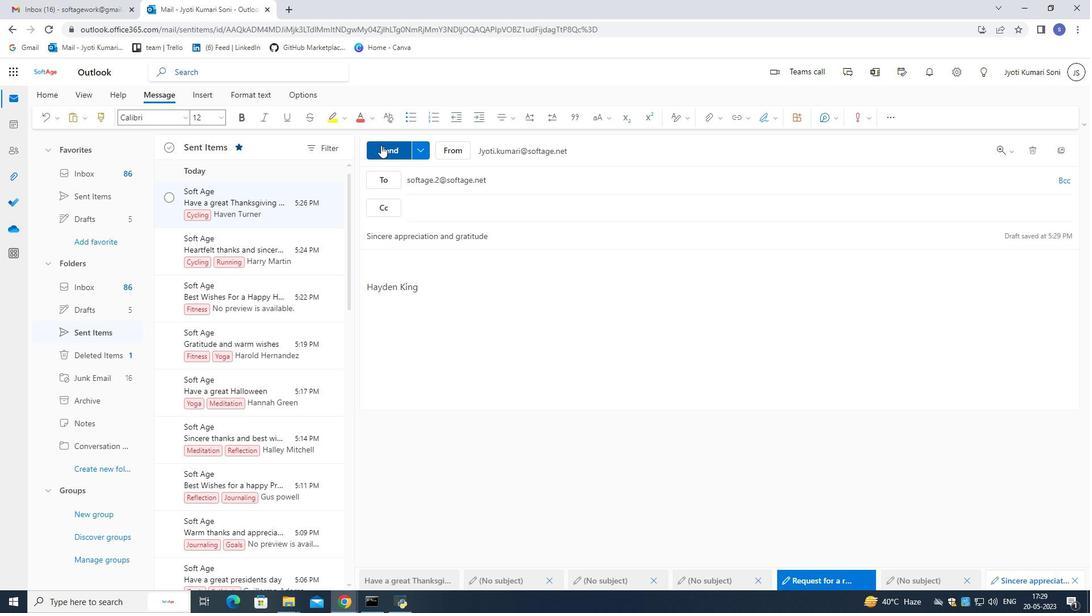 
Action: Mouse pressed left at (383, 146)
Screenshot: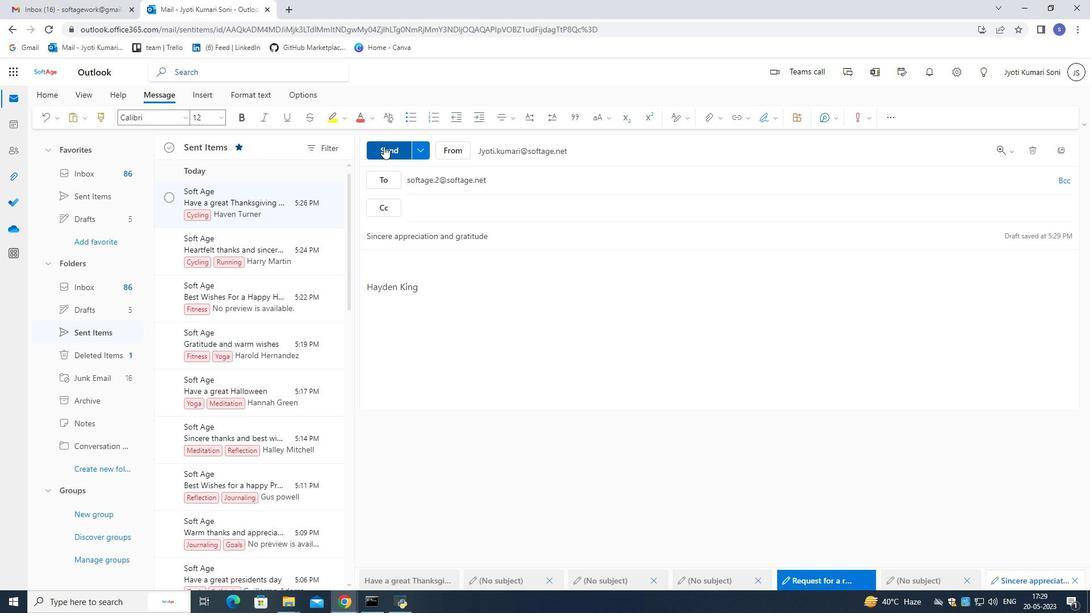 
Action: Mouse moved to (239, 191)
Screenshot: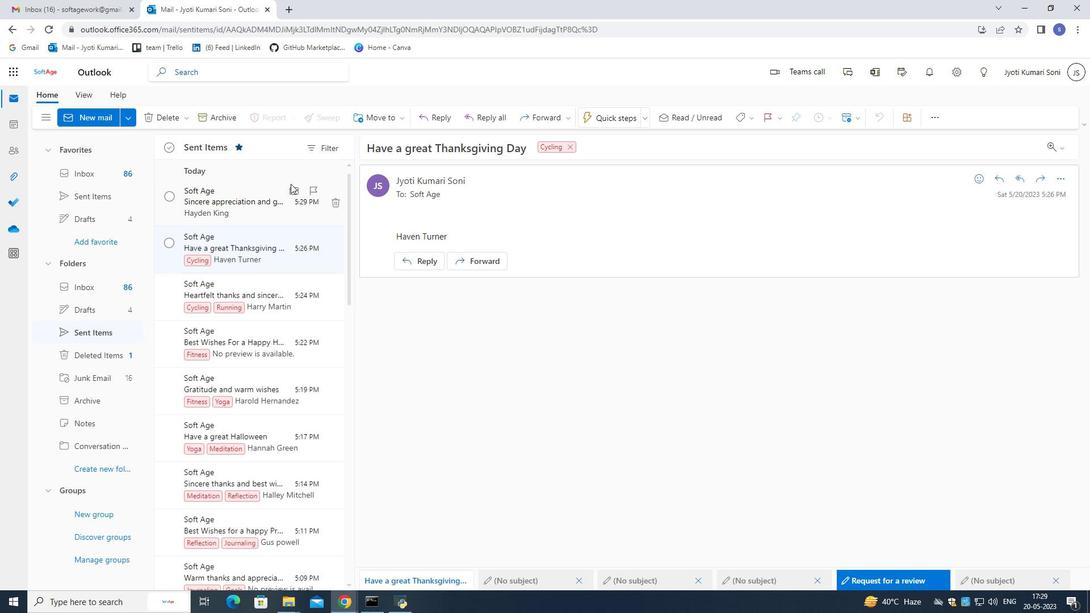 
Action: Mouse pressed left at (239, 191)
Screenshot: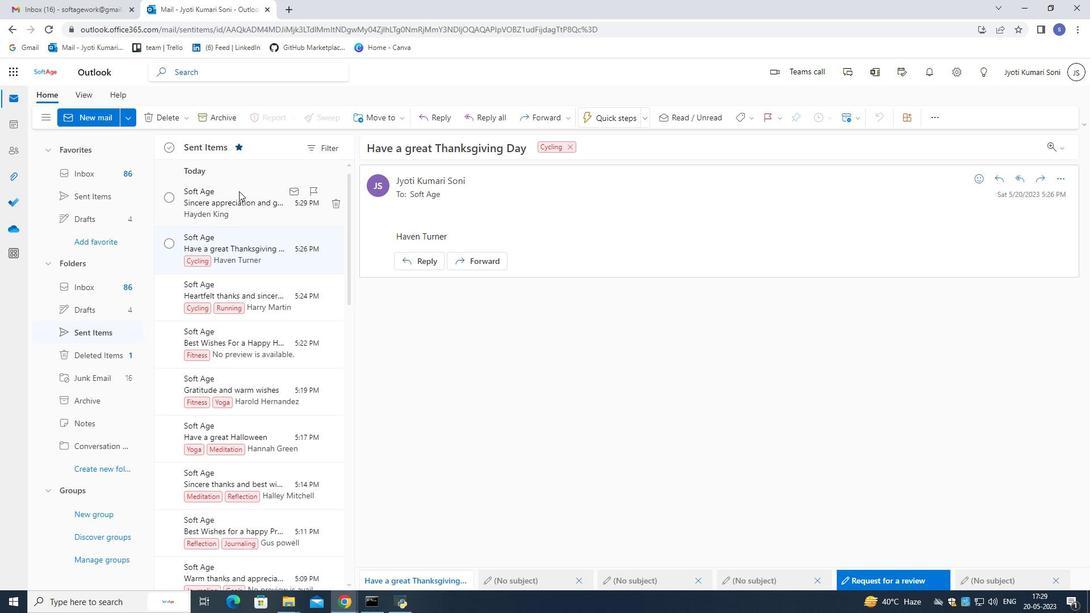 
Action: Mouse moved to (747, 124)
Screenshot: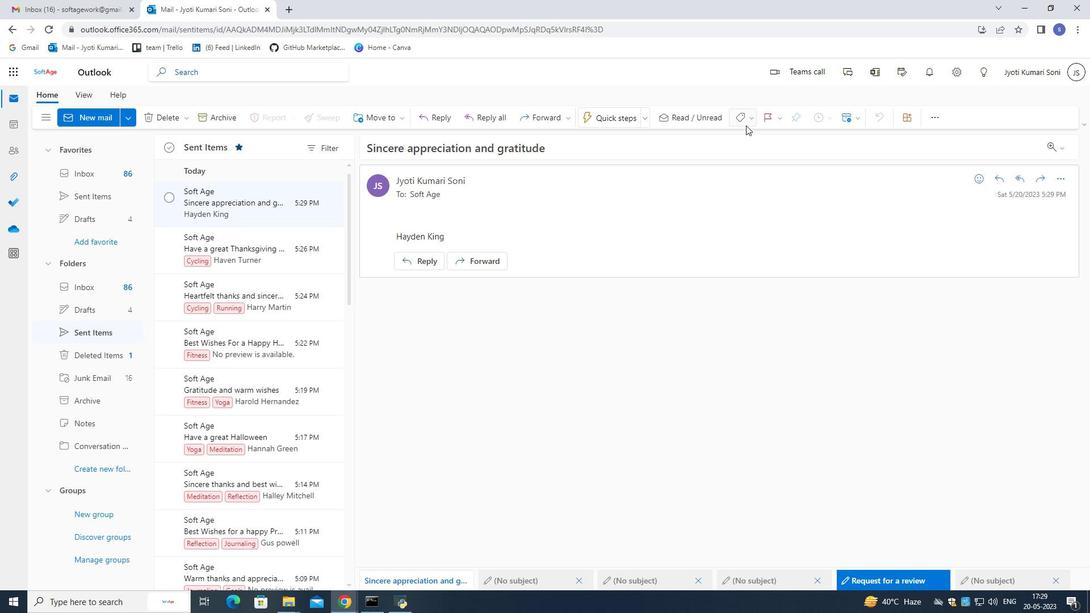 
Action: Mouse pressed left at (747, 124)
Screenshot: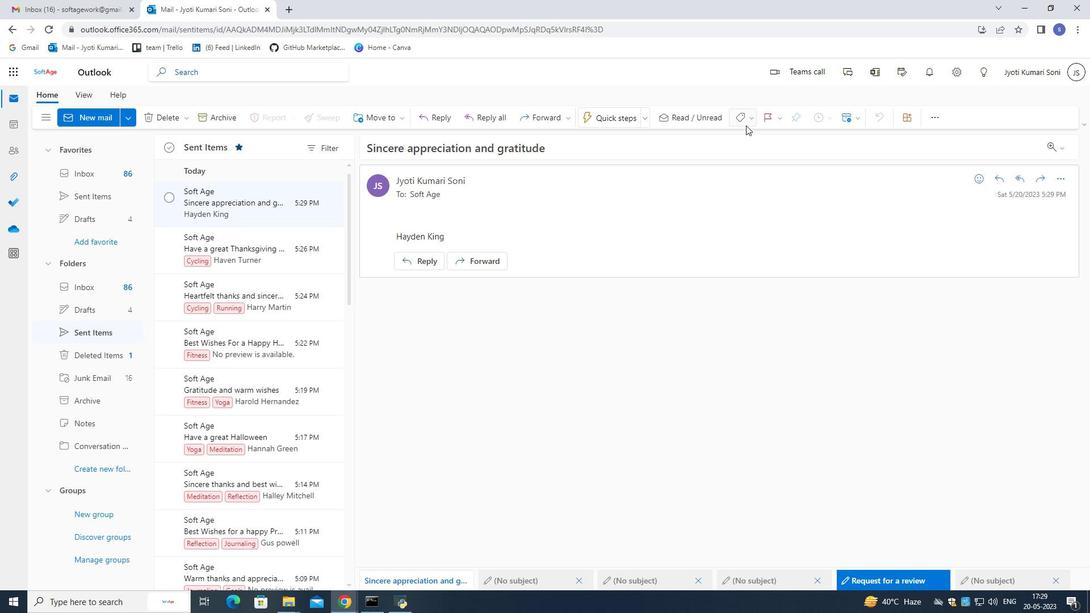 
Action: Mouse moved to (693, 302)
Screenshot: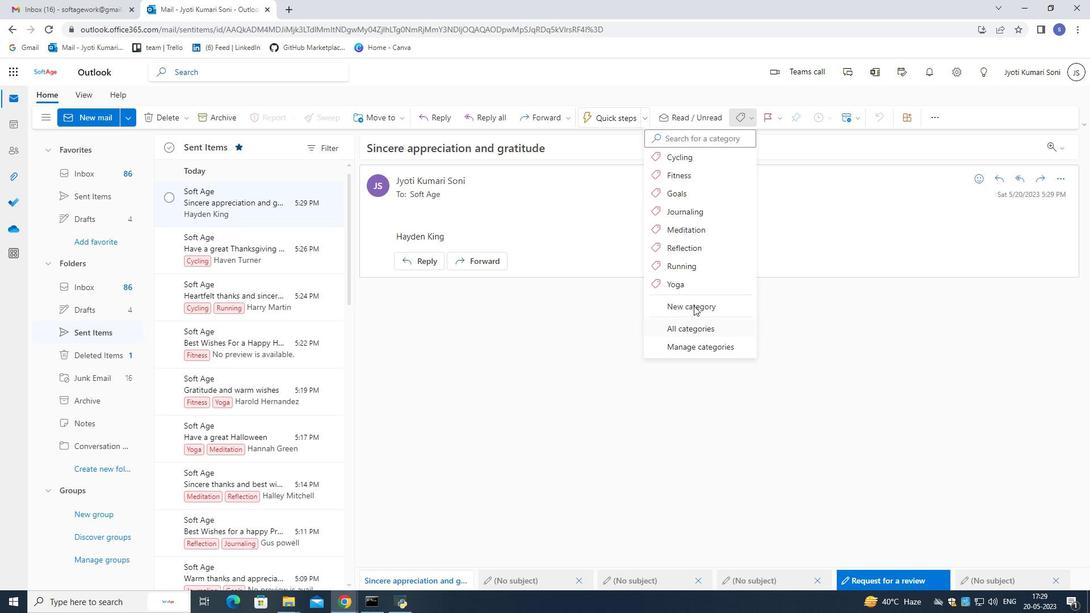
Action: Mouse pressed left at (693, 302)
Screenshot: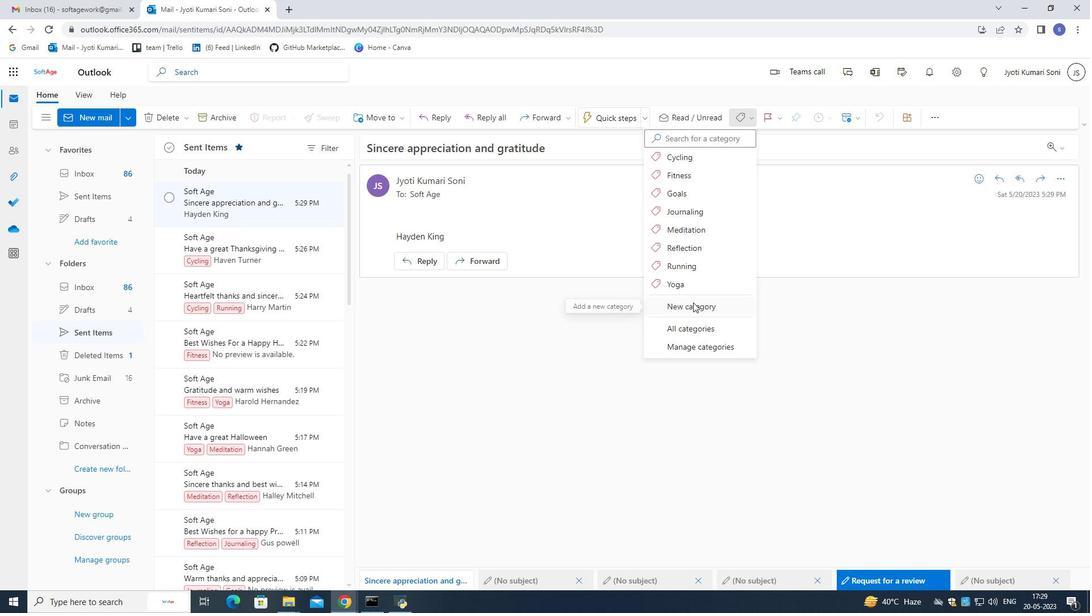 
Action: Mouse moved to (601, 281)
Screenshot: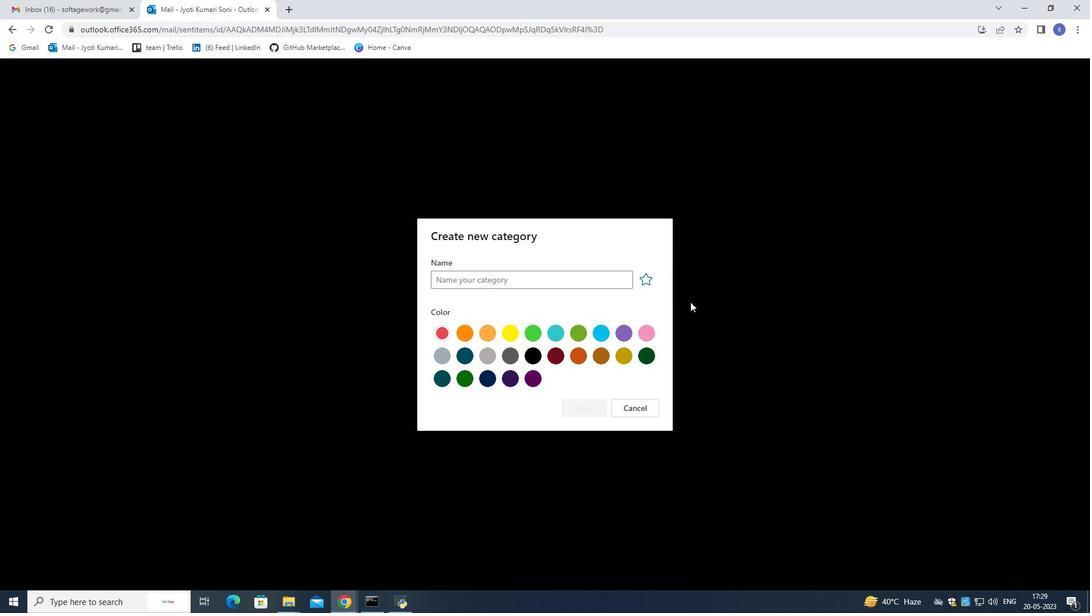 
Action: Mouse pressed left at (601, 281)
Screenshot: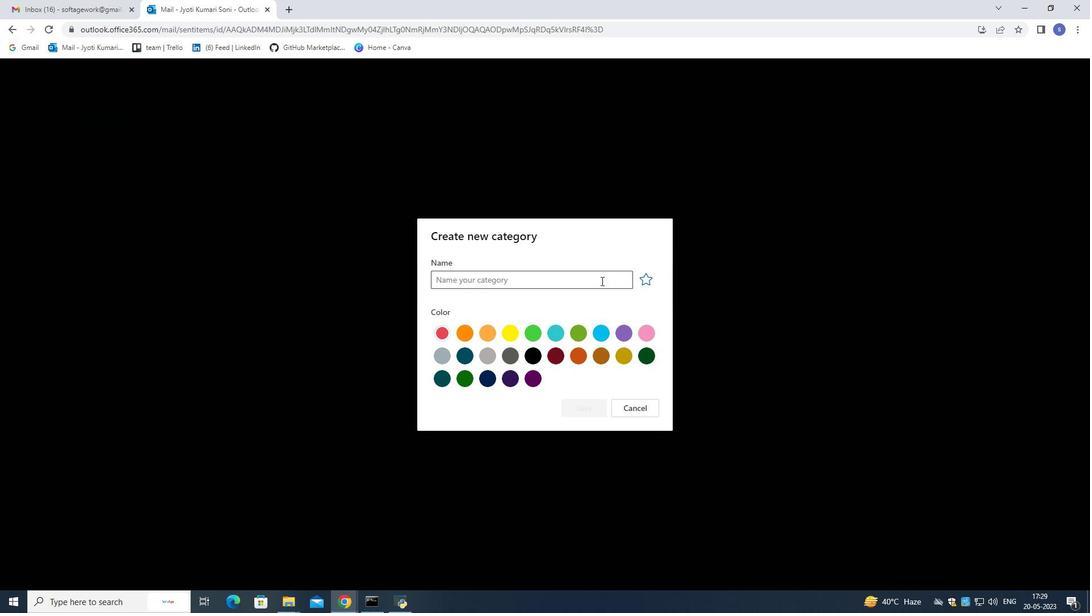 
Action: Mouse moved to (600, 280)
Screenshot: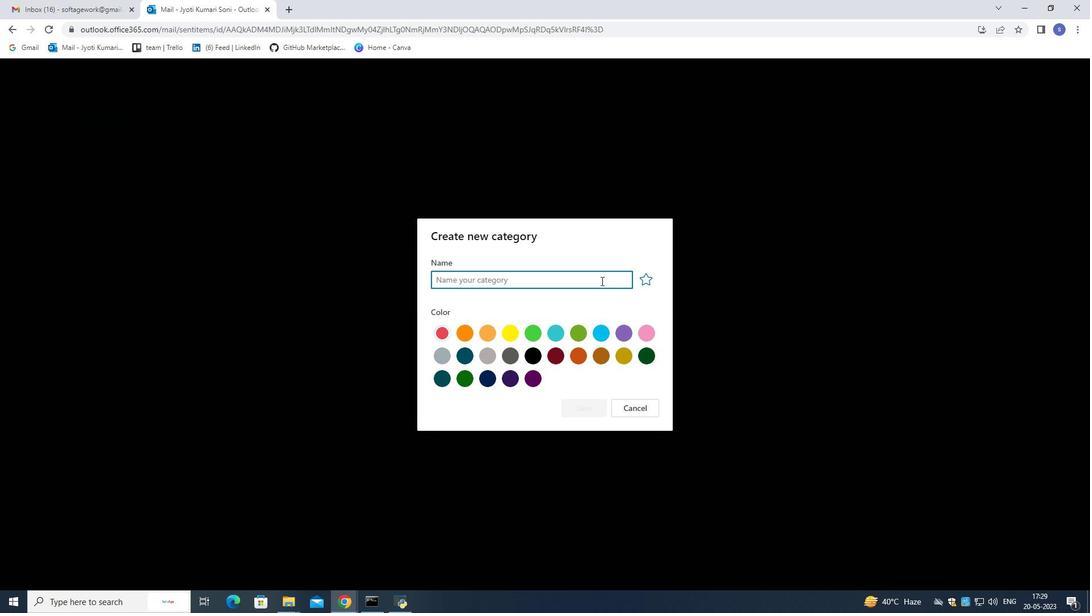 
Action: Key pressed <Key.shift>Swimming
Screenshot: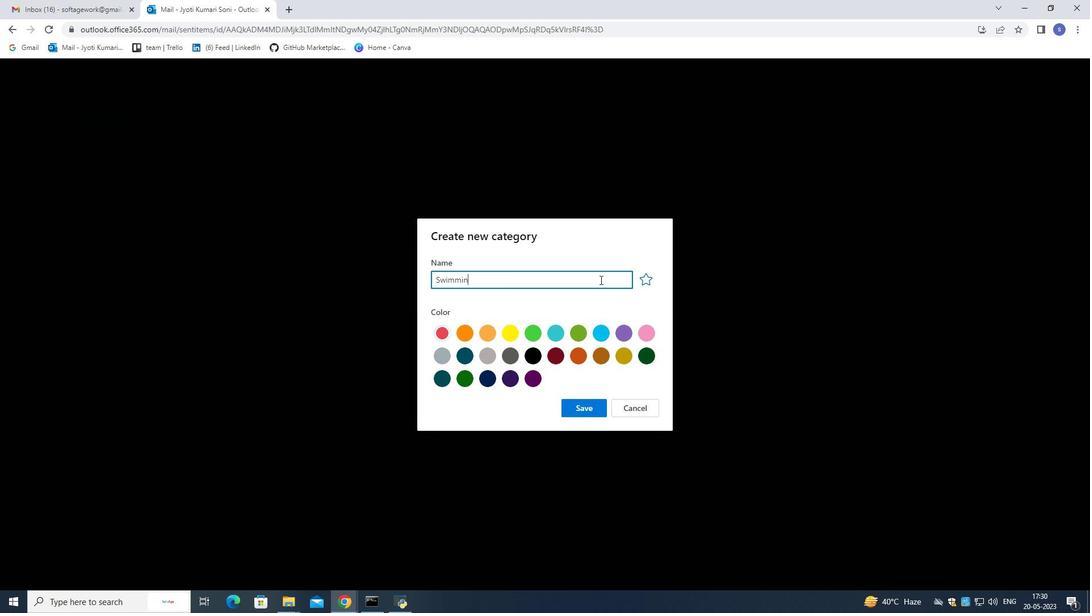 
Action: Mouse moved to (585, 403)
Screenshot: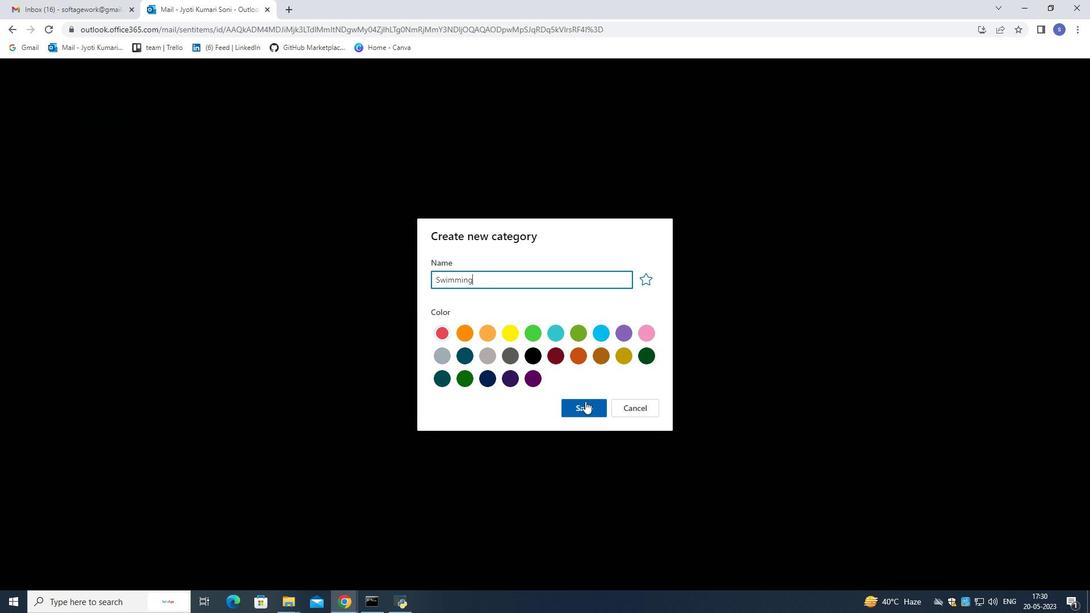 
Action: Mouse pressed left at (585, 403)
Screenshot: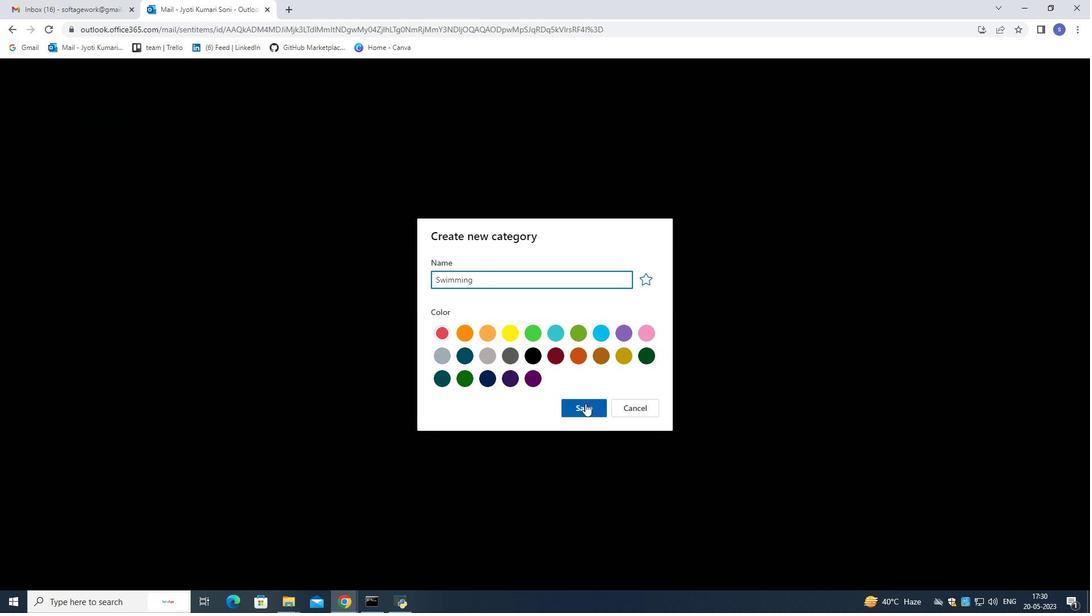 
Action: Mouse moved to (756, 122)
Screenshot: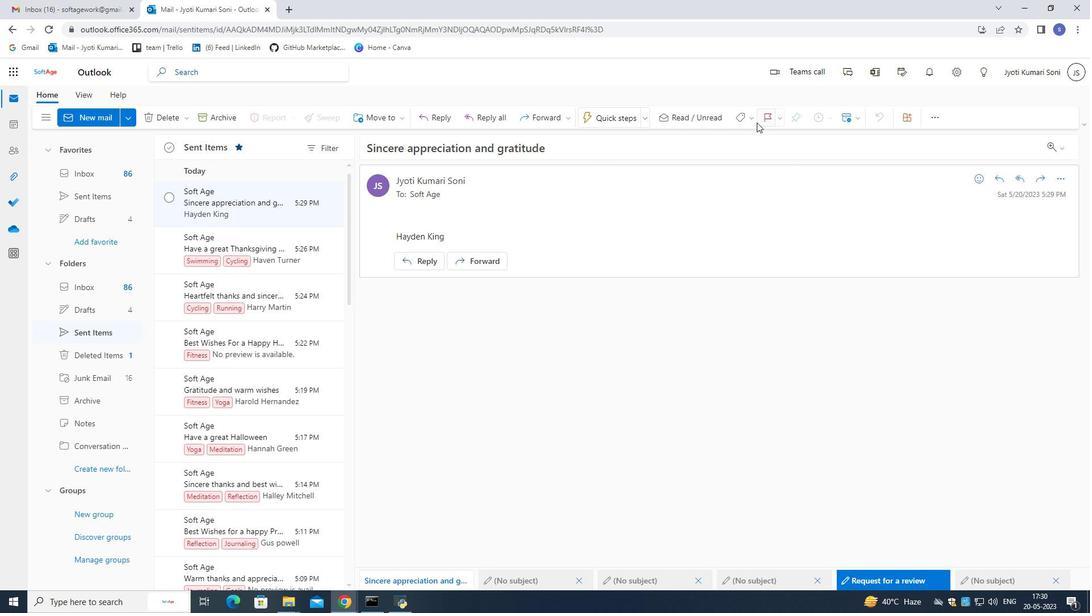
Action: Mouse pressed left at (756, 122)
Screenshot: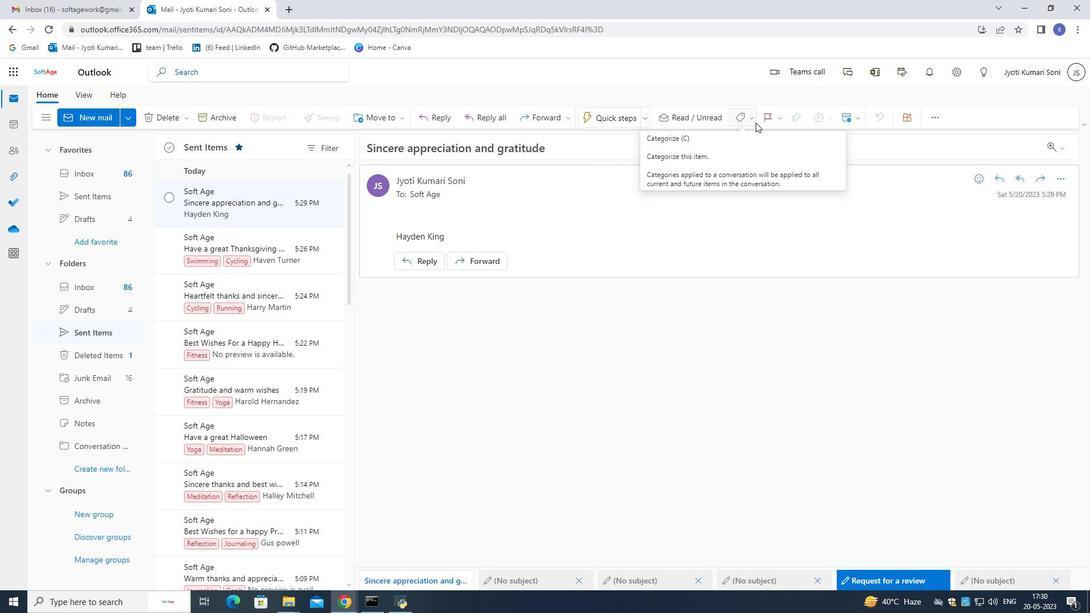 
Action: Mouse moved to (713, 269)
Screenshot: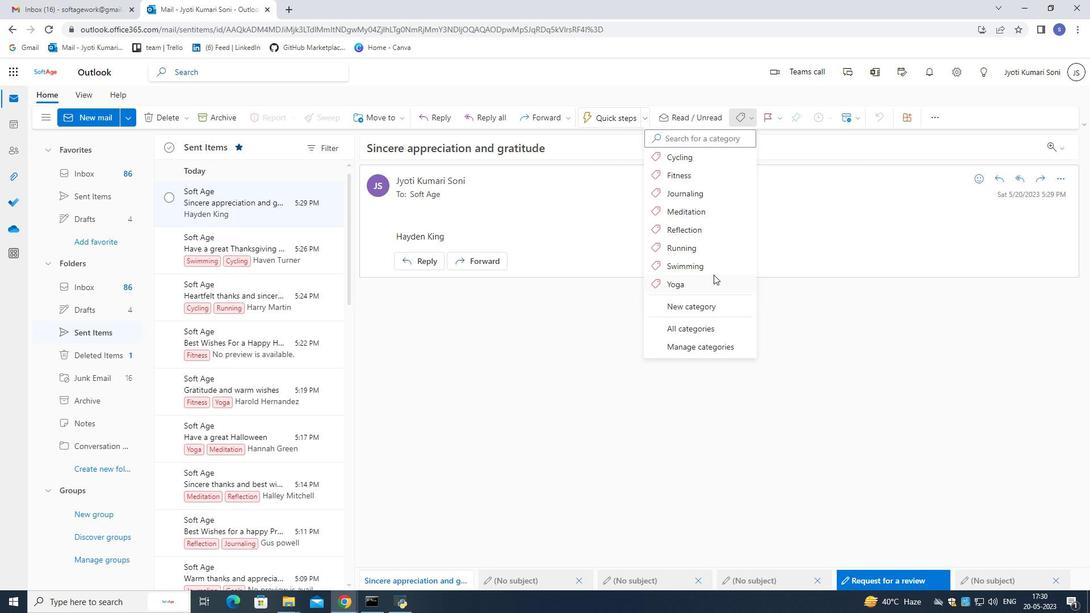 
Action: Mouse pressed left at (713, 269)
Screenshot: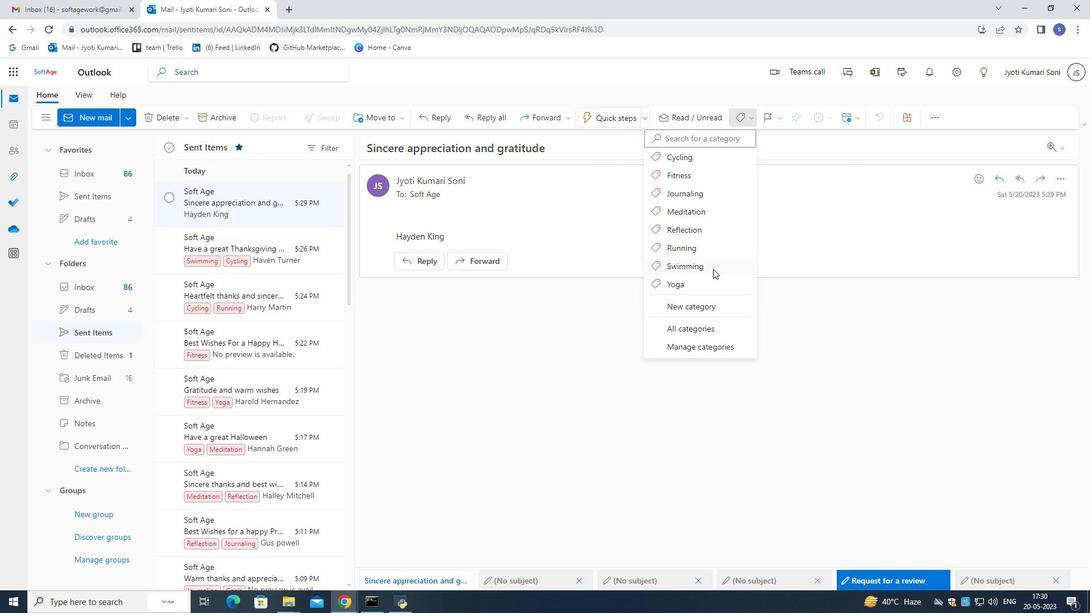 
Action: Mouse moved to (472, 244)
Screenshot: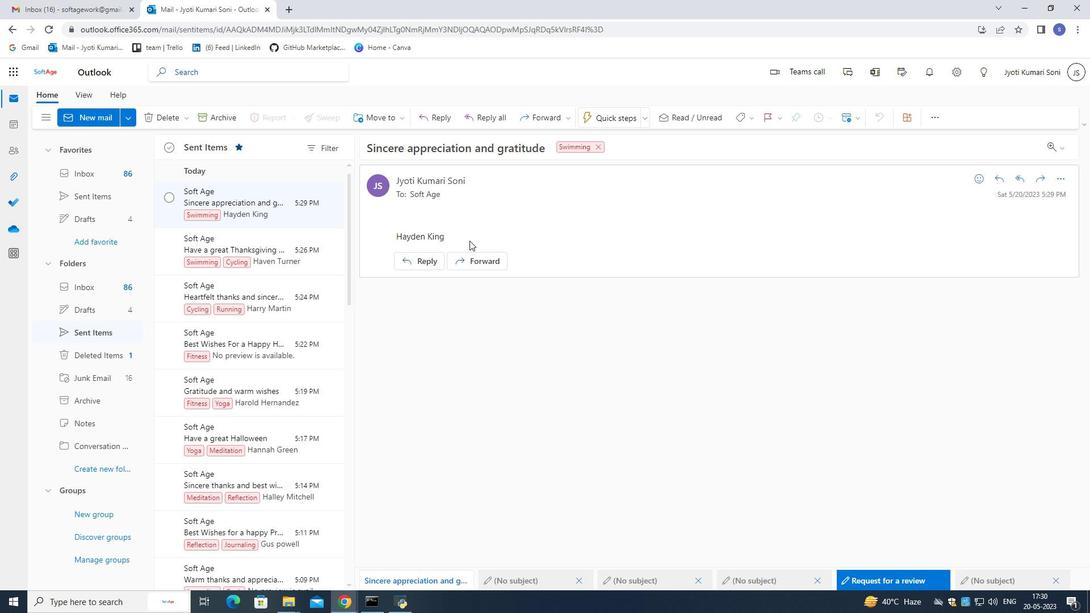 
